 Task: Find connections with filter location Pirassununga with filter topic #personaltrainerwith filter profile language German with filter current company Smile Foundation with filter school Vignan's University with filter industry Interurban and Rural Bus Services with filter service category Management Consulting with filter keywords title Chemist
Action: Mouse moved to (184, 243)
Screenshot: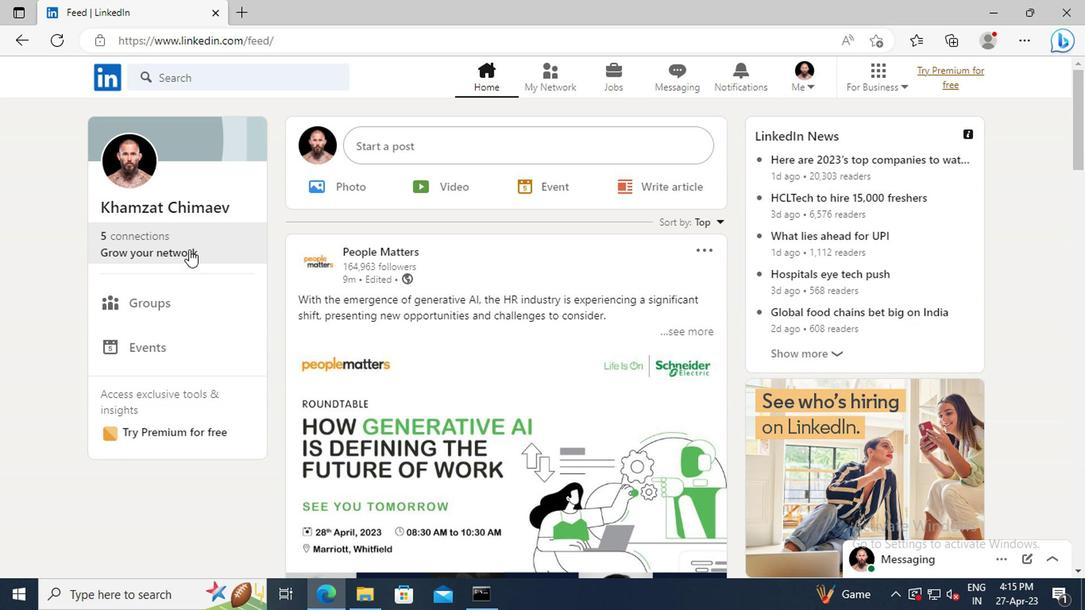 
Action: Mouse pressed left at (184, 243)
Screenshot: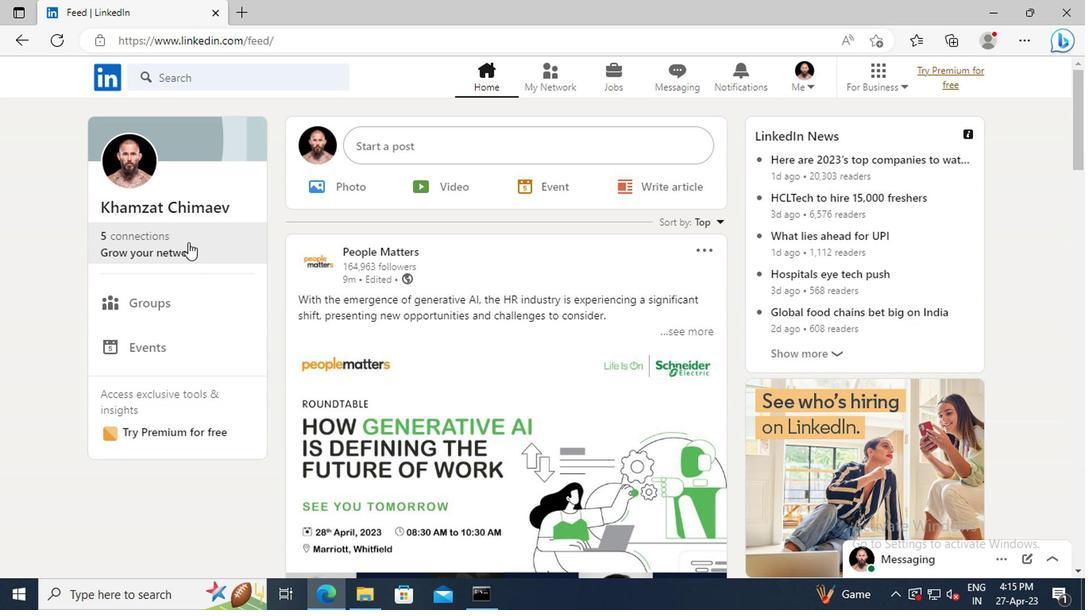 
Action: Mouse moved to (192, 174)
Screenshot: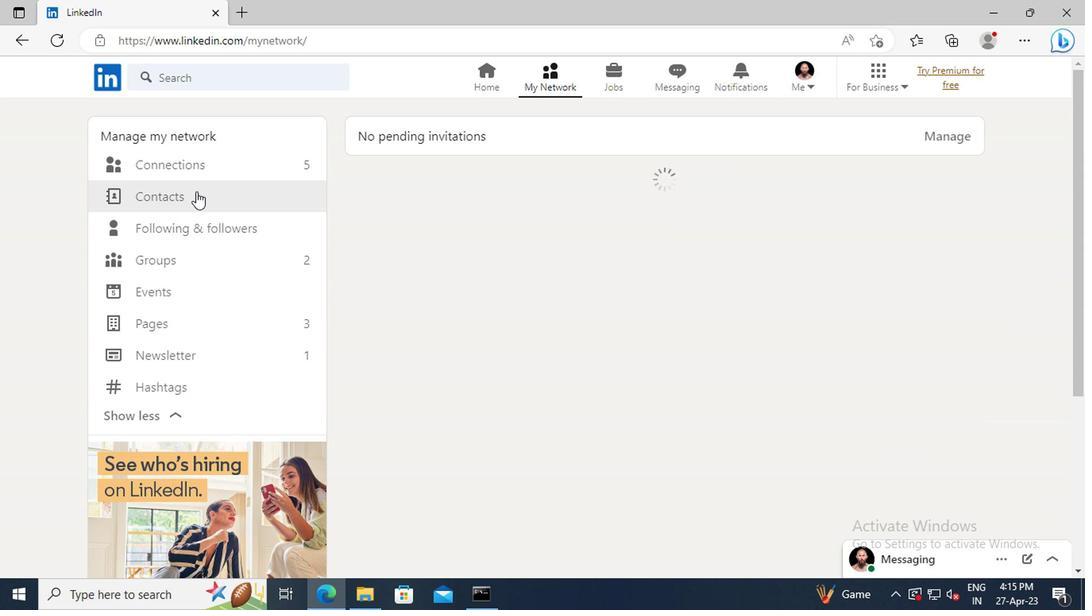 
Action: Mouse pressed left at (192, 174)
Screenshot: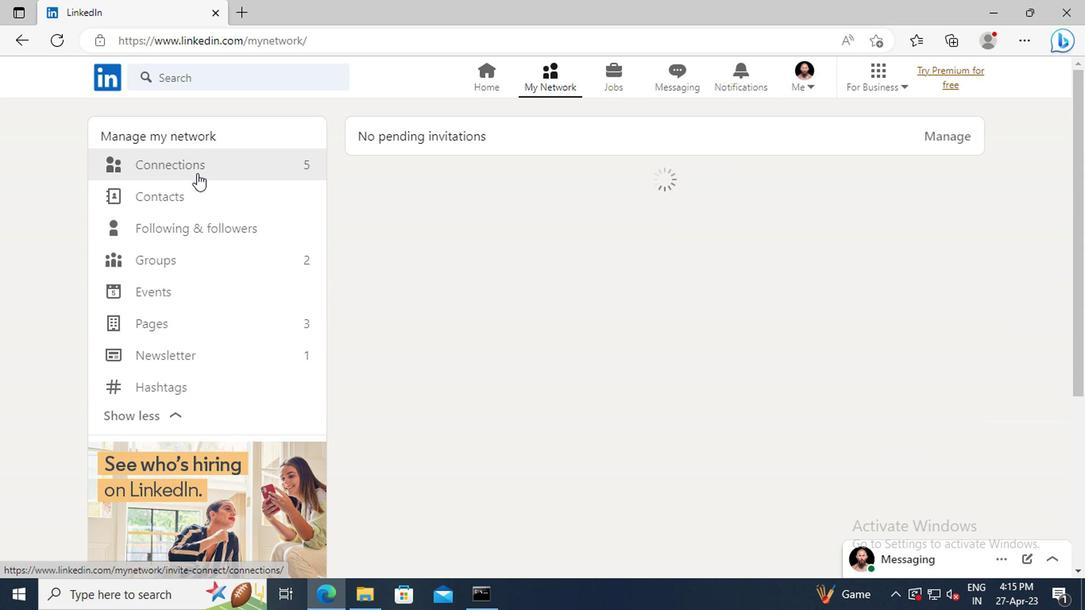 
Action: Mouse moved to (661, 168)
Screenshot: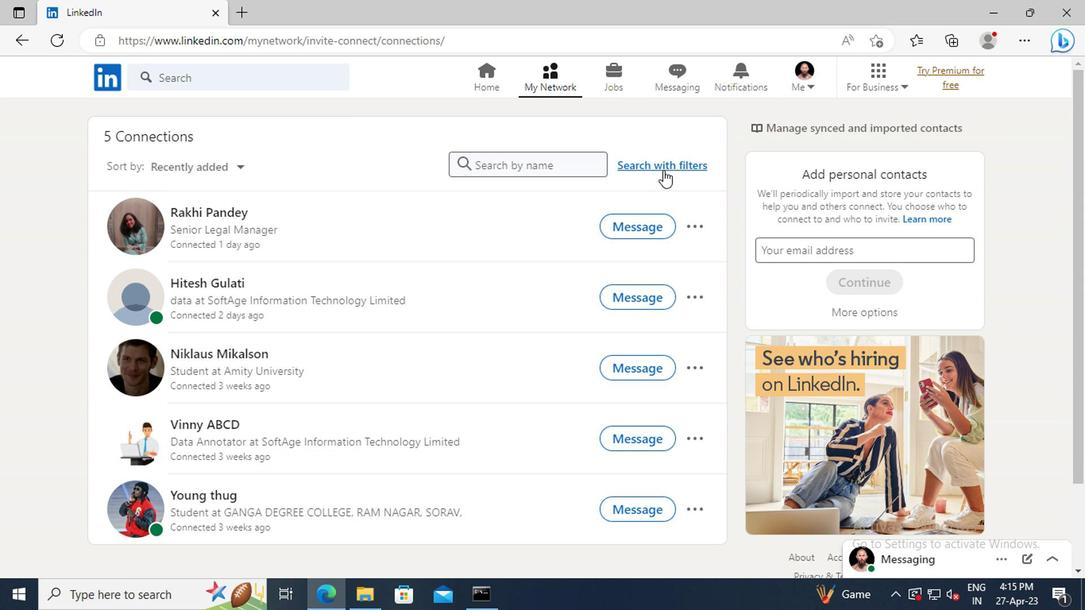 
Action: Mouse pressed left at (661, 168)
Screenshot: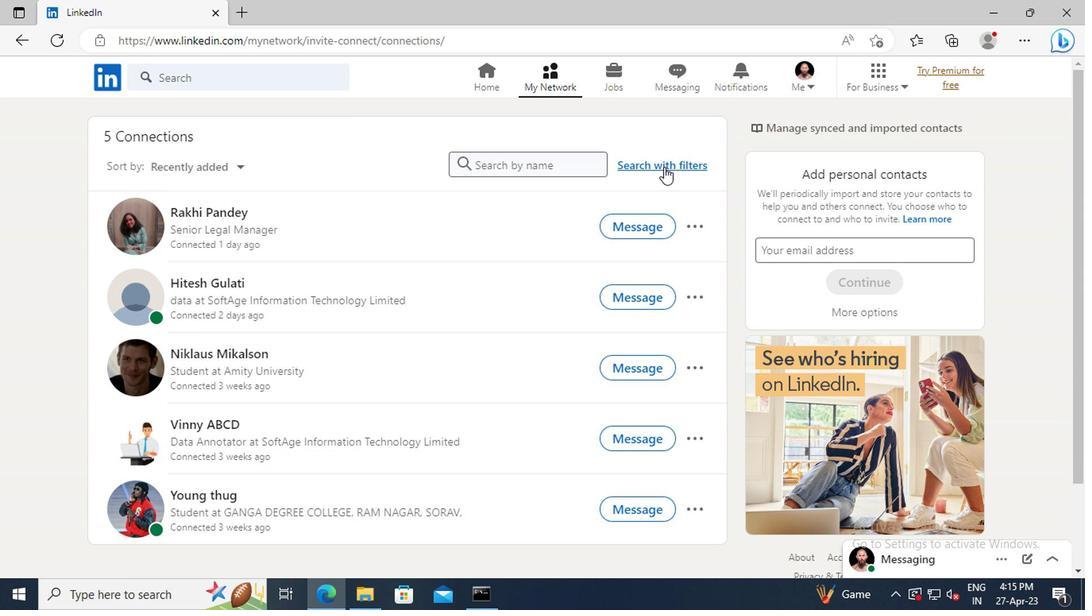 
Action: Mouse moved to (604, 126)
Screenshot: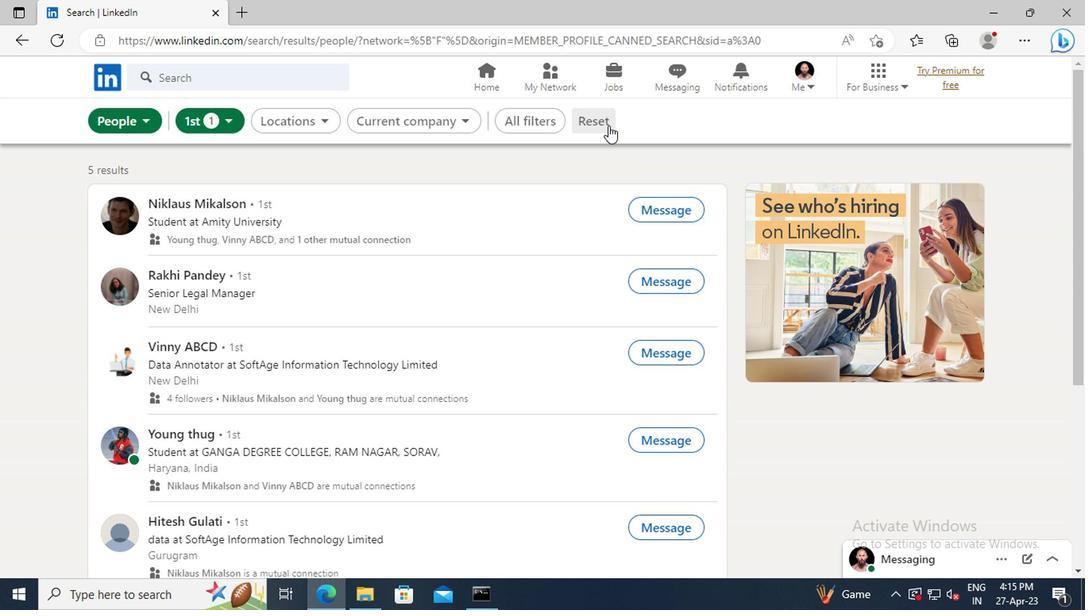 
Action: Mouse pressed left at (604, 126)
Screenshot: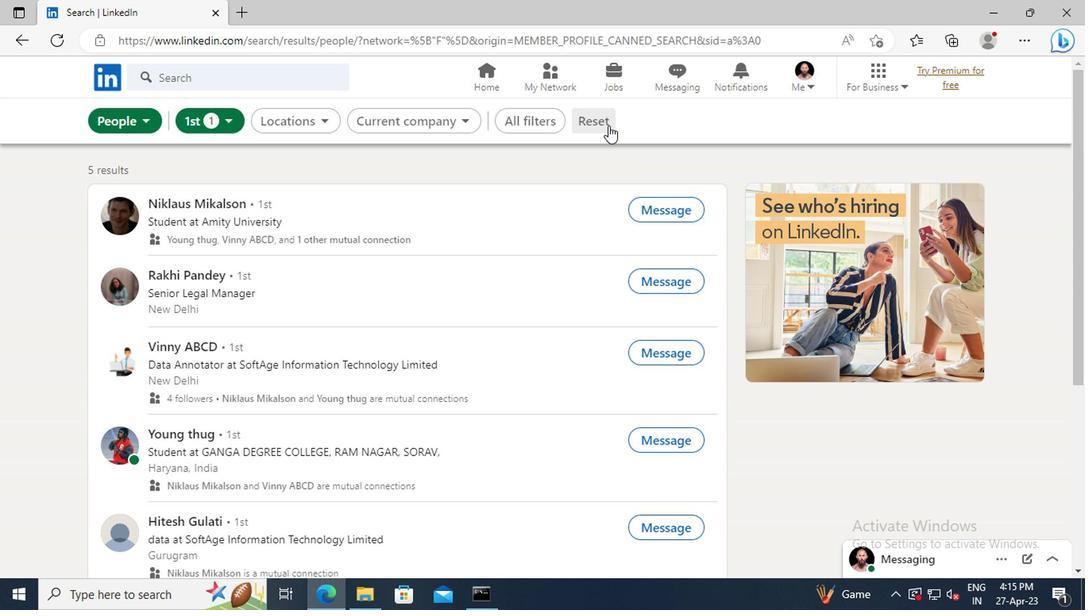 
Action: Mouse moved to (582, 127)
Screenshot: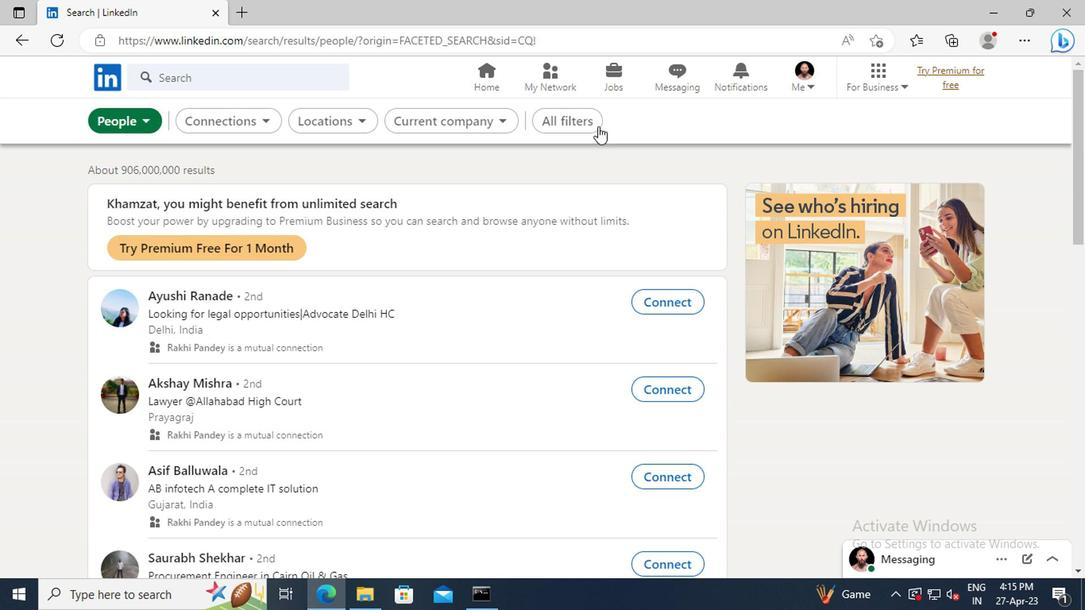 
Action: Mouse pressed left at (582, 127)
Screenshot: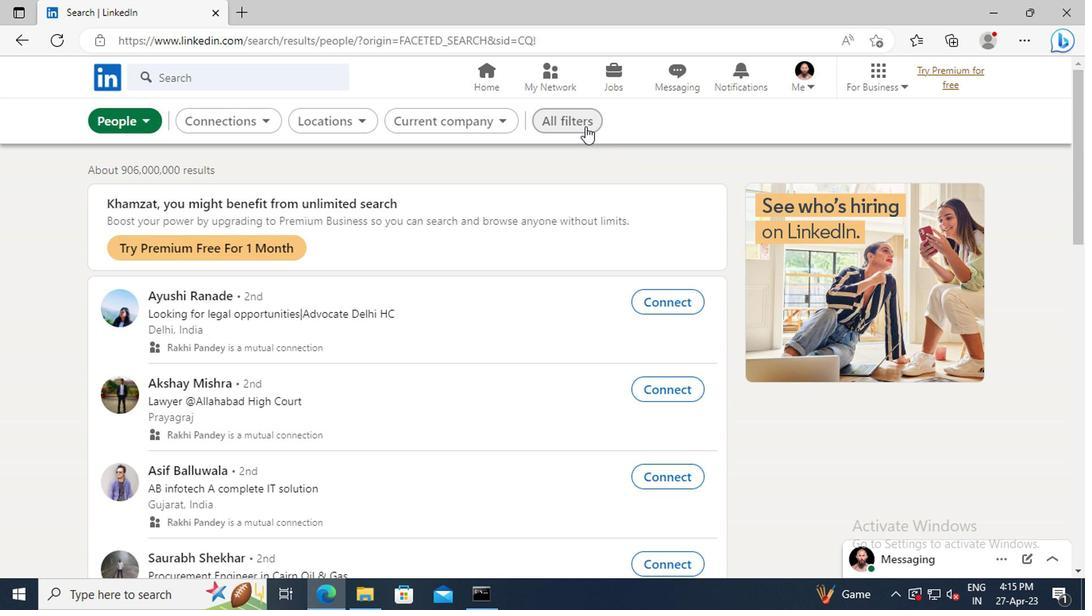 
Action: Mouse moved to (878, 342)
Screenshot: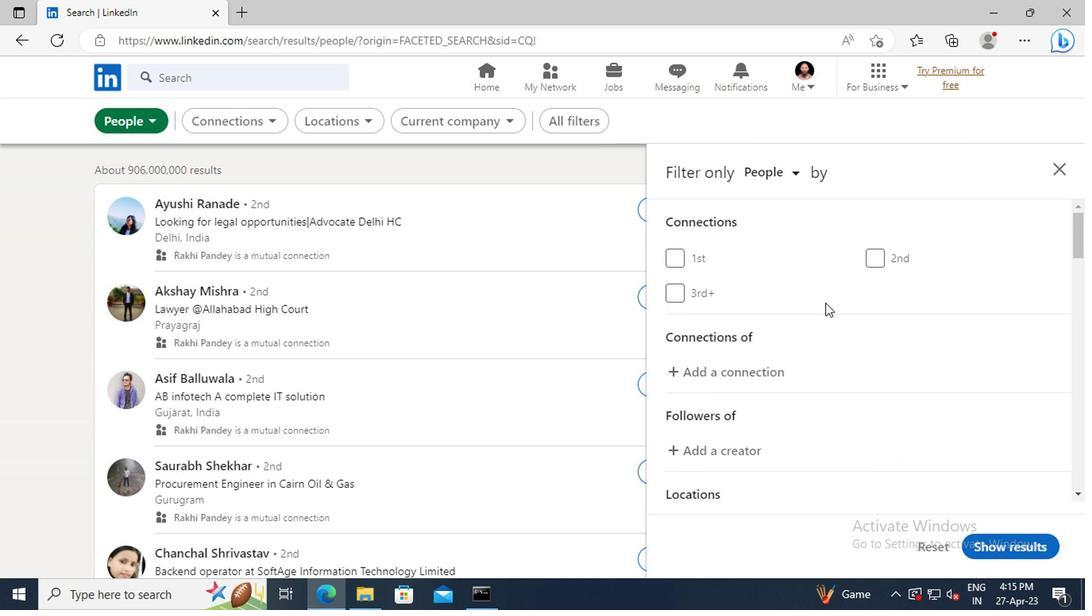 
Action: Mouse scrolled (878, 342) with delta (0, 0)
Screenshot: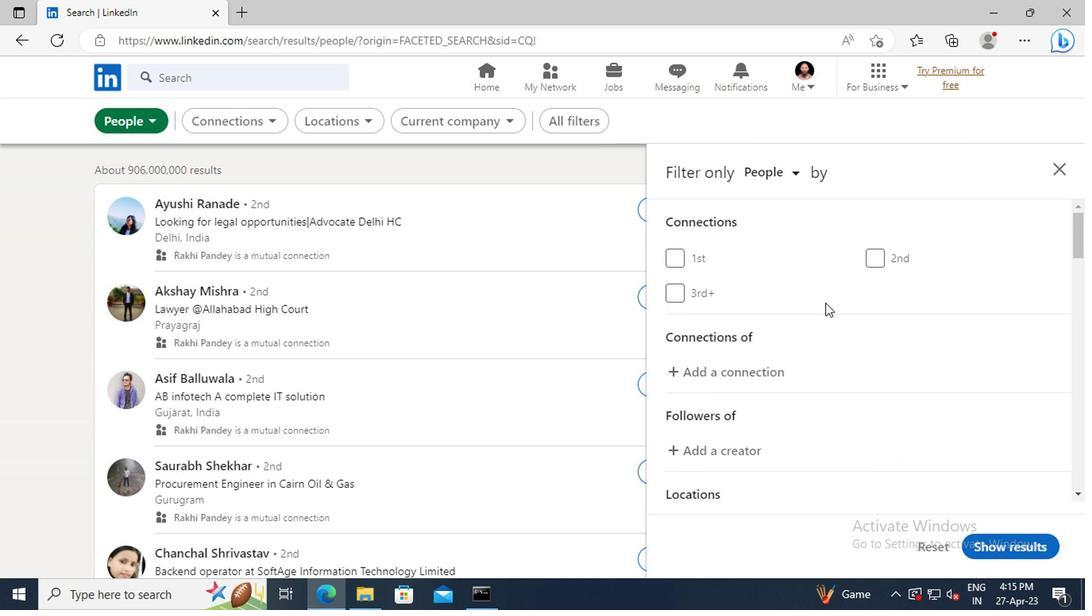 
Action: Mouse scrolled (878, 342) with delta (0, 0)
Screenshot: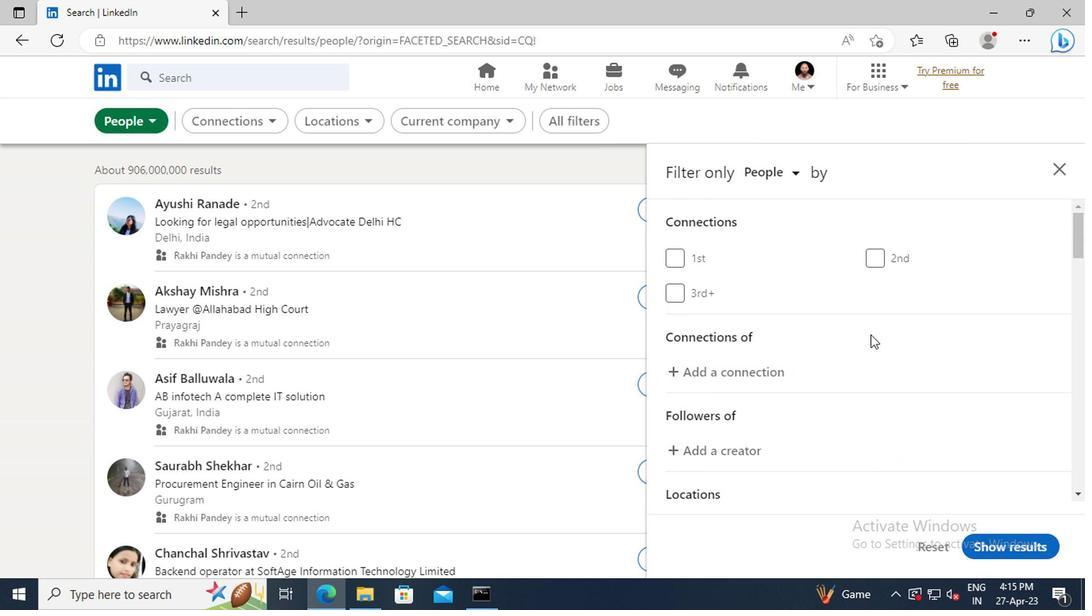 
Action: Mouse scrolled (878, 342) with delta (0, 0)
Screenshot: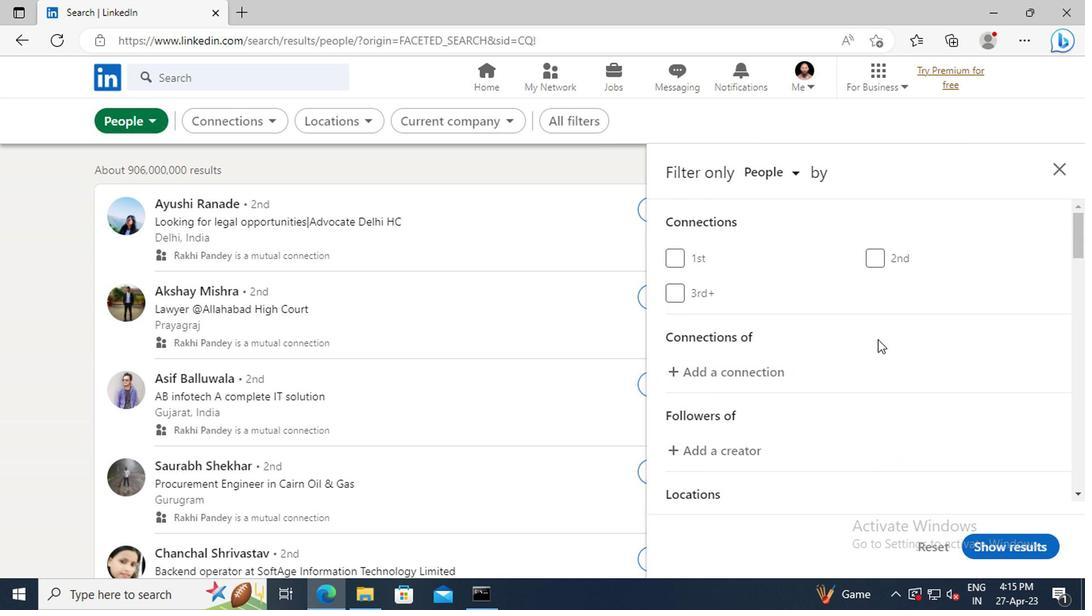 
Action: Mouse scrolled (878, 342) with delta (0, 0)
Screenshot: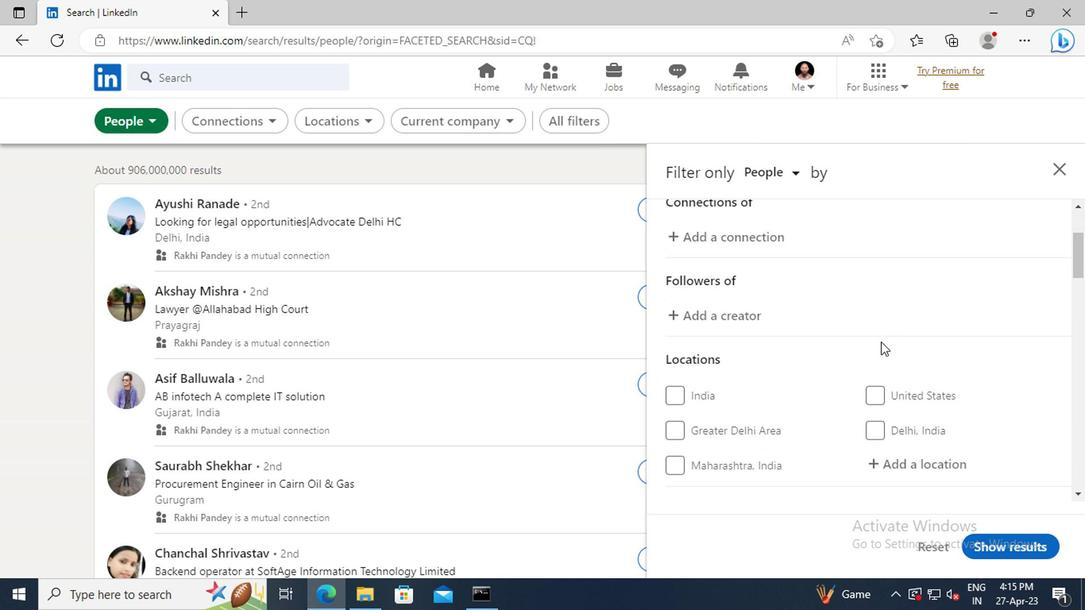 
Action: Mouse scrolled (878, 342) with delta (0, 0)
Screenshot: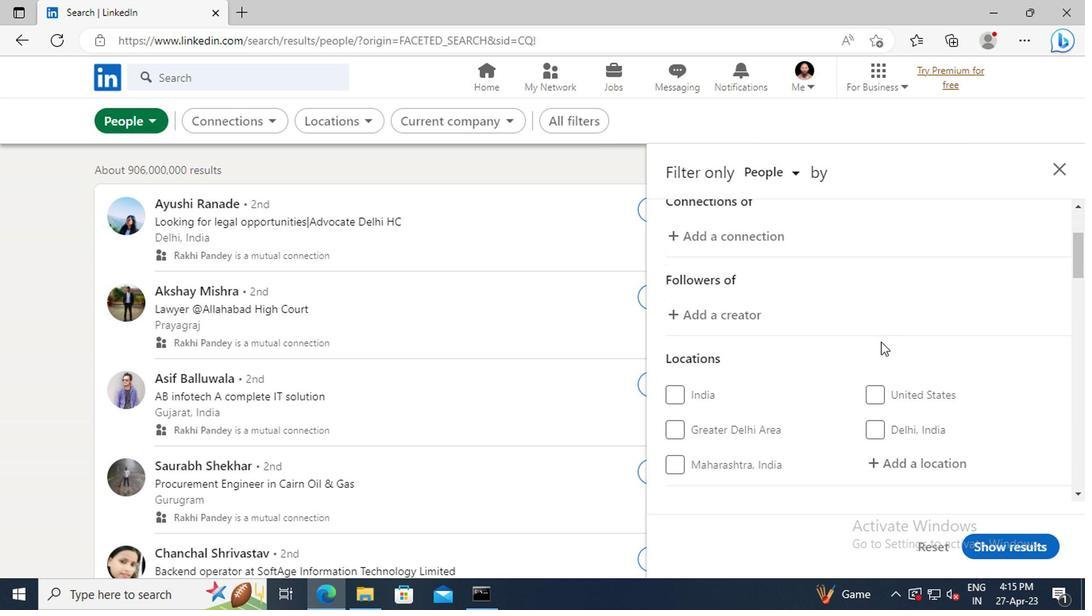 
Action: Mouse moved to (888, 371)
Screenshot: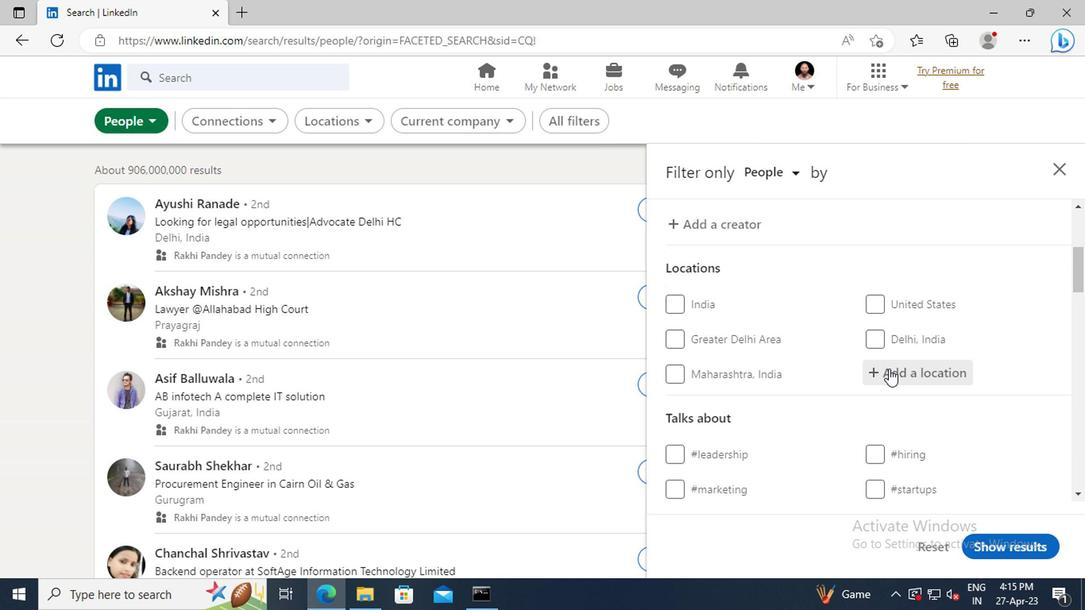
Action: Mouse pressed left at (888, 371)
Screenshot: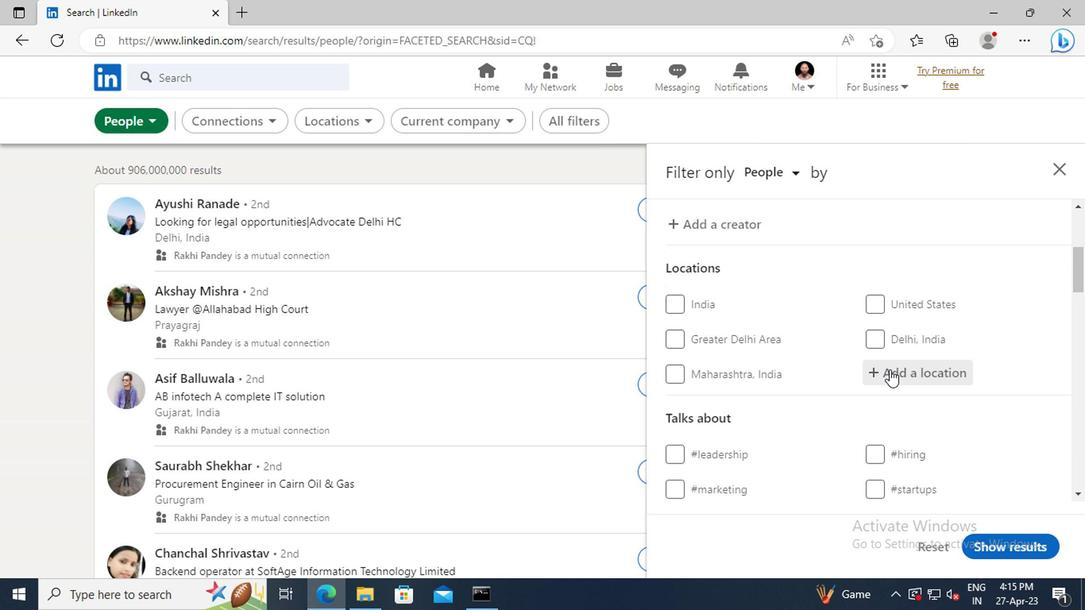 
Action: Key pressed <Key.shift>PIRASSUNUNGA
Screenshot: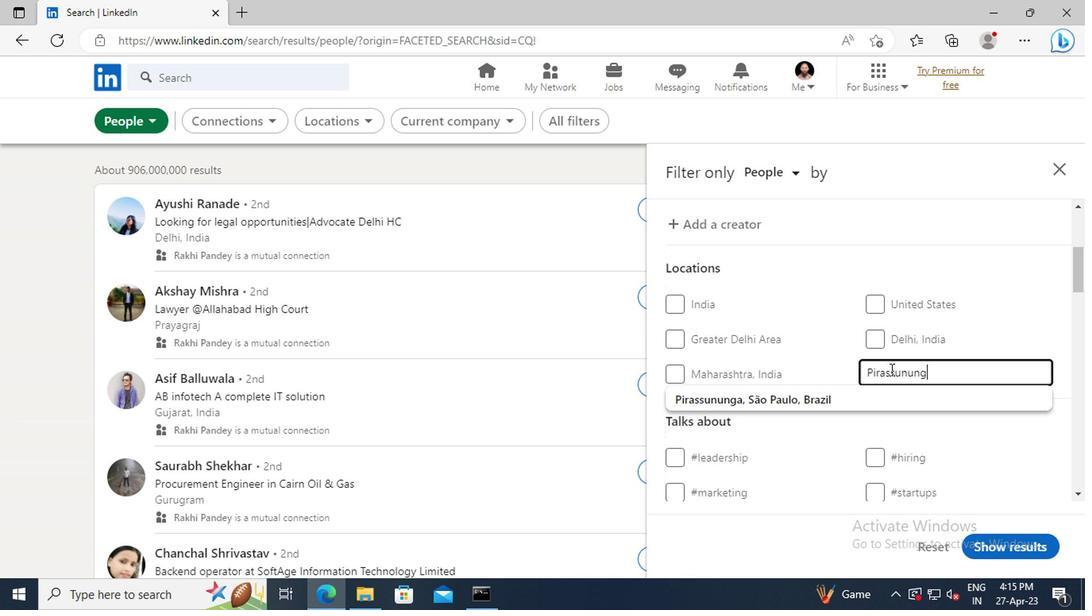 
Action: Mouse moved to (891, 402)
Screenshot: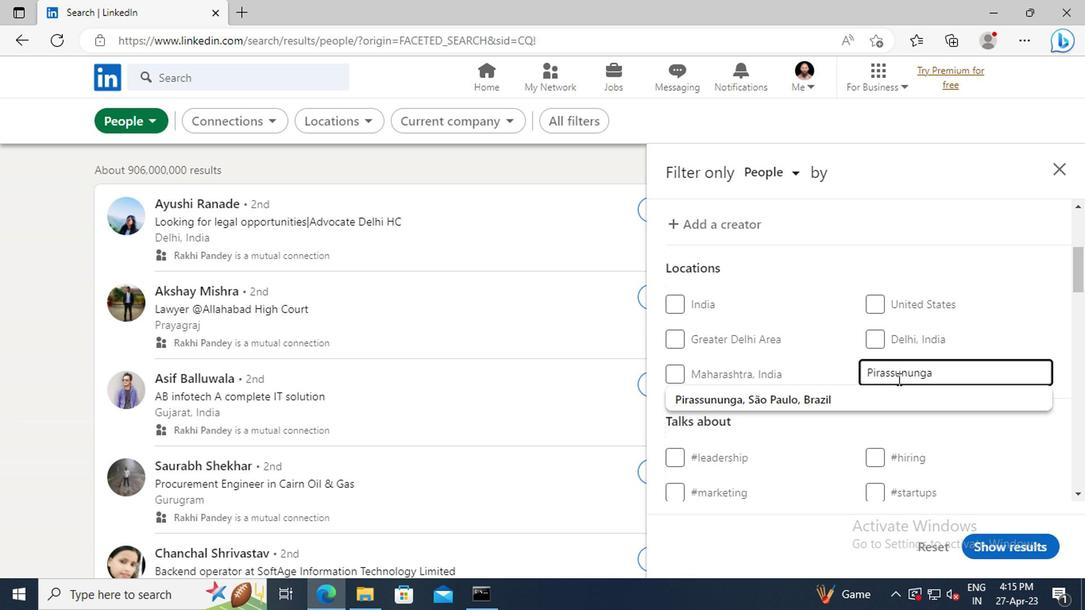 
Action: Mouse pressed left at (891, 402)
Screenshot: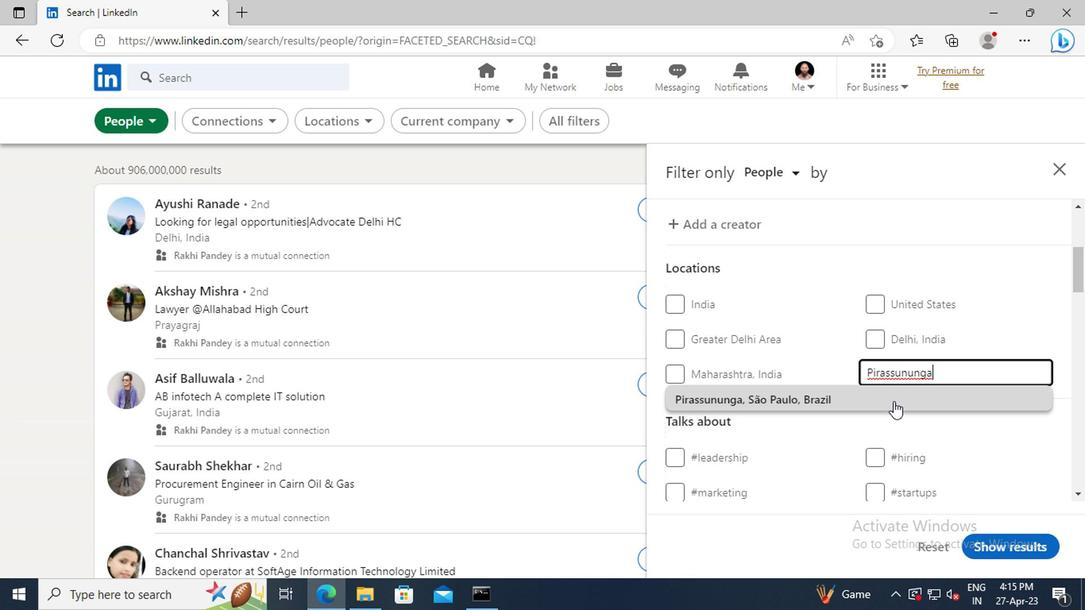 
Action: Mouse moved to (911, 345)
Screenshot: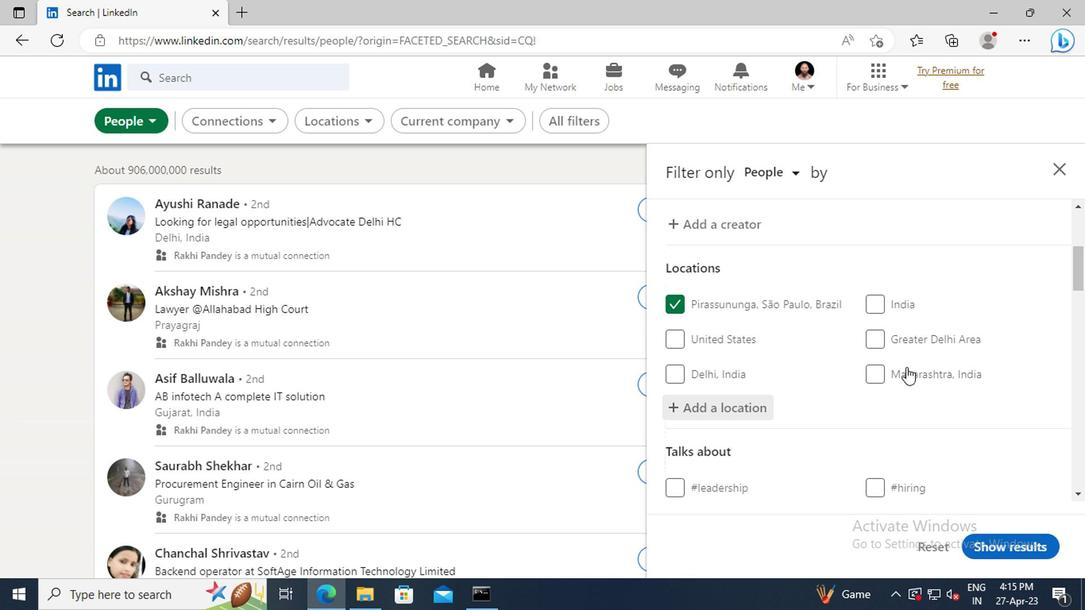 
Action: Mouse scrolled (911, 344) with delta (0, -1)
Screenshot: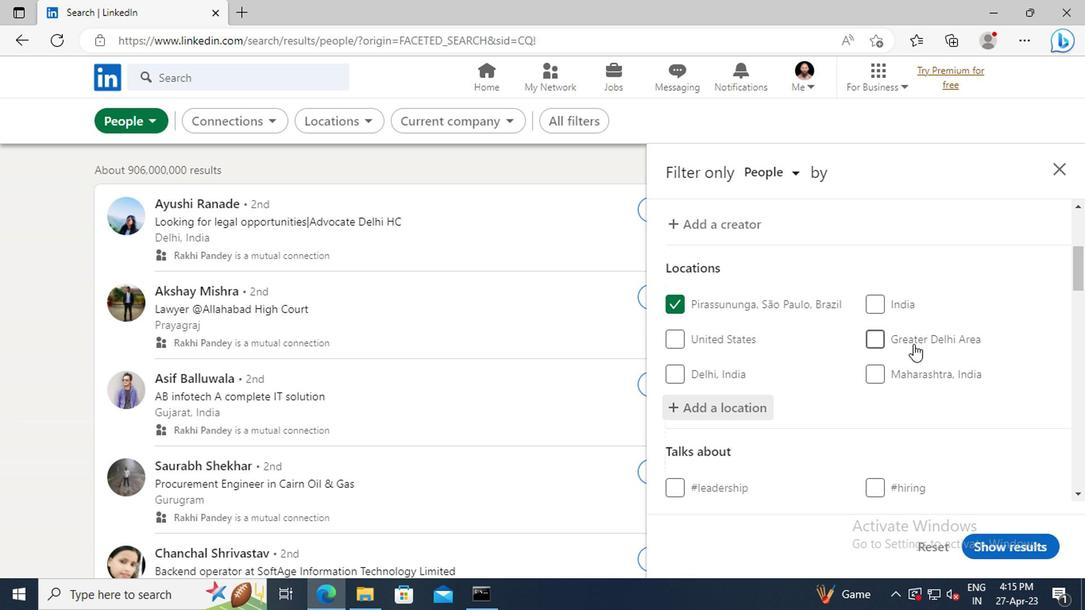 
Action: Mouse scrolled (911, 344) with delta (0, -1)
Screenshot: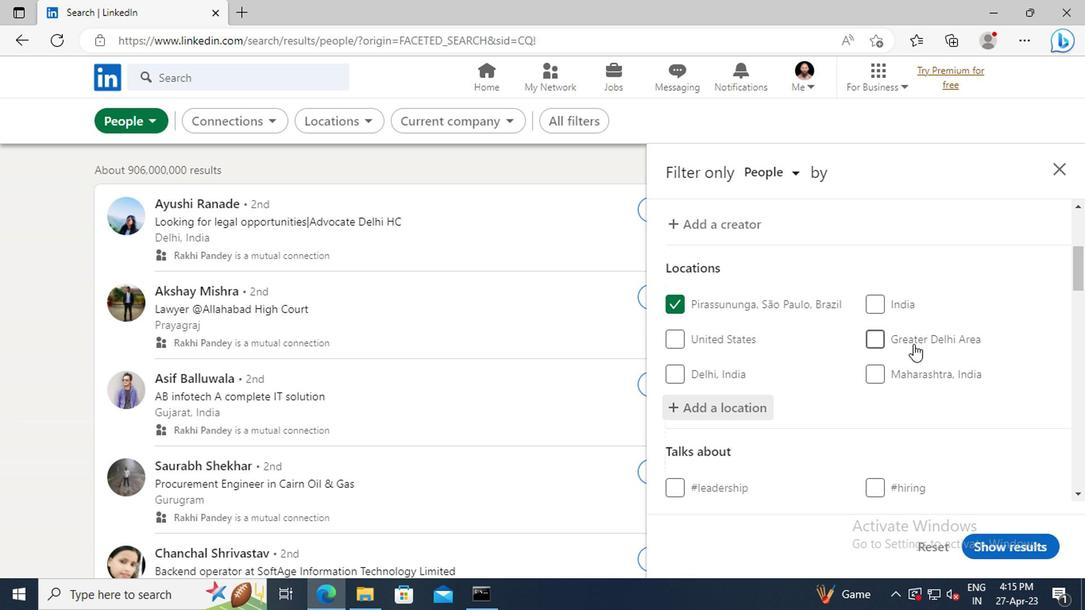 
Action: Mouse scrolled (911, 344) with delta (0, -1)
Screenshot: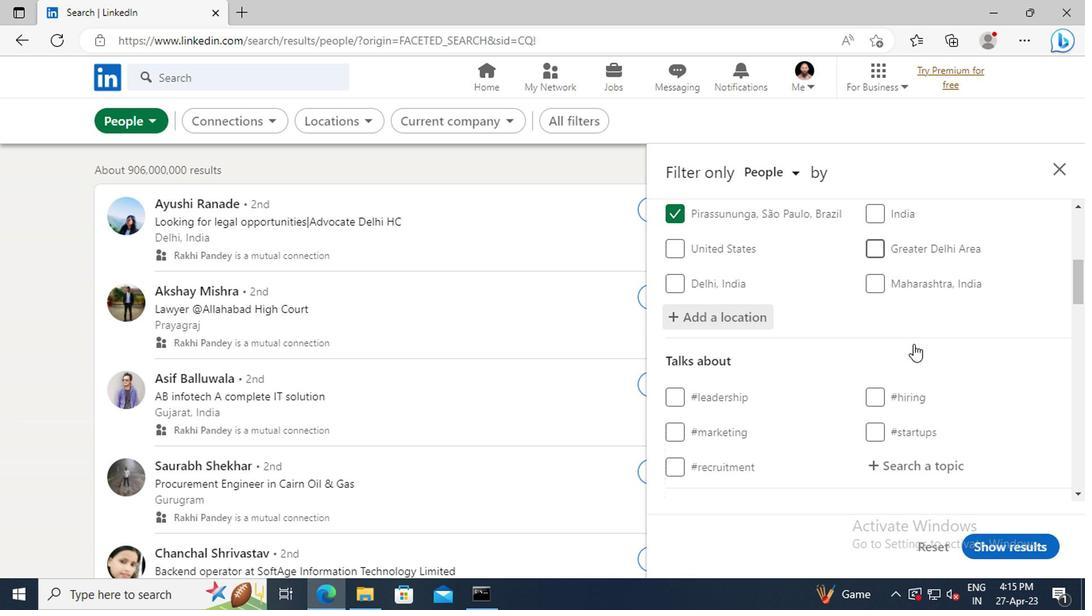 
Action: Mouse scrolled (911, 344) with delta (0, -1)
Screenshot: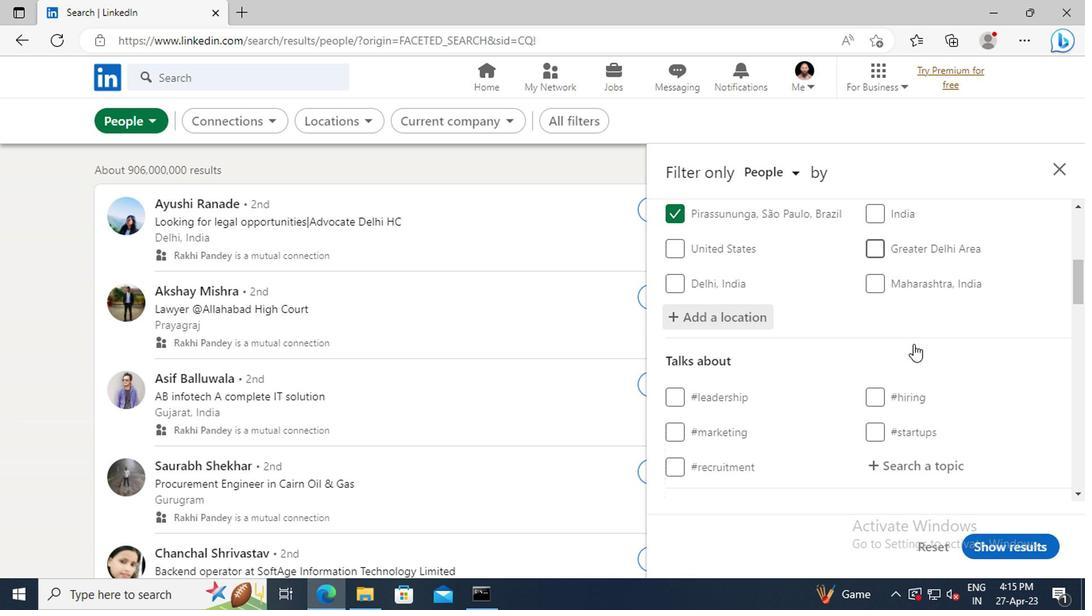 
Action: Mouse moved to (919, 375)
Screenshot: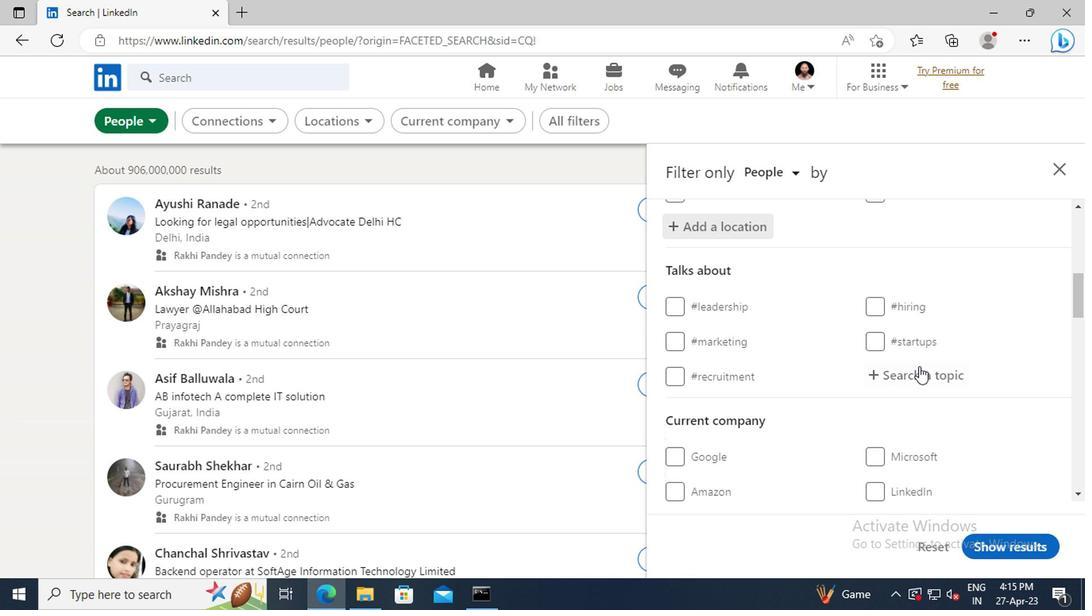 
Action: Mouse pressed left at (919, 375)
Screenshot: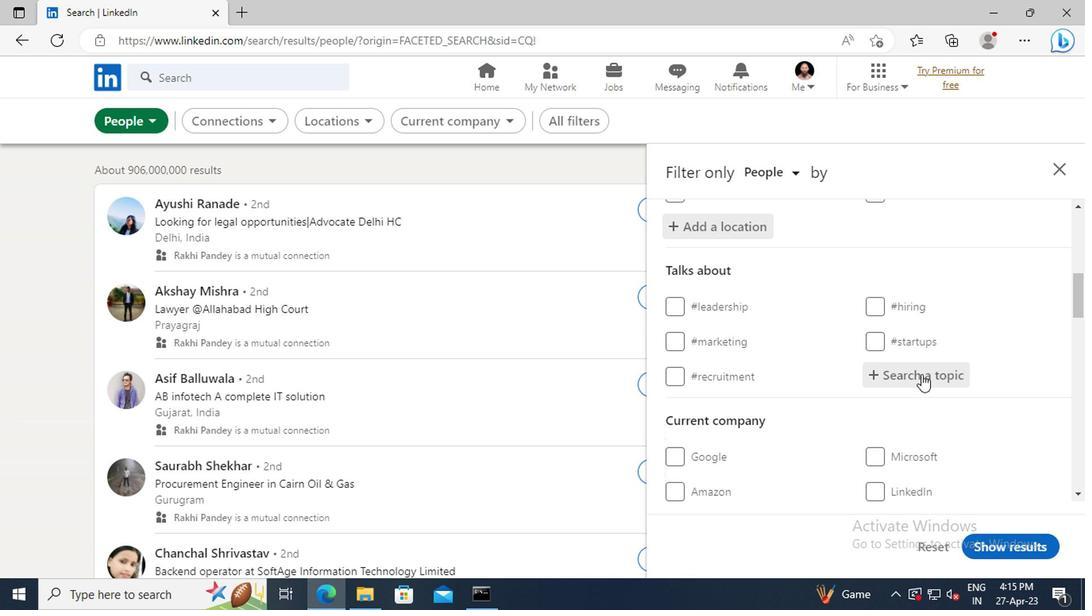 
Action: Key pressed <Key.shift>#PERSONALTRAINERWITH<Key.enter>
Screenshot: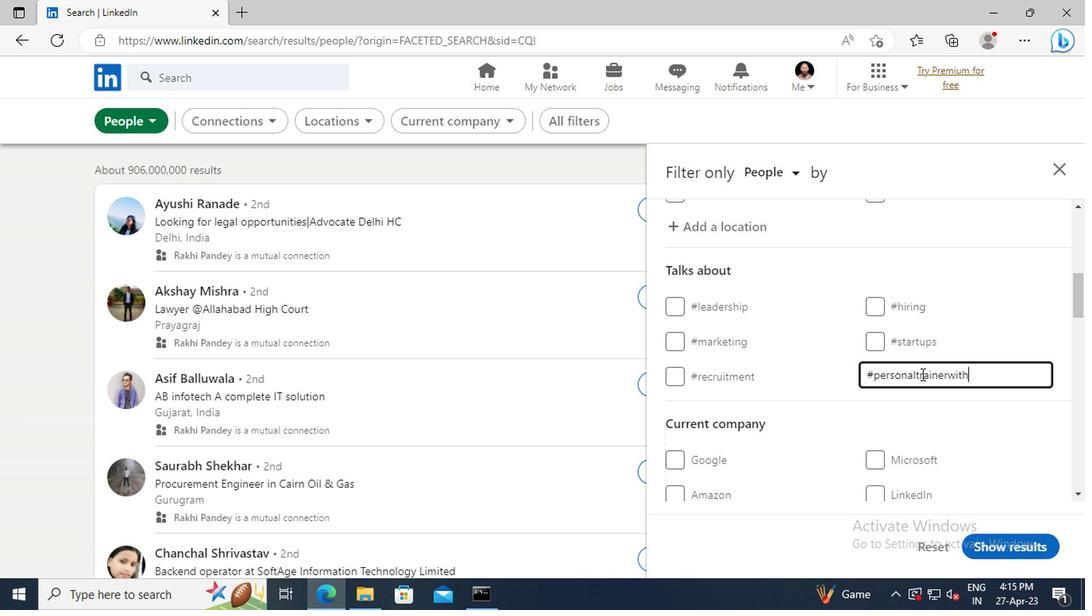 
Action: Mouse moved to (895, 352)
Screenshot: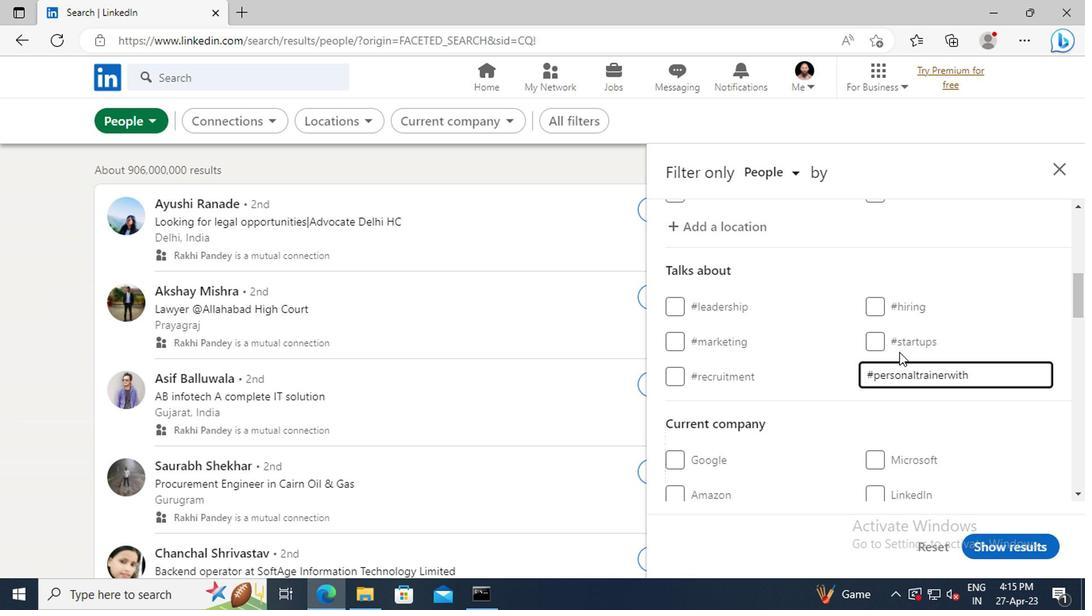 
Action: Mouse scrolled (895, 351) with delta (0, 0)
Screenshot: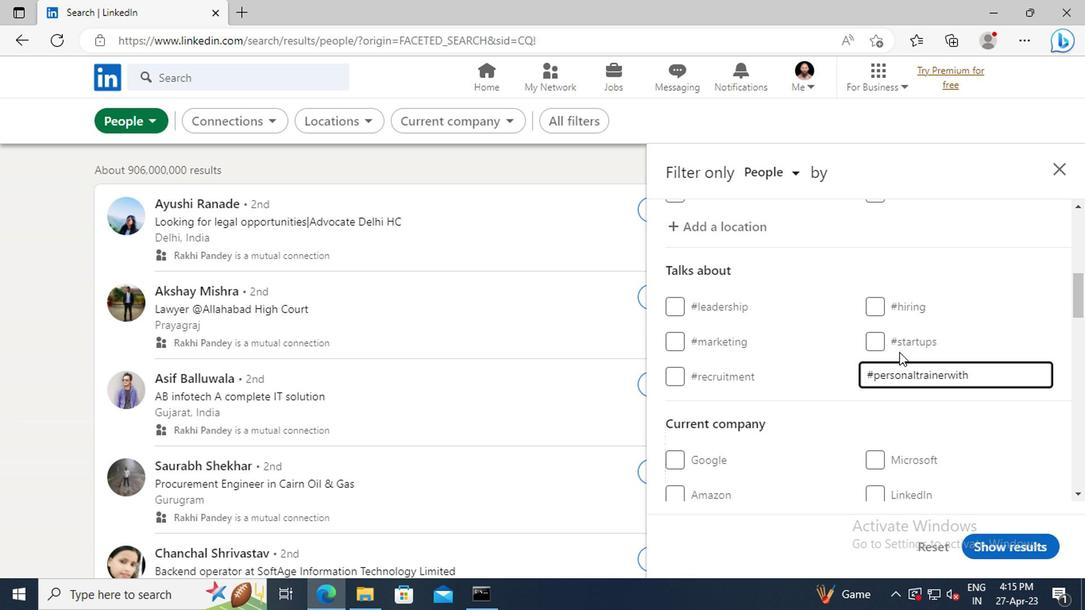 
Action: Mouse scrolled (895, 351) with delta (0, 0)
Screenshot: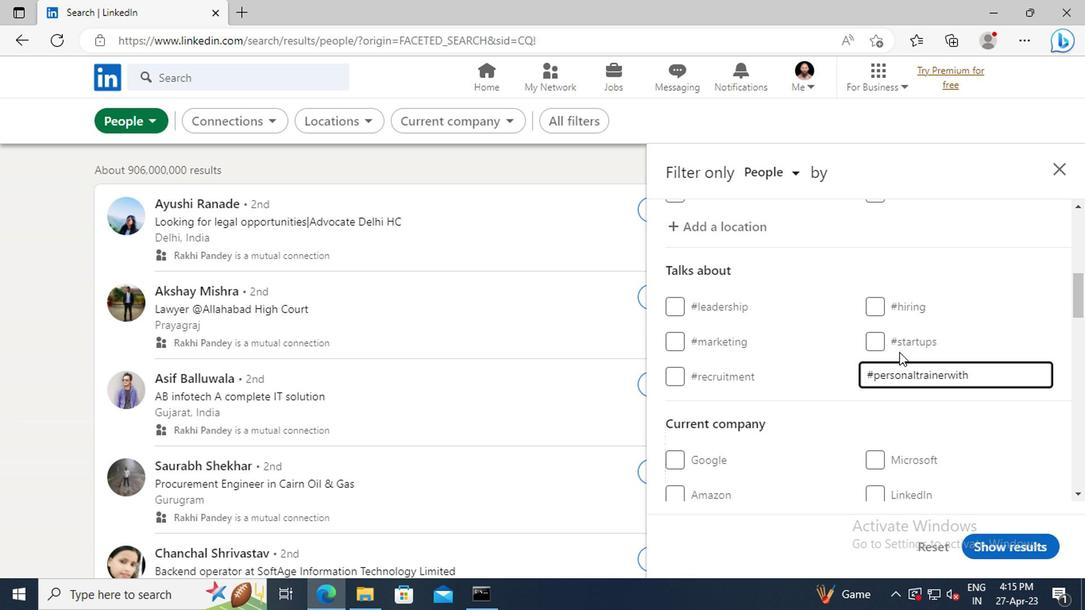 
Action: Mouse scrolled (895, 351) with delta (0, 0)
Screenshot: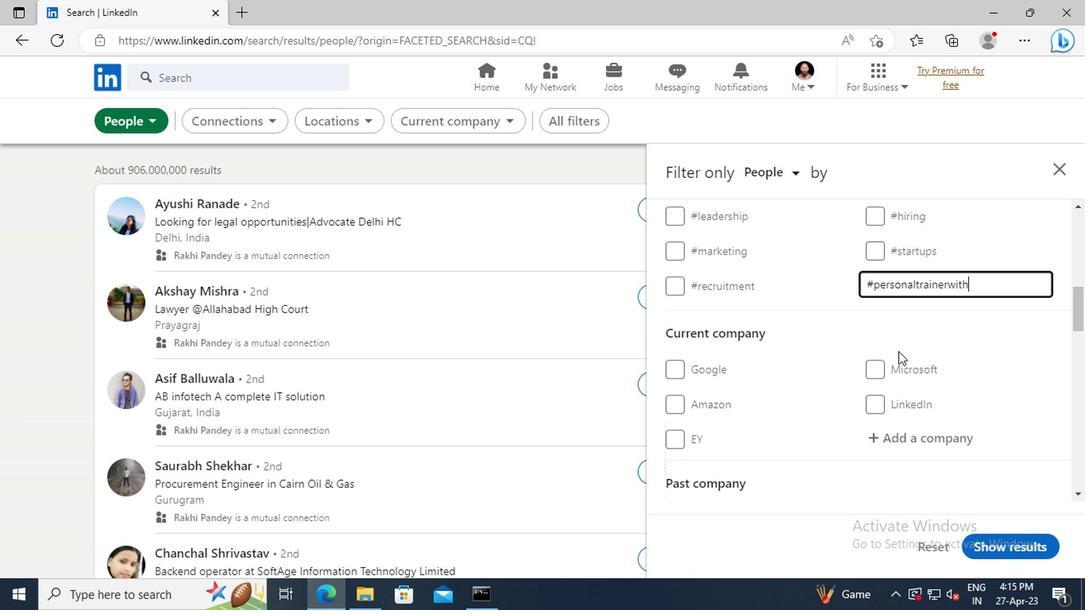 
Action: Mouse scrolled (895, 351) with delta (0, 0)
Screenshot: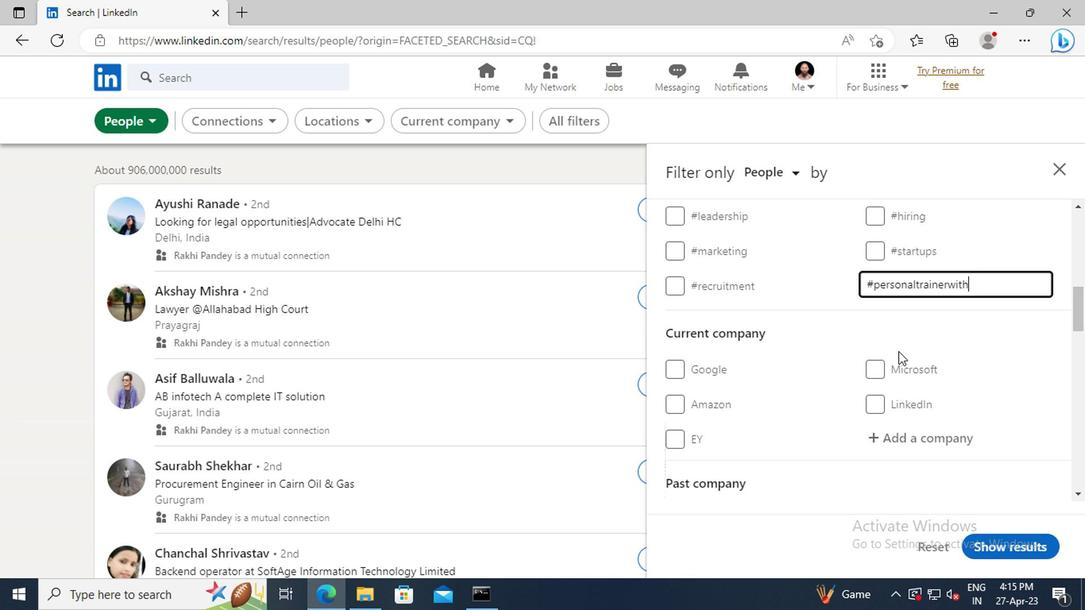 
Action: Mouse scrolled (895, 351) with delta (0, 0)
Screenshot: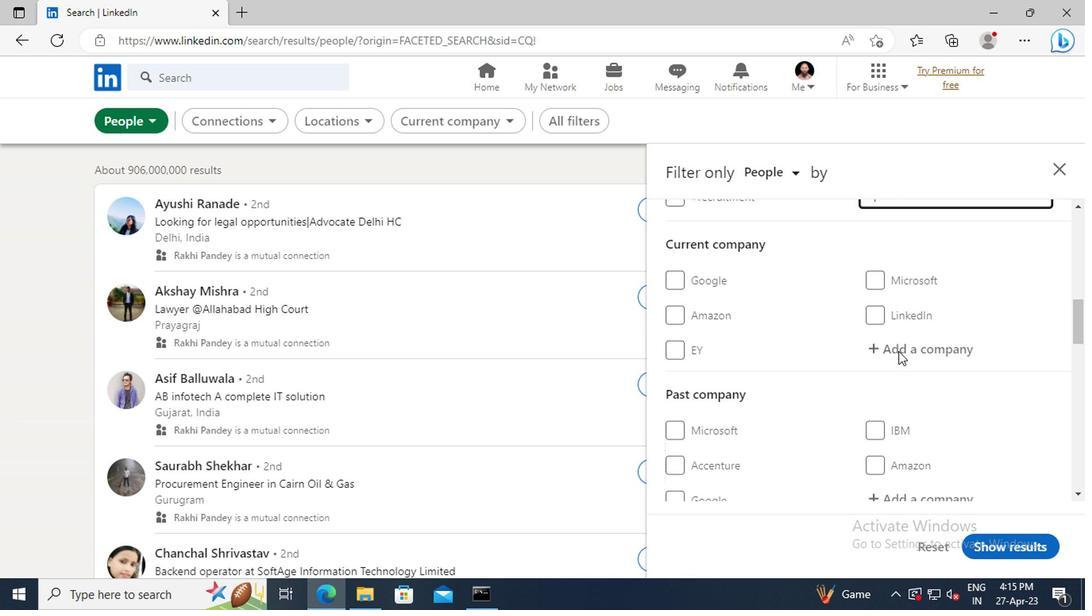 
Action: Mouse scrolled (895, 351) with delta (0, 0)
Screenshot: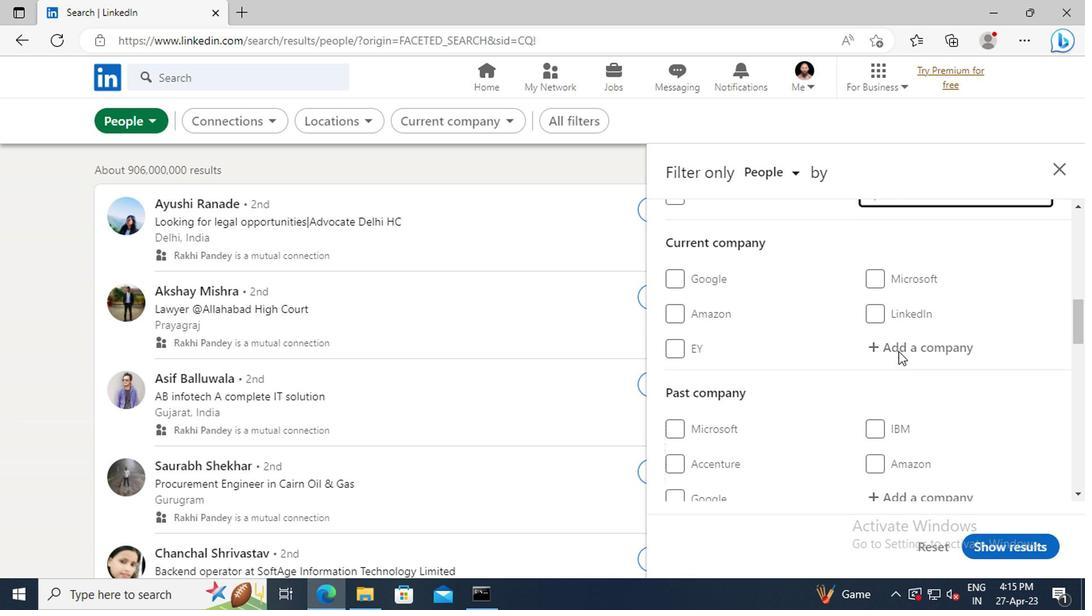
Action: Mouse scrolled (895, 351) with delta (0, 0)
Screenshot: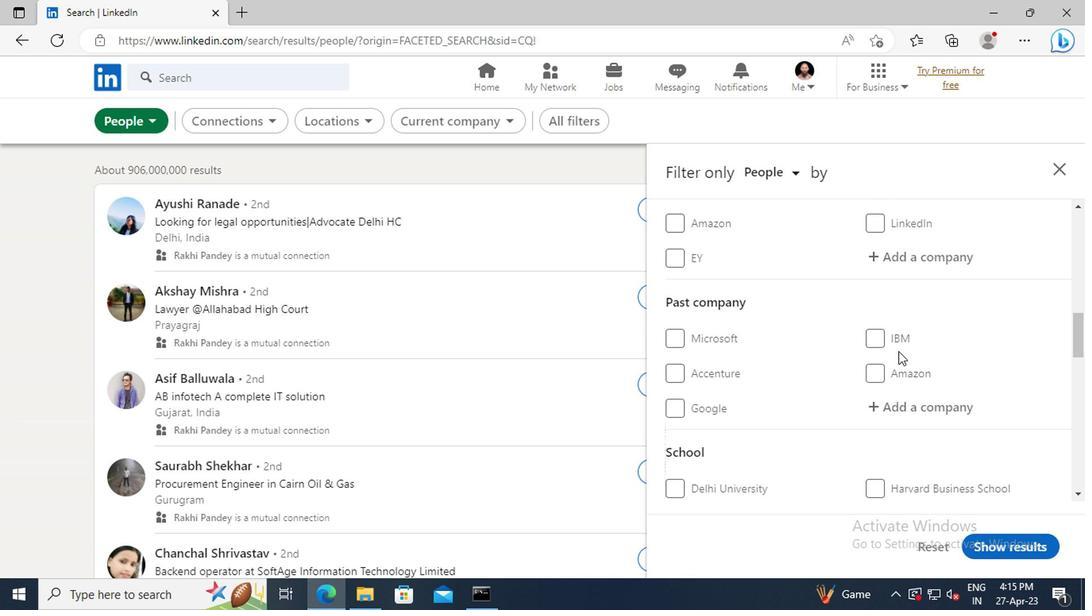 
Action: Mouse scrolled (895, 351) with delta (0, 0)
Screenshot: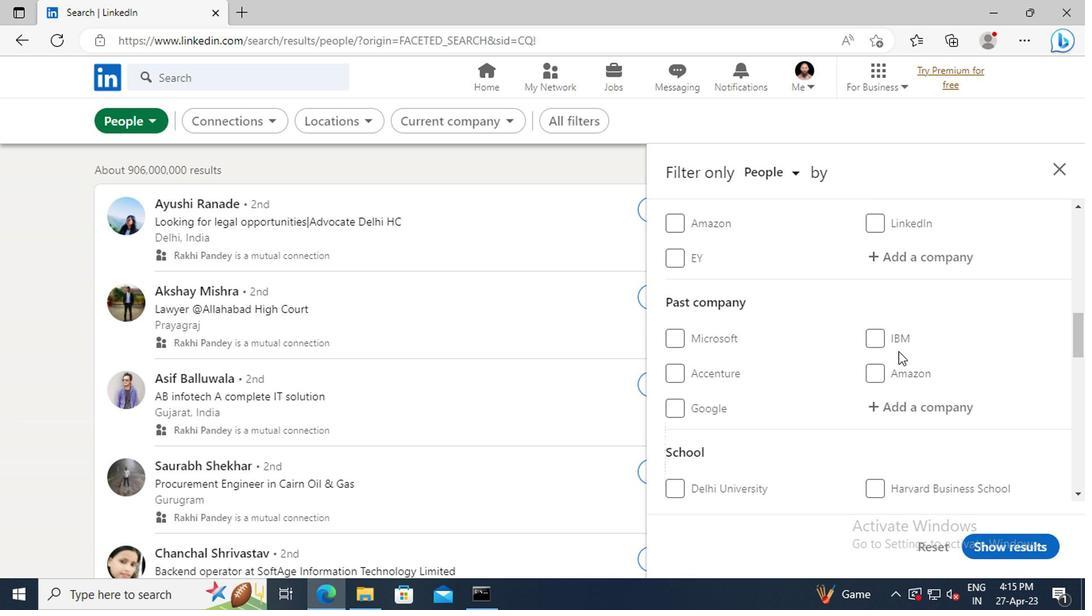 
Action: Mouse scrolled (895, 351) with delta (0, 0)
Screenshot: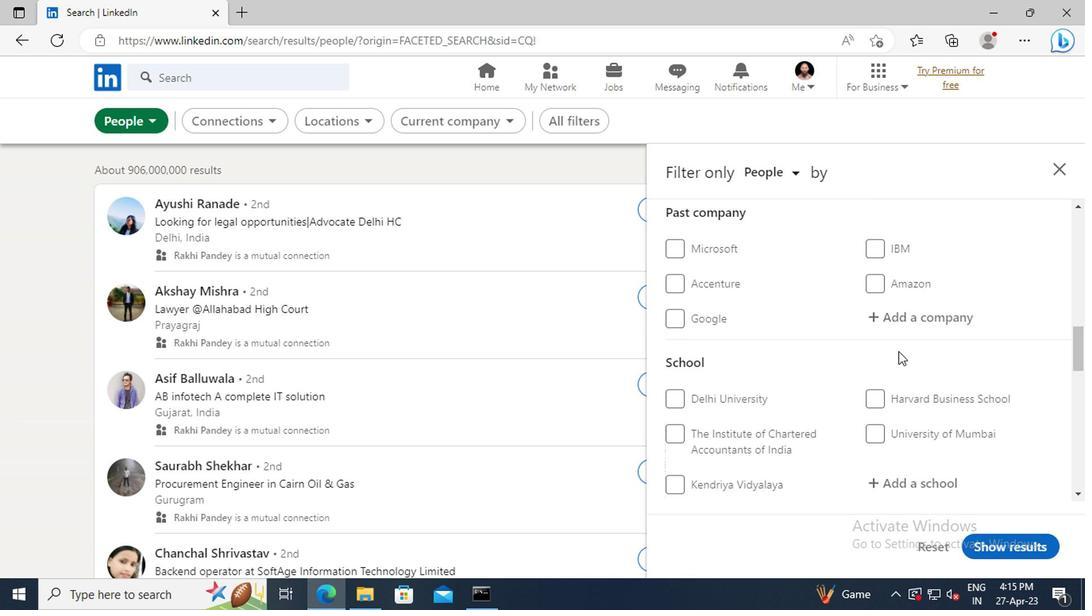 
Action: Mouse scrolled (895, 351) with delta (0, 0)
Screenshot: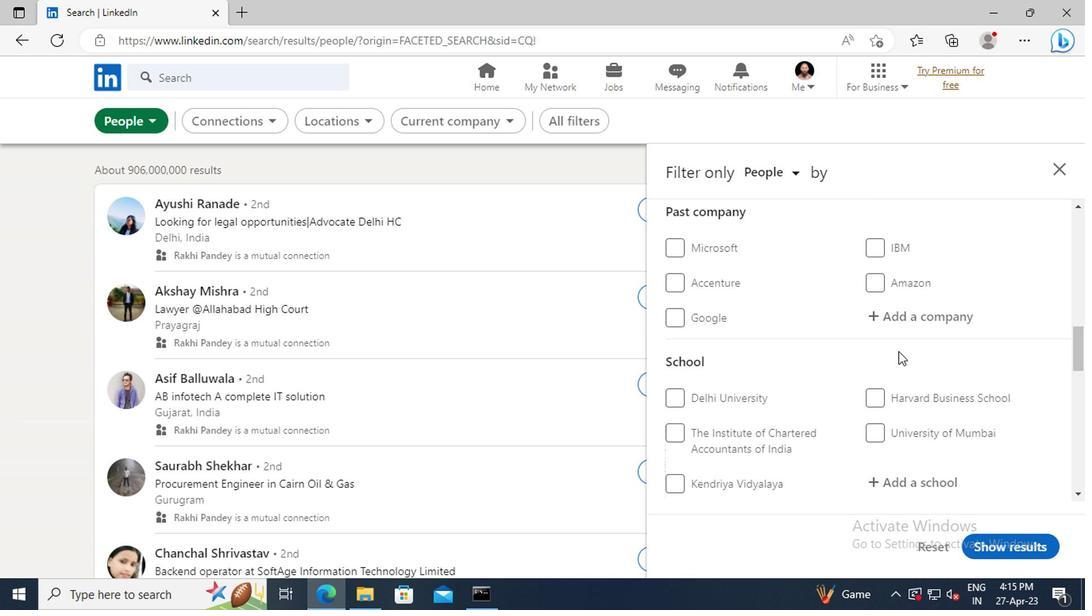 
Action: Mouse scrolled (895, 351) with delta (0, 0)
Screenshot: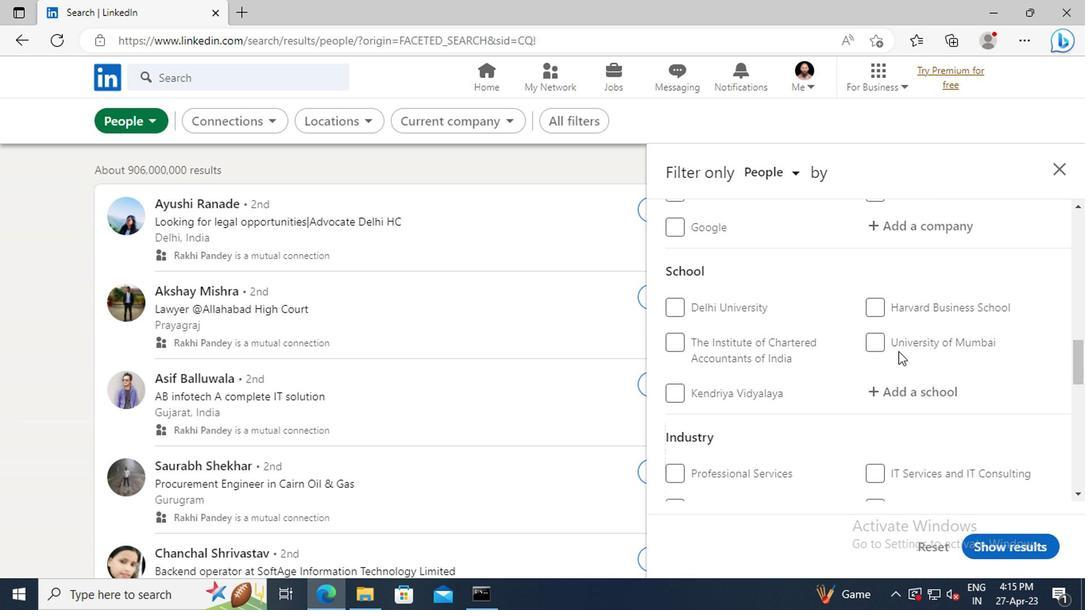
Action: Mouse scrolled (895, 351) with delta (0, 0)
Screenshot: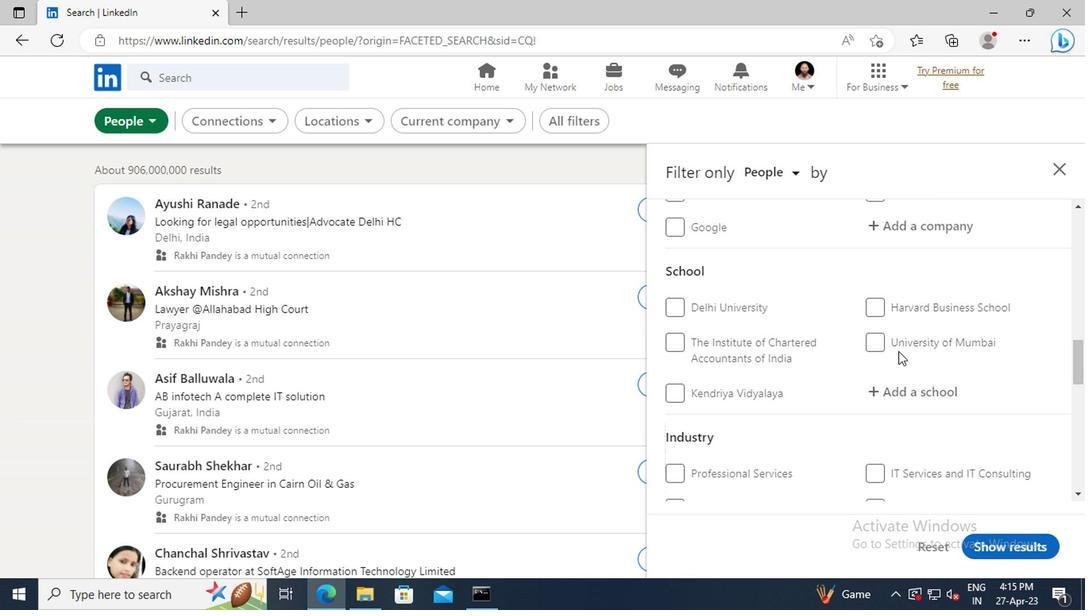 
Action: Mouse scrolled (895, 351) with delta (0, 0)
Screenshot: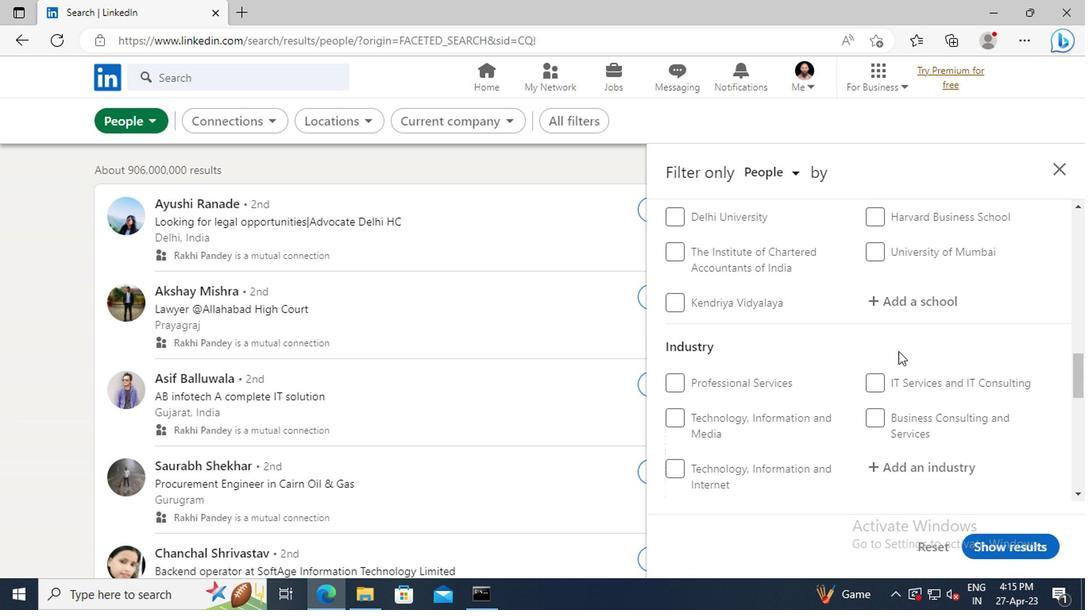 
Action: Mouse scrolled (895, 351) with delta (0, 0)
Screenshot: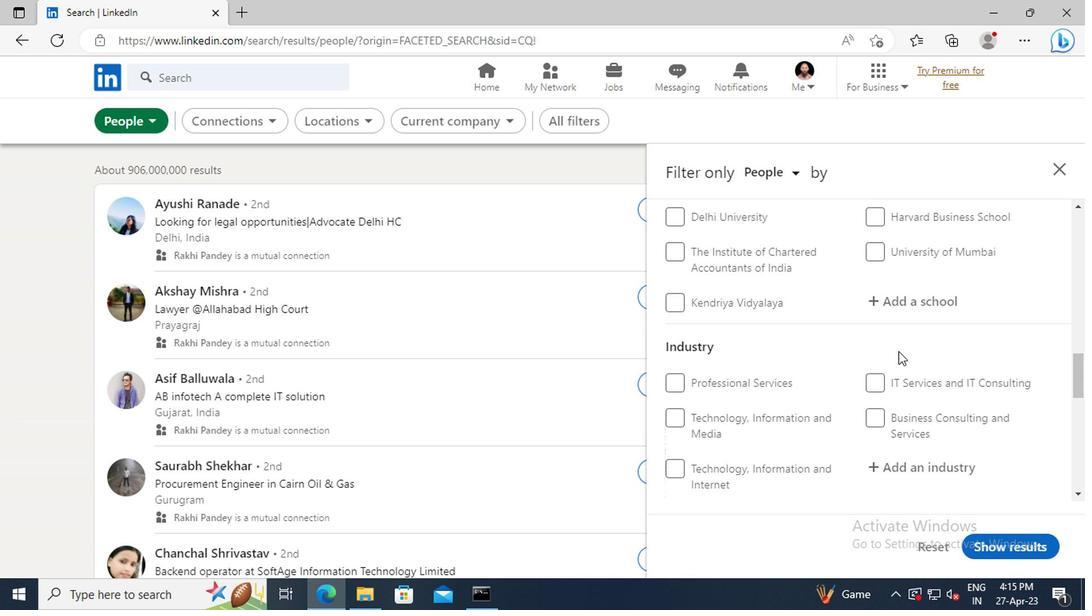 
Action: Mouse scrolled (895, 351) with delta (0, 0)
Screenshot: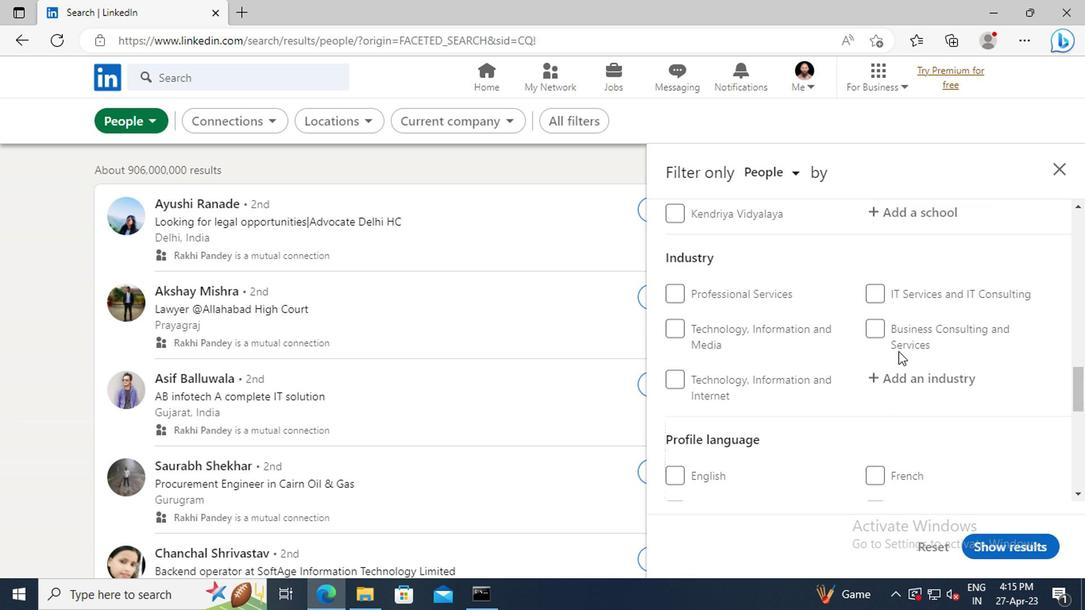 
Action: Mouse scrolled (895, 351) with delta (0, 0)
Screenshot: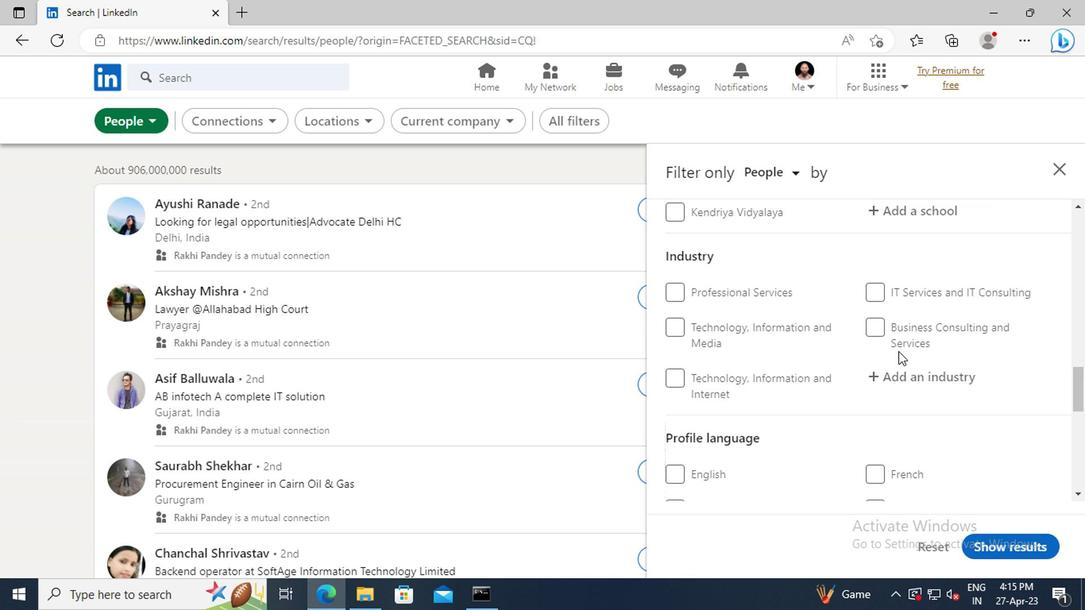 
Action: Mouse scrolled (895, 351) with delta (0, 0)
Screenshot: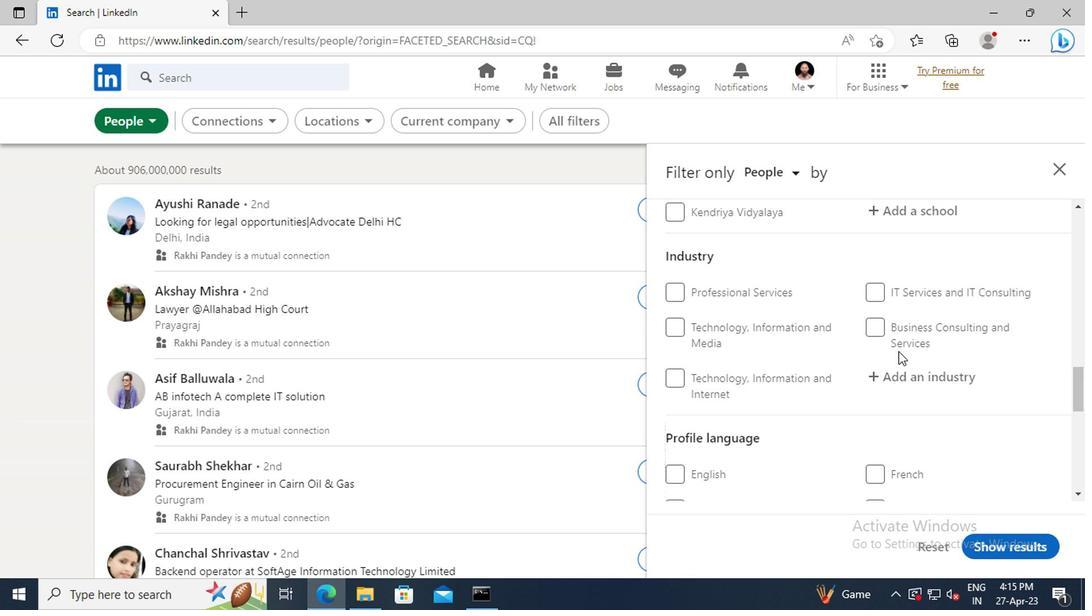 
Action: Mouse moved to (678, 410)
Screenshot: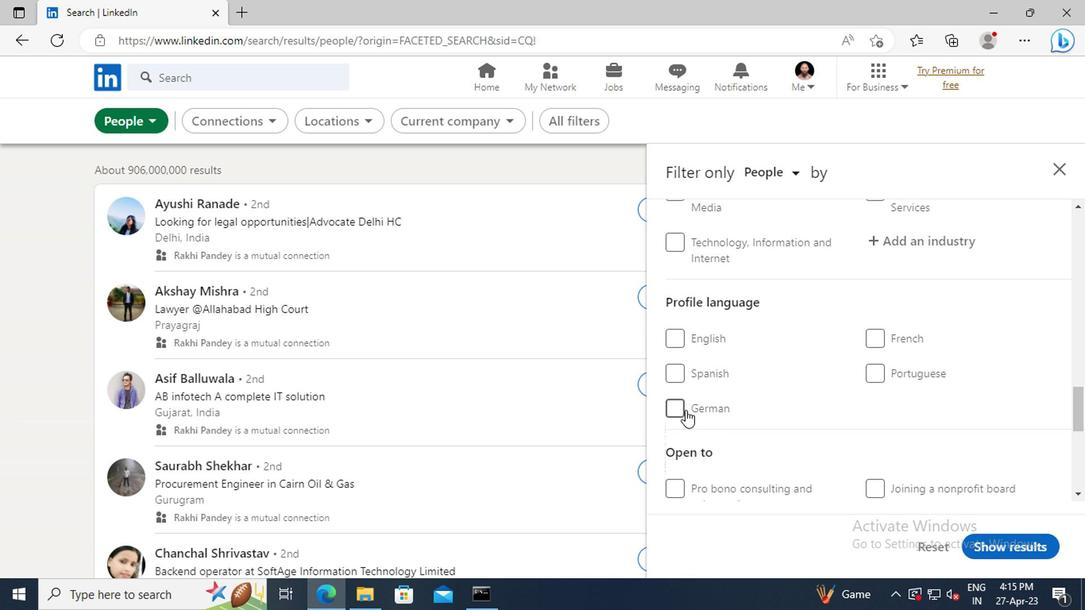
Action: Mouse pressed left at (678, 410)
Screenshot: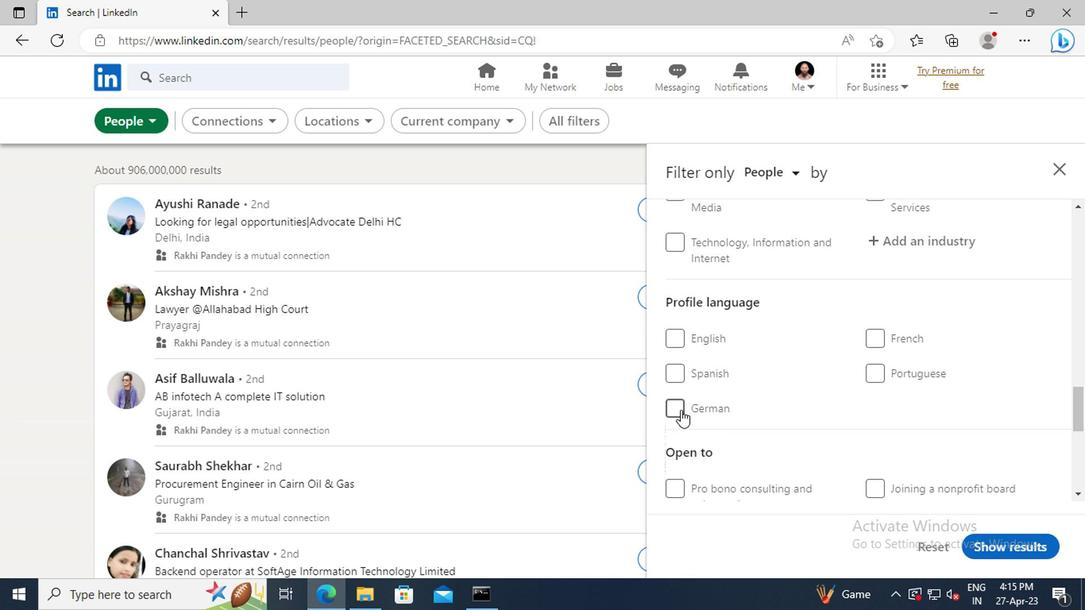 
Action: Mouse moved to (842, 398)
Screenshot: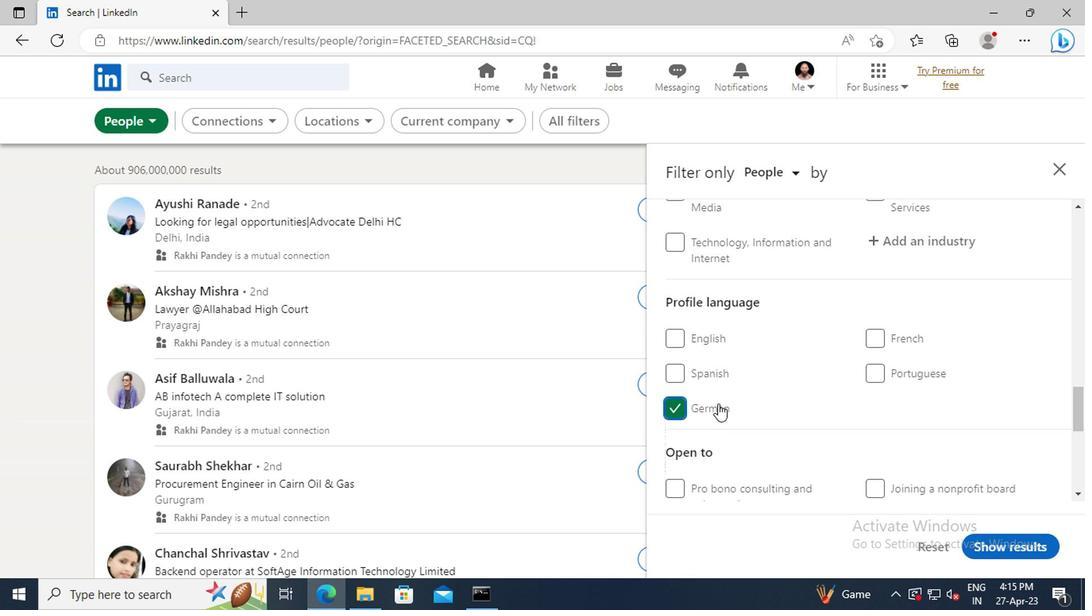 
Action: Mouse scrolled (842, 399) with delta (0, 0)
Screenshot: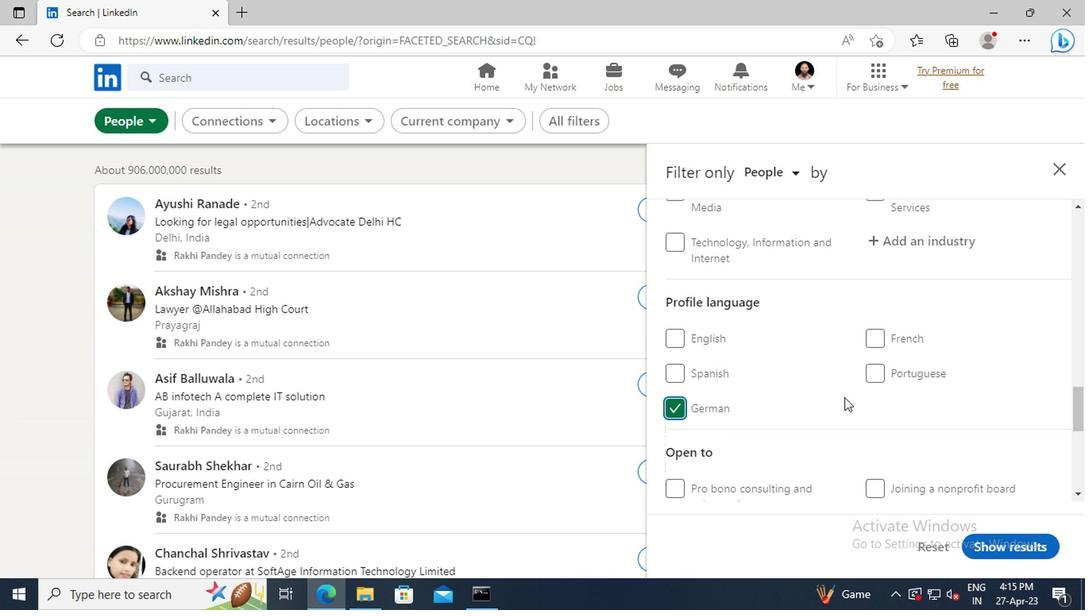 
Action: Mouse scrolled (842, 399) with delta (0, 0)
Screenshot: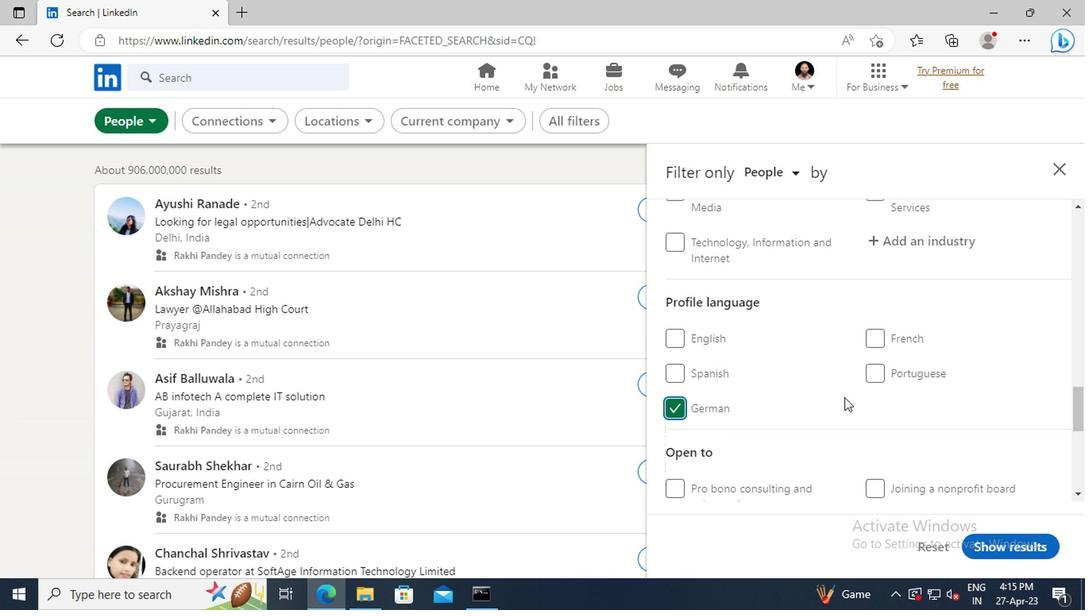 
Action: Mouse scrolled (842, 399) with delta (0, 0)
Screenshot: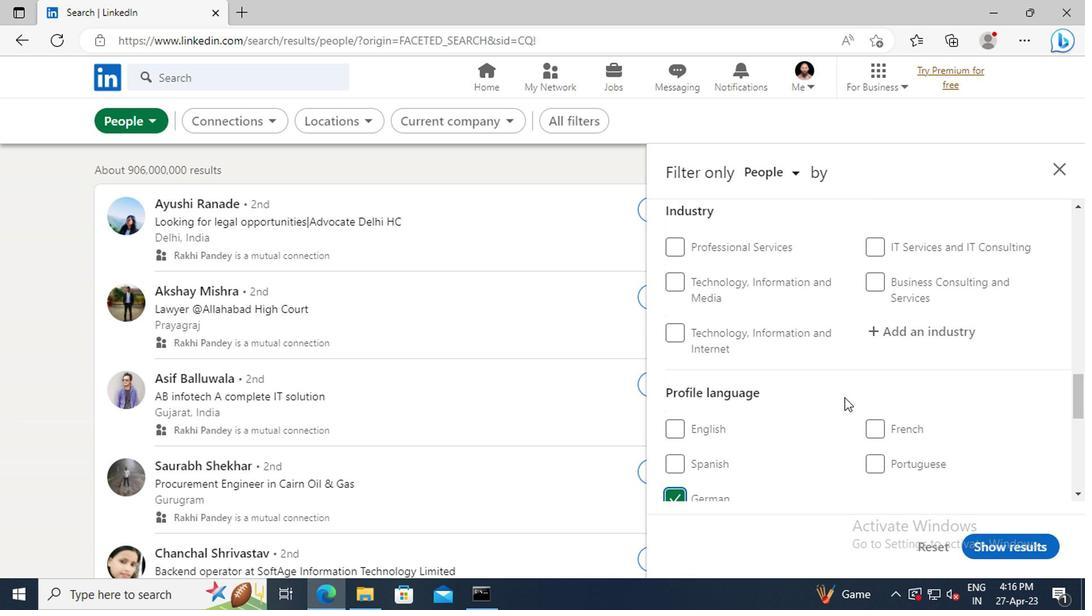 
Action: Mouse scrolled (842, 399) with delta (0, 0)
Screenshot: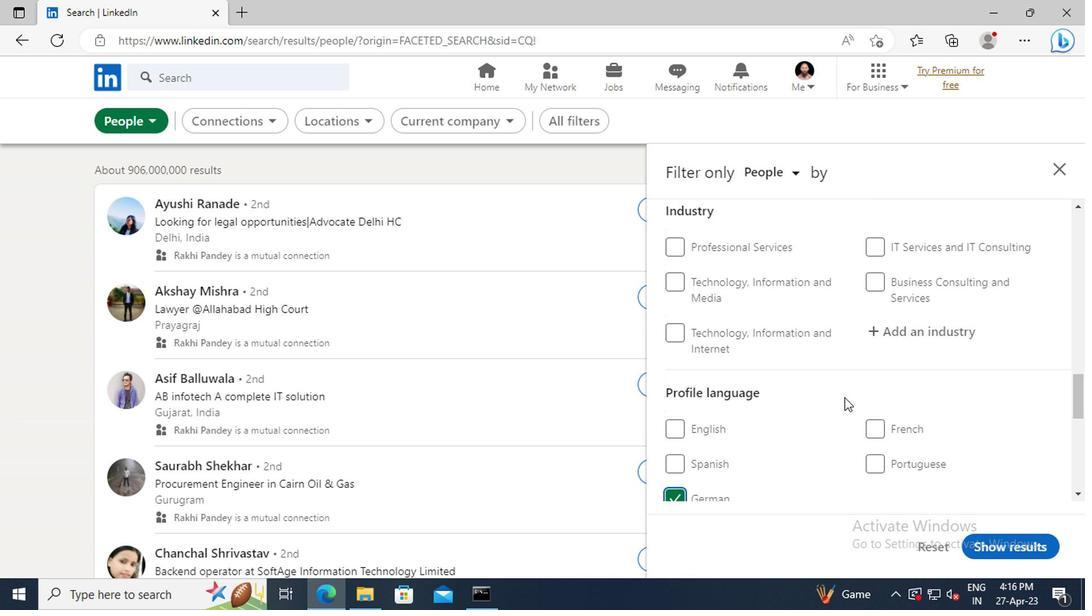 
Action: Mouse scrolled (842, 399) with delta (0, 0)
Screenshot: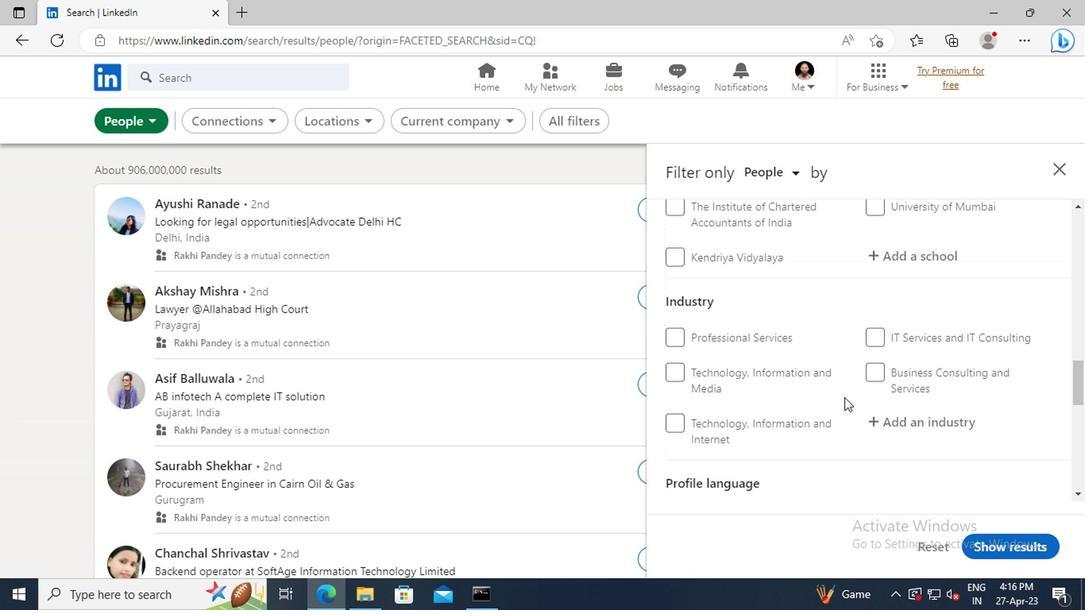 
Action: Mouse scrolled (842, 399) with delta (0, 0)
Screenshot: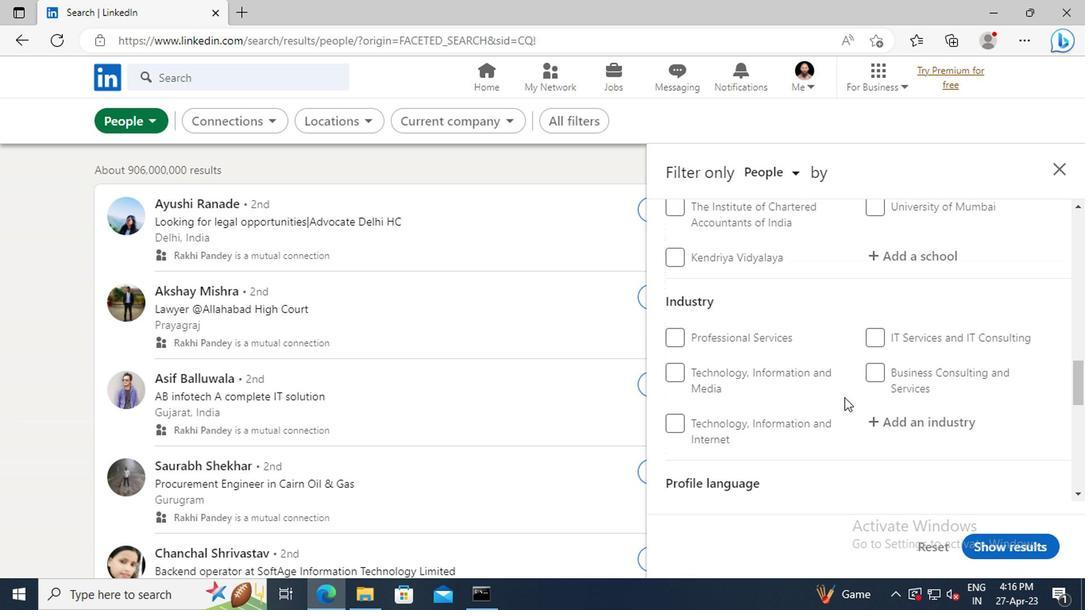 
Action: Mouse scrolled (842, 399) with delta (0, 0)
Screenshot: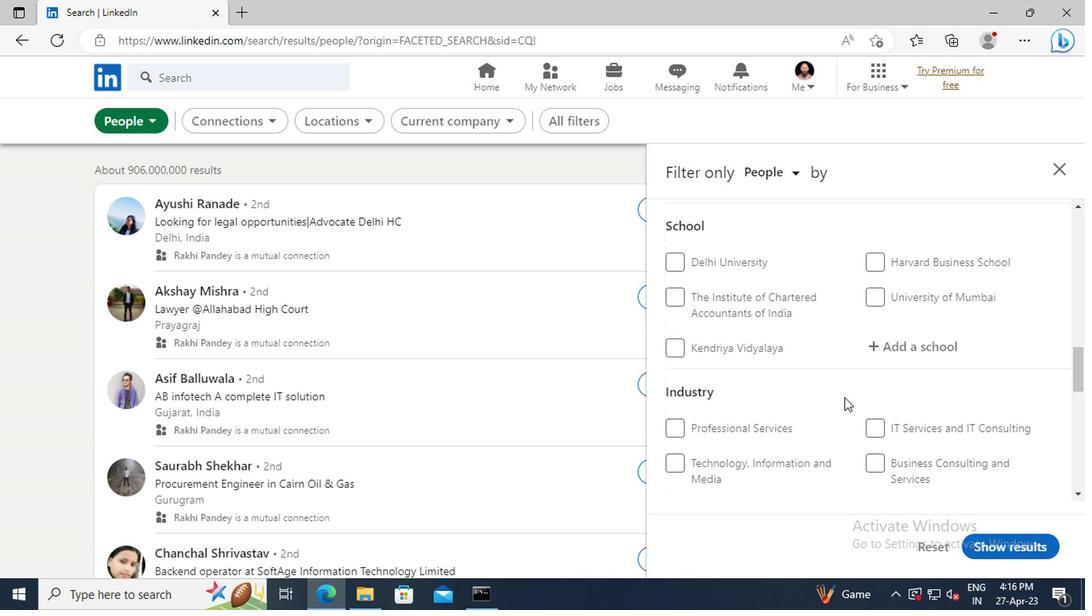 
Action: Mouse scrolled (842, 399) with delta (0, 0)
Screenshot: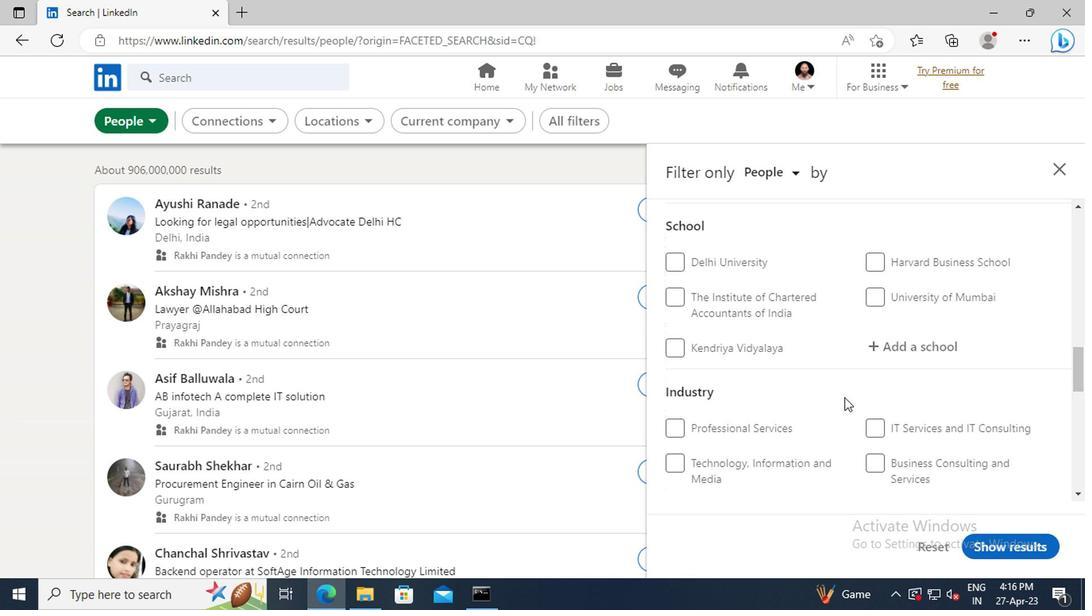 
Action: Mouse scrolled (842, 399) with delta (0, 0)
Screenshot: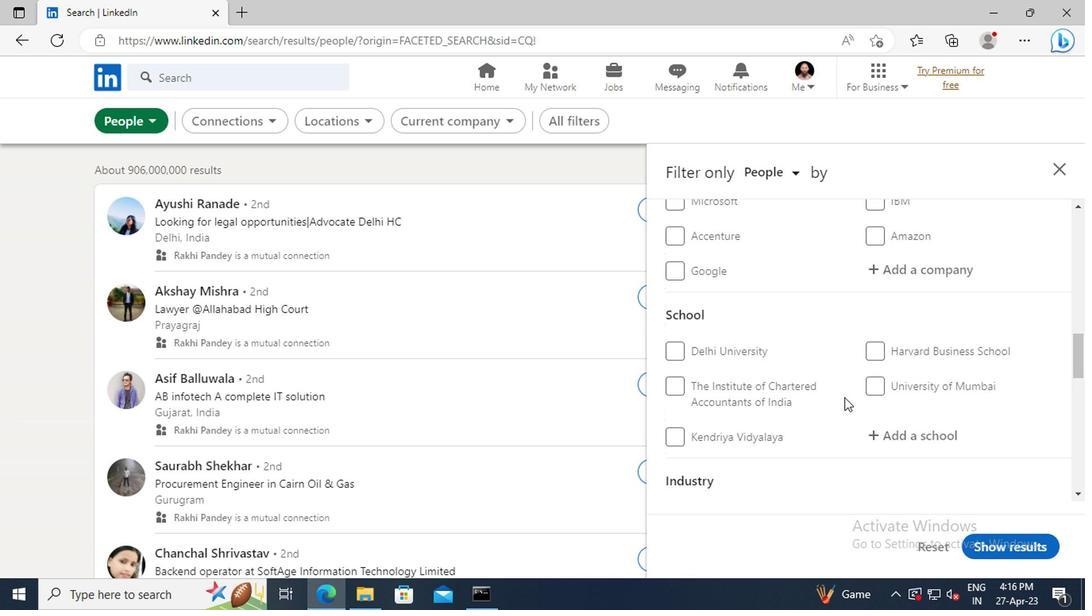 
Action: Mouse scrolled (842, 399) with delta (0, 0)
Screenshot: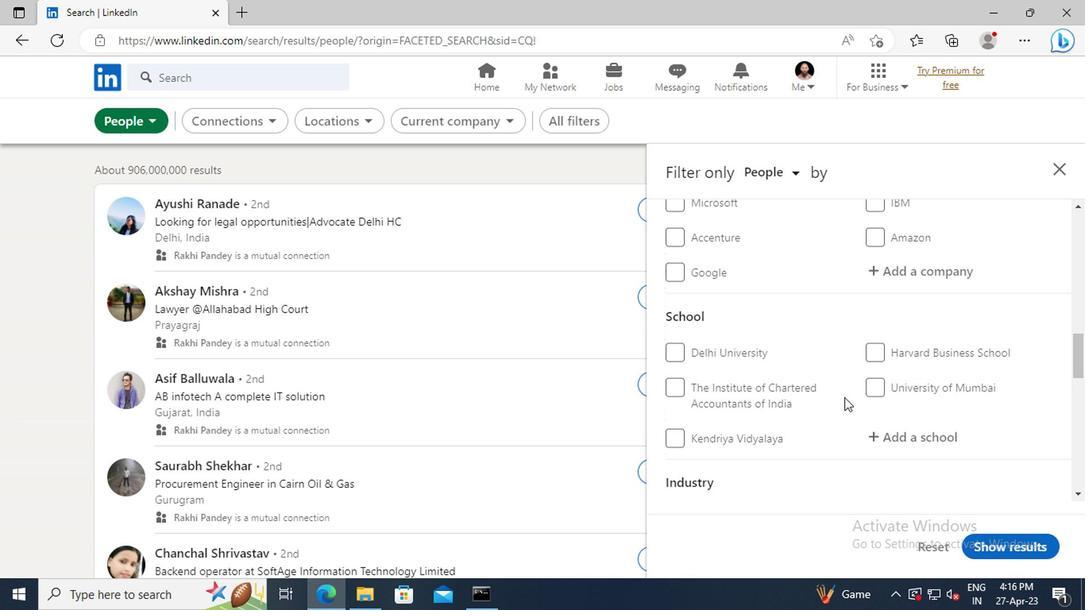 
Action: Mouse scrolled (842, 399) with delta (0, 0)
Screenshot: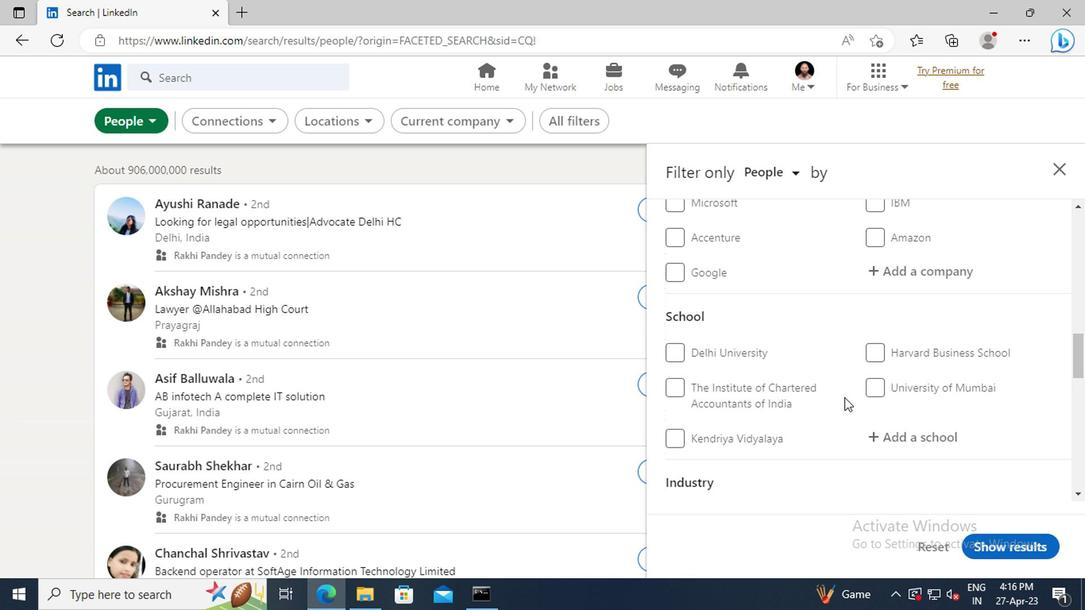 
Action: Mouse scrolled (842, 399) with delta (0, 0)
Screenshot: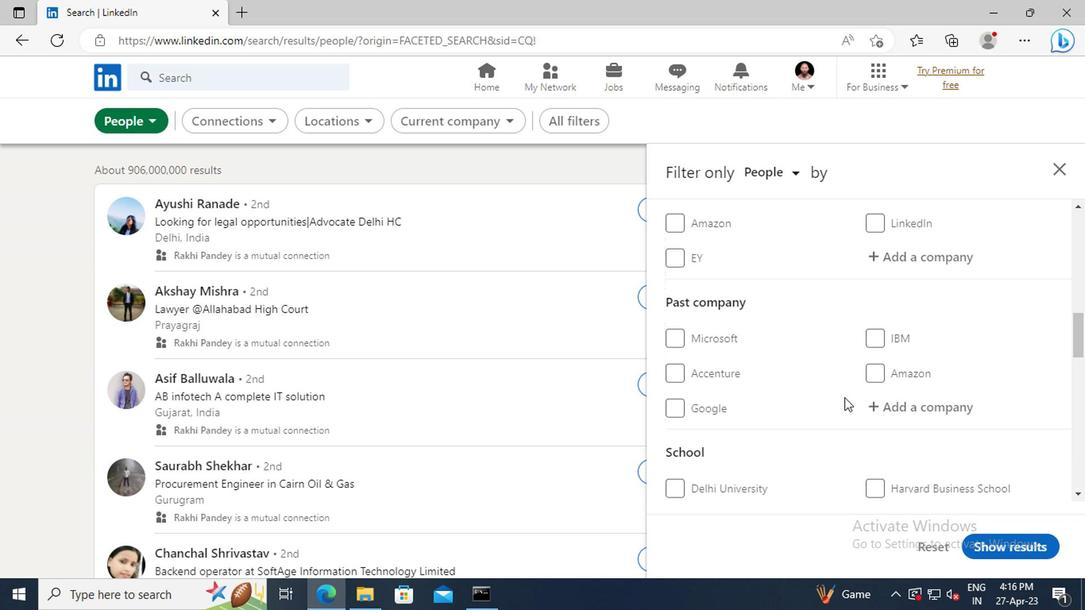 
Action: Mouse scrolled (842, 399) with delta (0, 0)
Screenshot: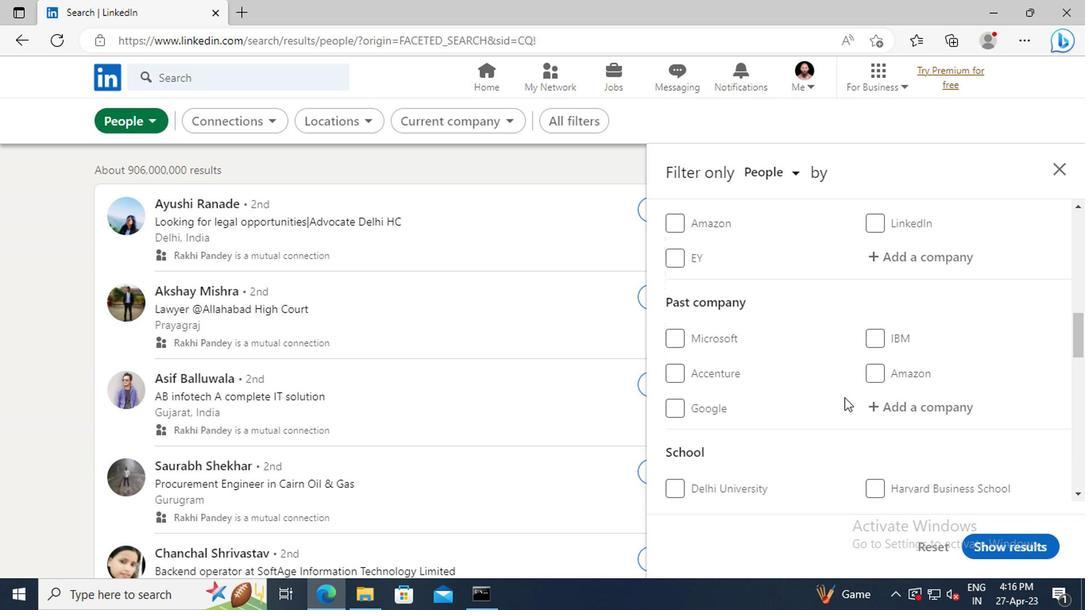 
Action: Mouse scrolled (842, 399) with delta (0, 0)
Screenshot: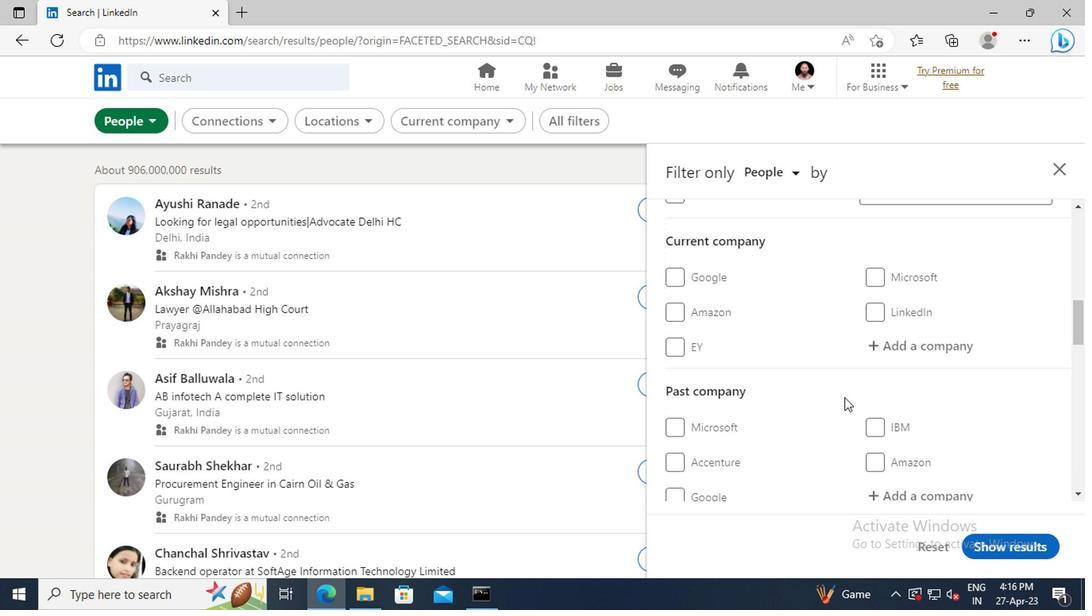 
Action: Mouse scrolled (842, 399) with delta (0, 0)
Screenshot: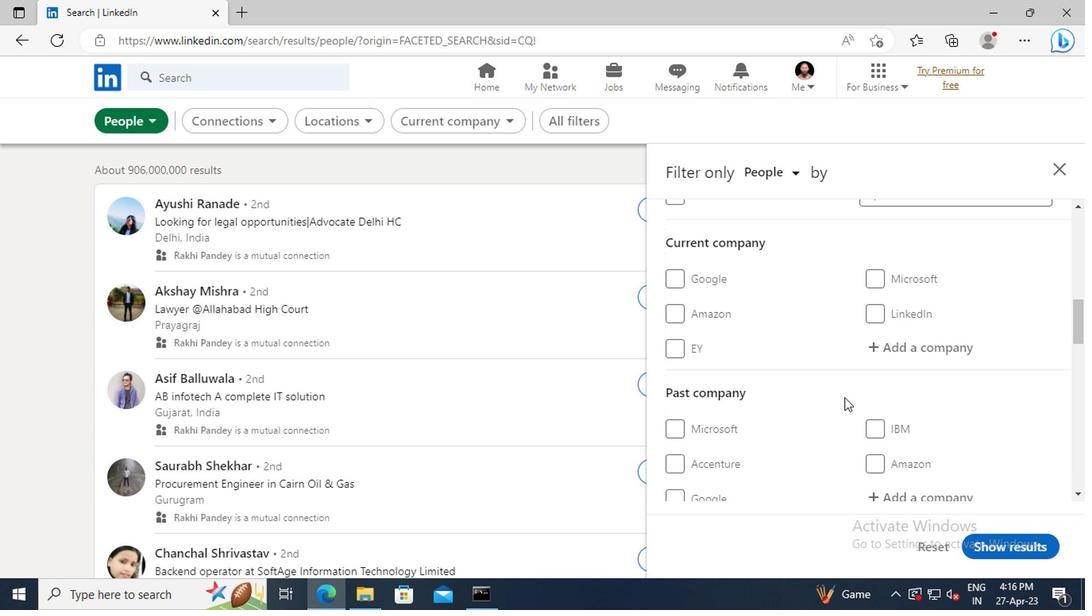 
Action: Mouse moved to (880, 430)
Screenshot: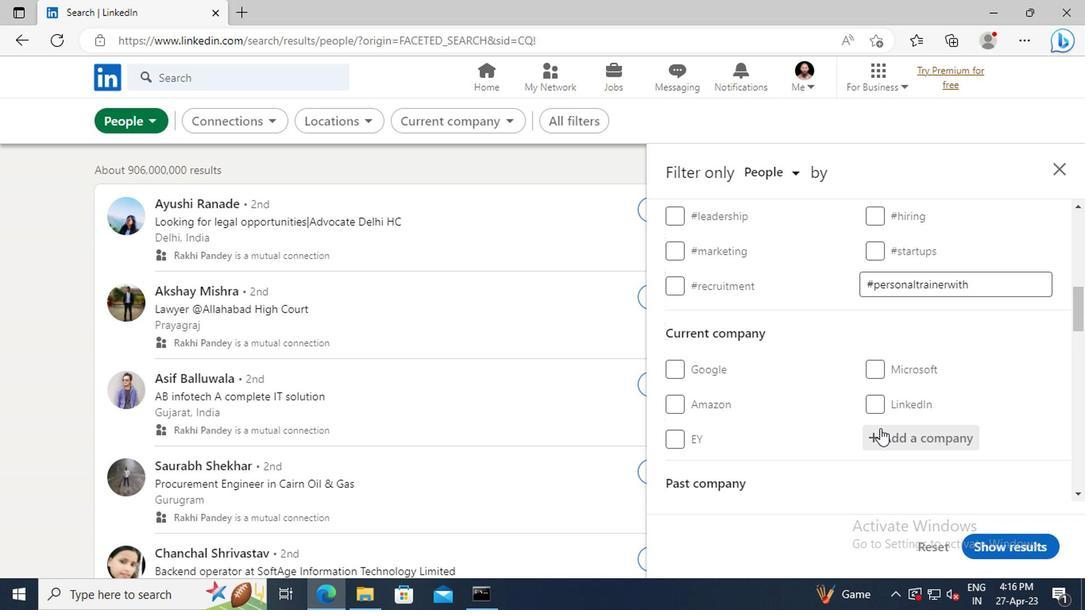 
Action: Mouse pressed left at (880, 430)
Screenshot: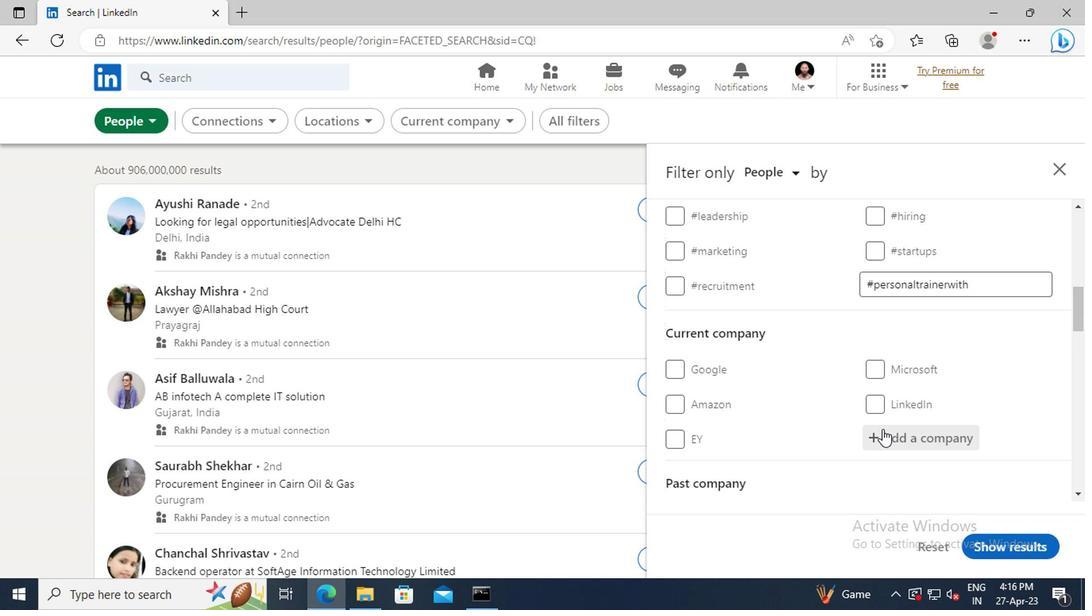 
Action: Key pressed <Key.shift>SMILE<Key.space><Key.shift>FOUNDATION
Screenshot: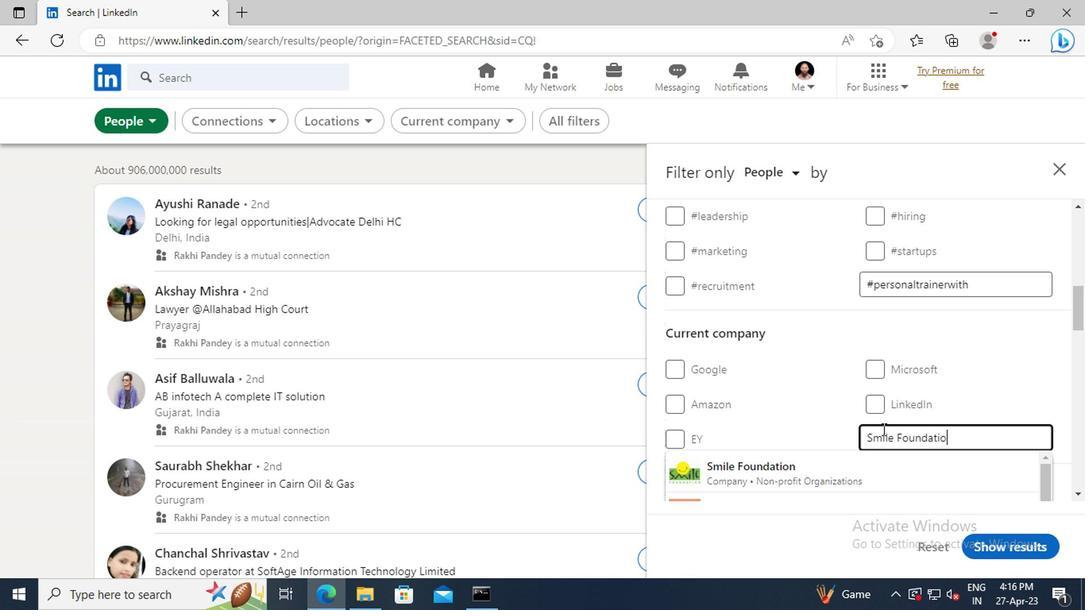 
Action: Mouse moved to (881, 466)
Screenshot: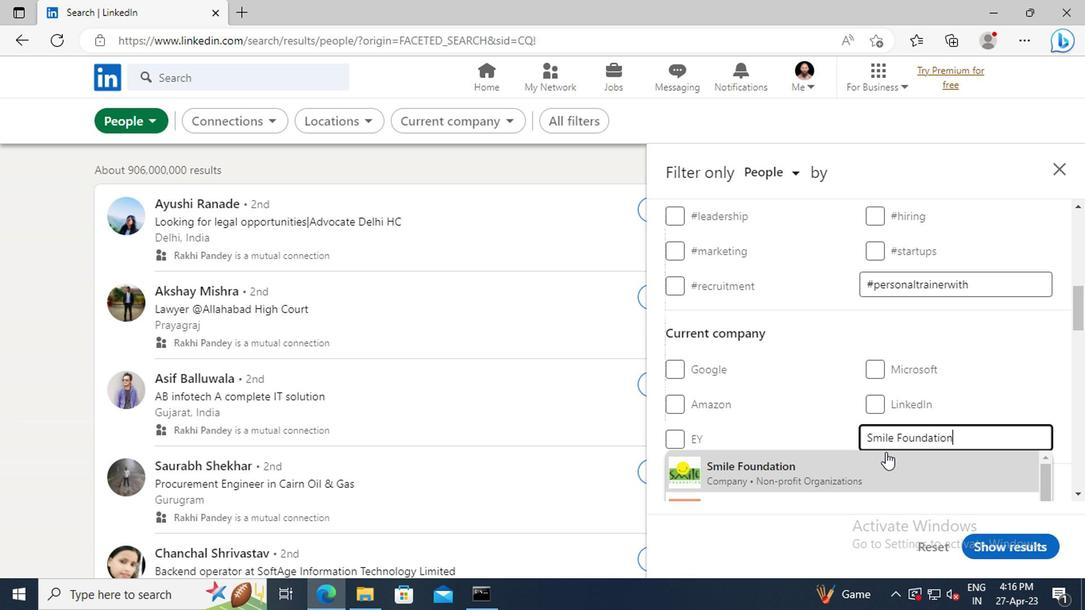 
Action: Mouse pressed left at (881, 466)
Screenshot: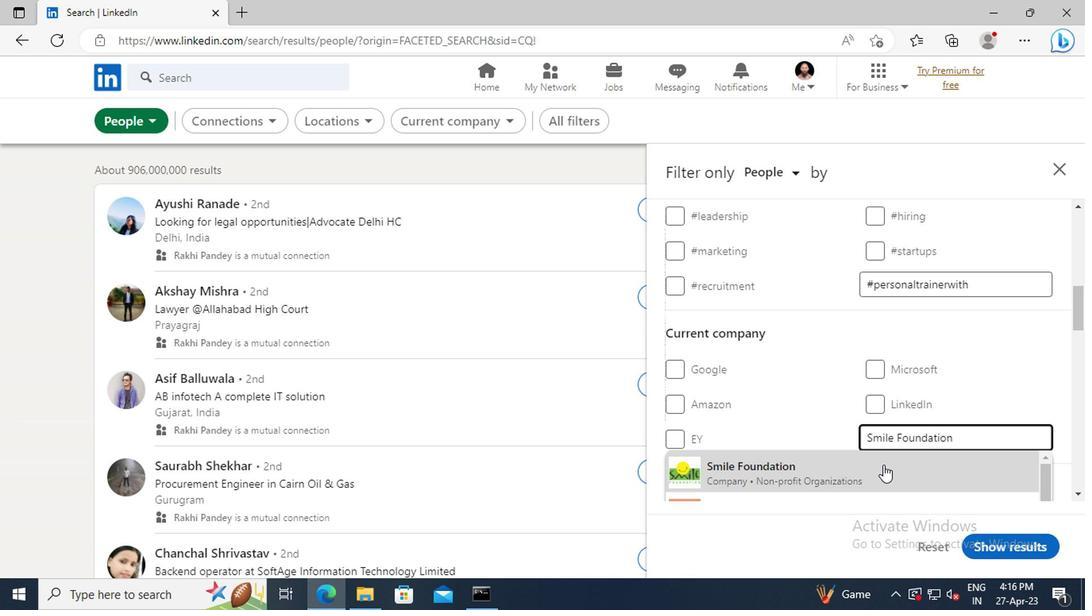 
Action: Mouse moved to (897, 335)
Screenshot: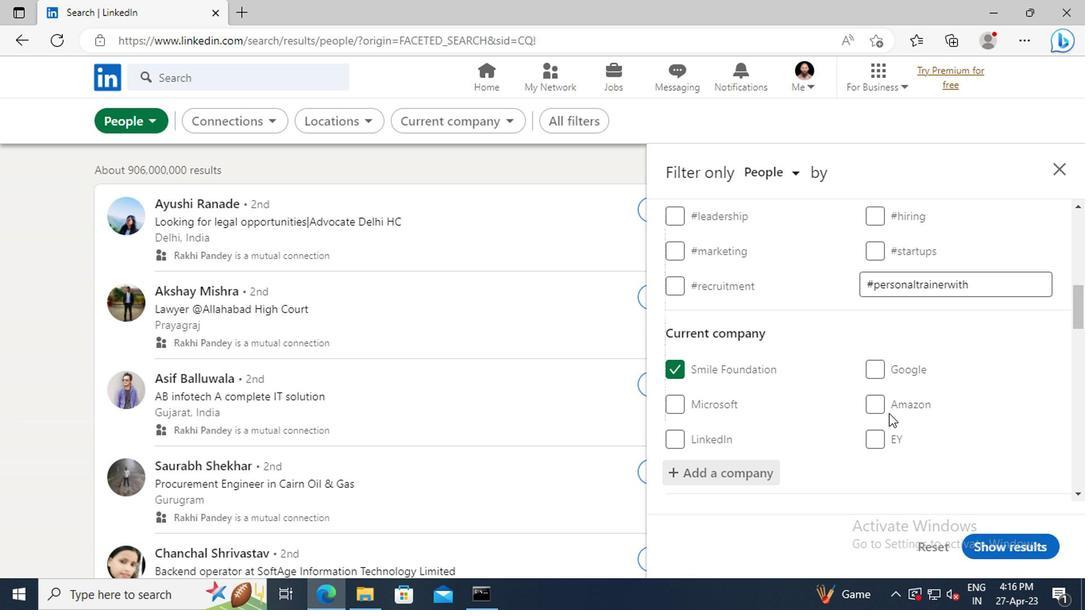 
Action: Mouse scrolled (897, 334) with delta (0, -1)
Screenshot: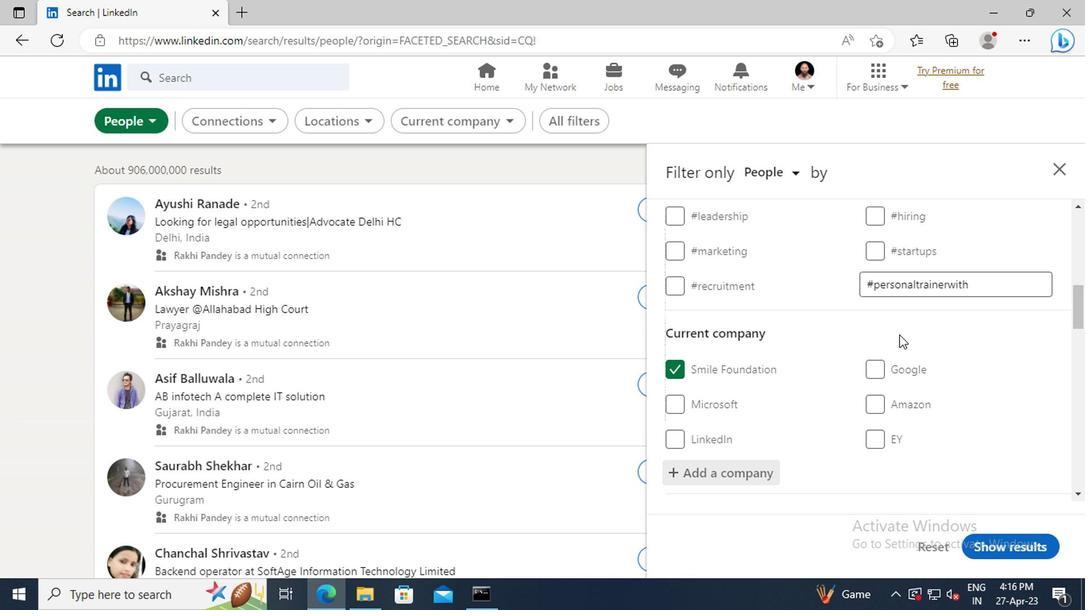 
Action: Mouse scrolled (897, 334) with delta (0, -1)
Screenshot: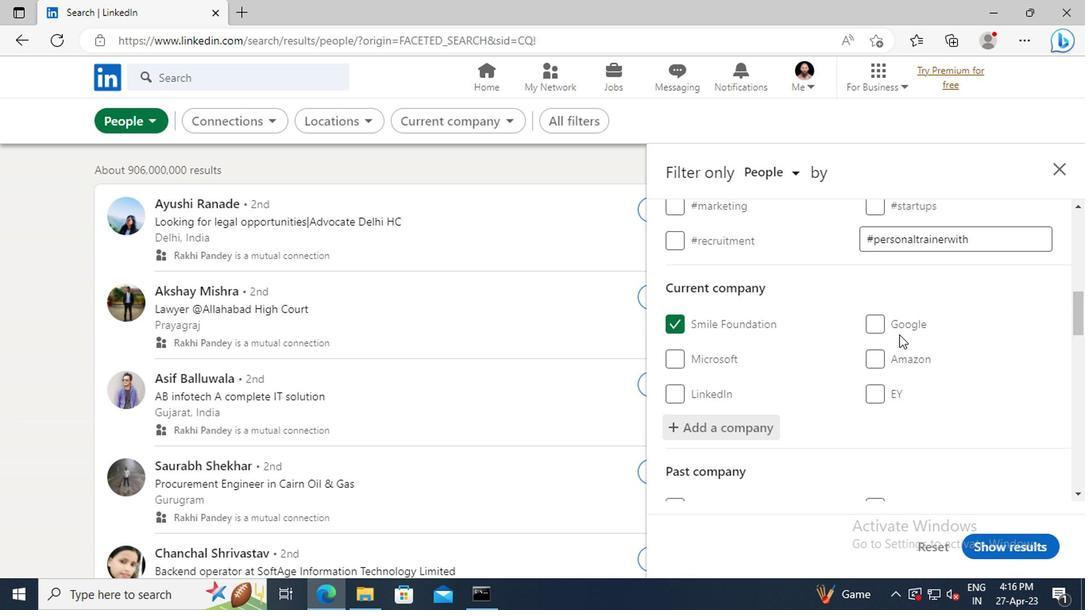 
Action: Mouse scrolled (897, 334) with delta (0, -1)
Screenshot: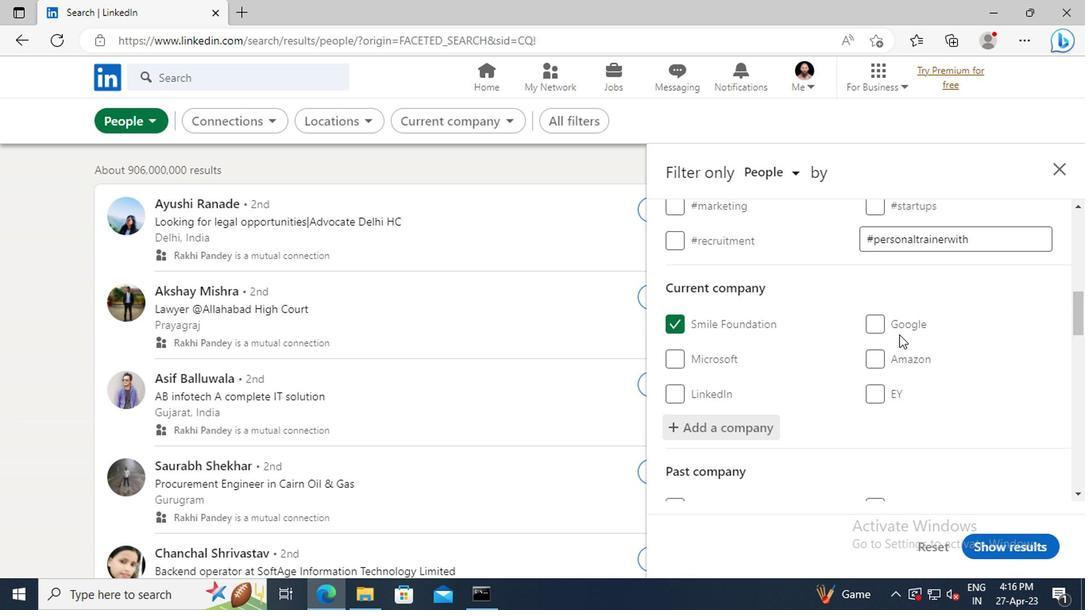 
Action: Mouse scrolled (897, 334) with delta (0, -1)
Screenshot: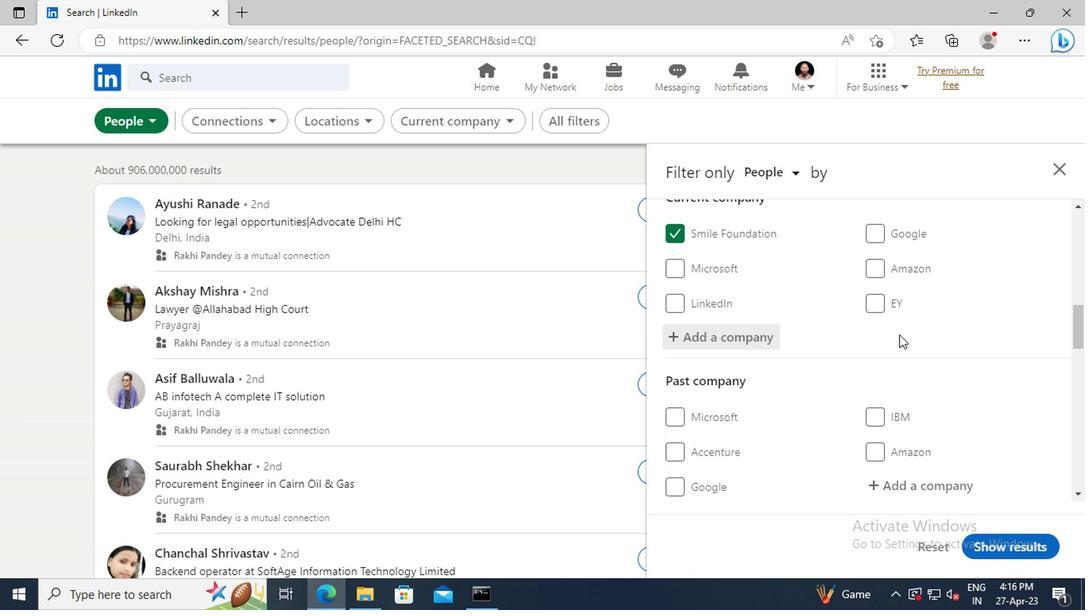 
Action: Mouse scrolled (897, 334) with delta (0, -1)
Screenshot: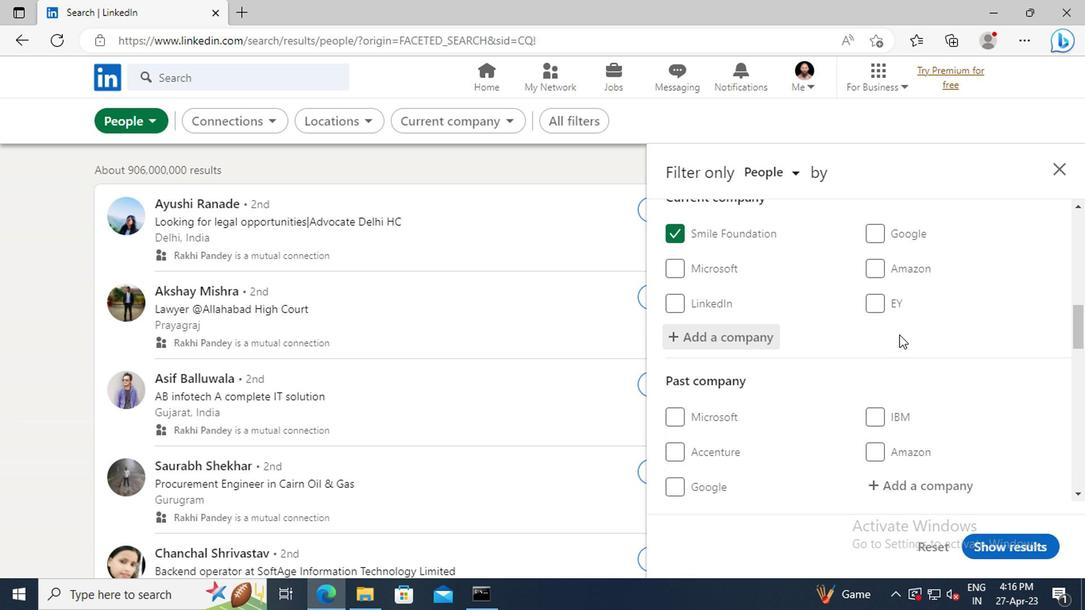 
Action: Mouse scrolled (897, 334) with delta (0, -1)
Screenshot: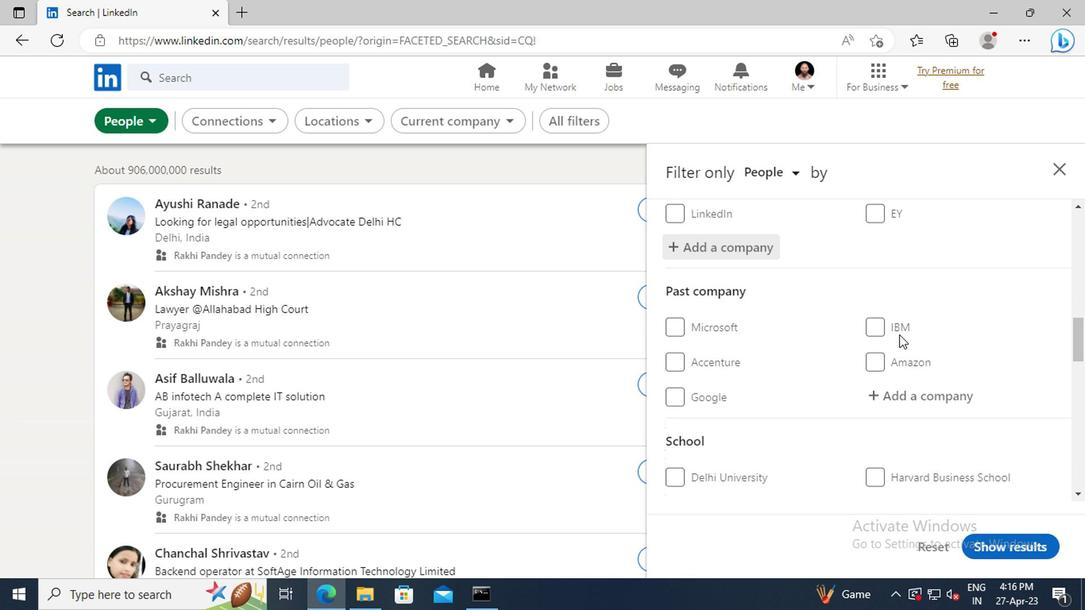 
Action: Mouse scrolled (897, 334) with delta (0, -1)
Screenshot: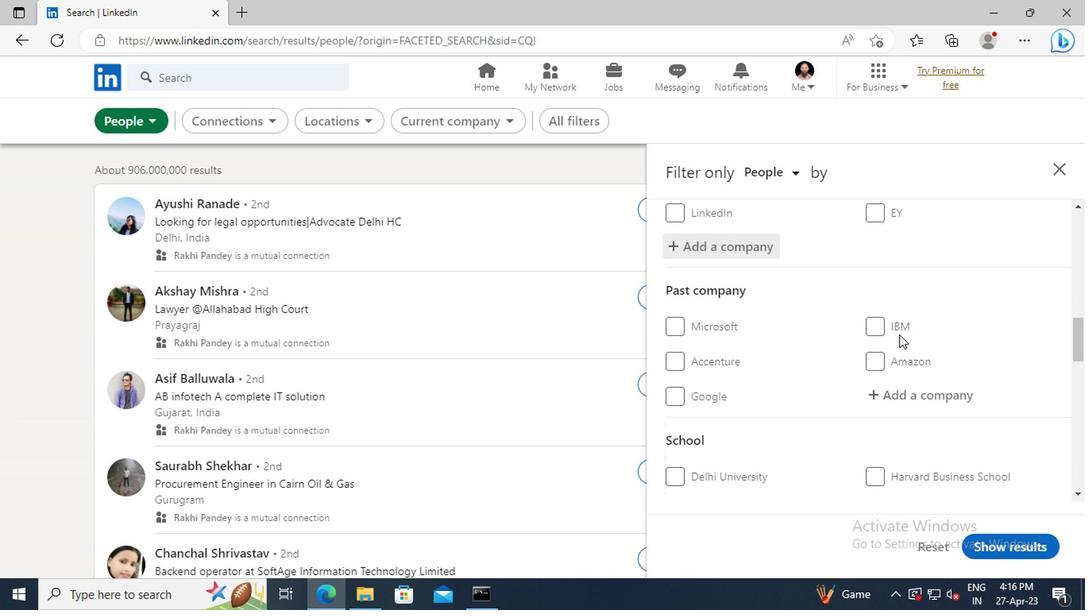 
Action: Mouse moved to (897, 321)
Screenshot: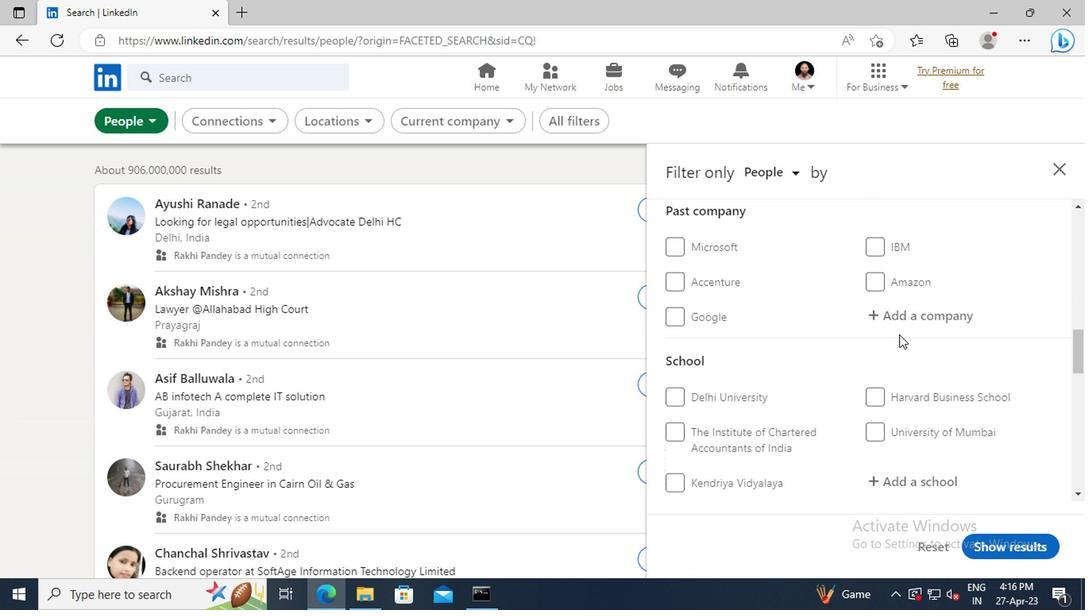 
Action: Mouse scrolled (897, 320) with delta (0, -1)
Screenshot: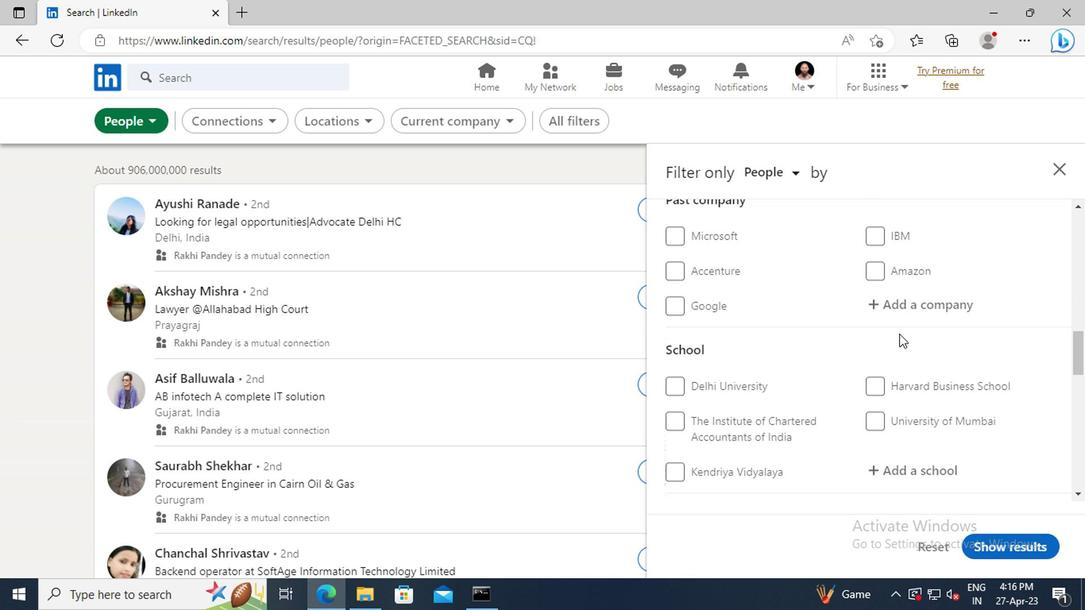 
Action: Mouse scrolled (897, 320) with delta (0, -1)
Screenshot: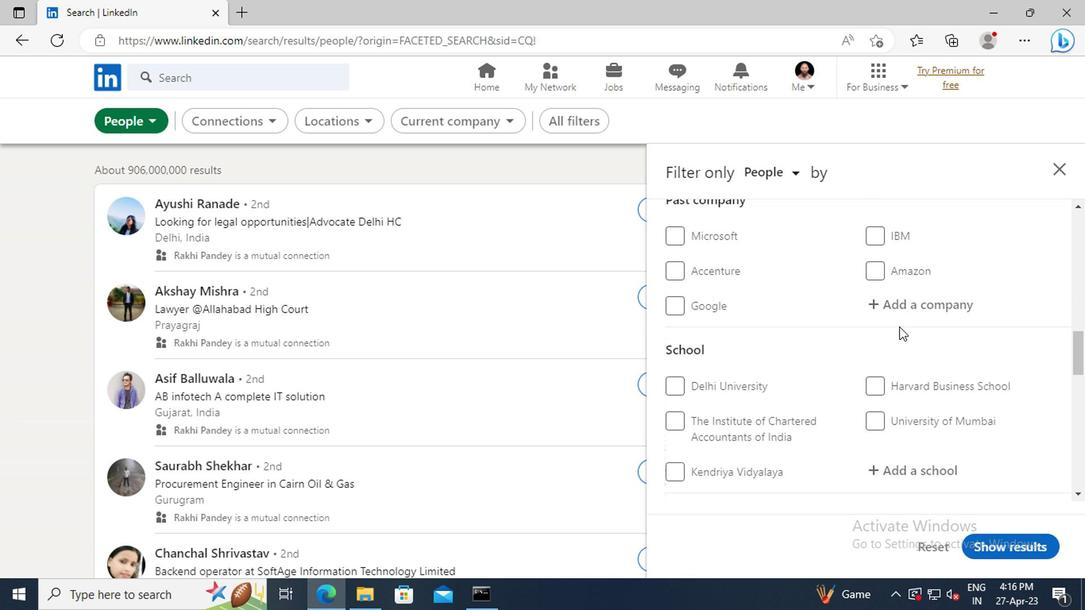 
Action: Mouse moved to (902, 377)
Screenshot: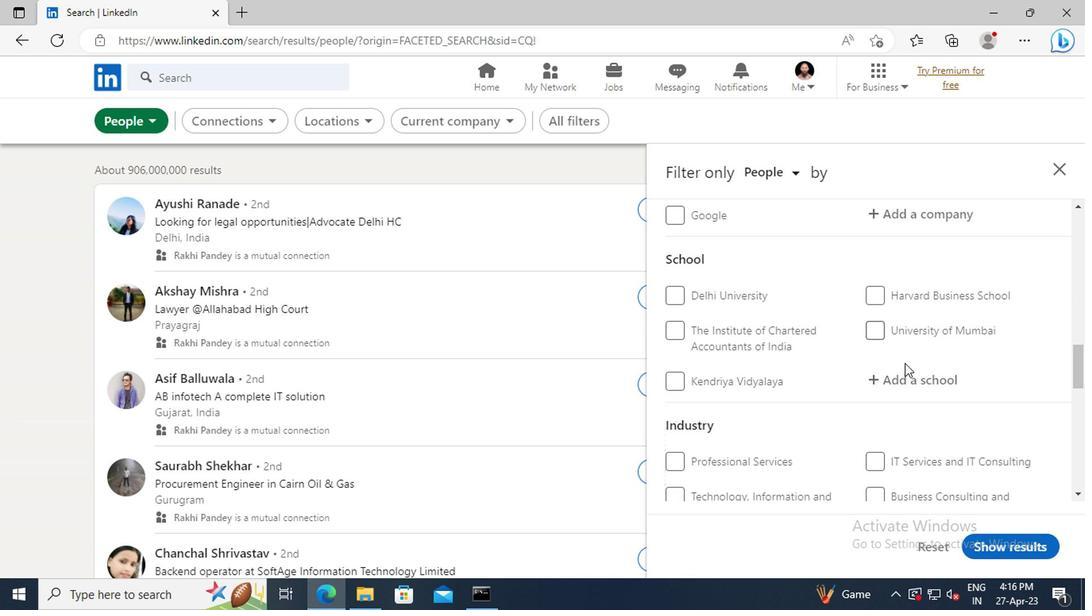 
Action: Mouse pressed left at (902, 377)
Screenshot: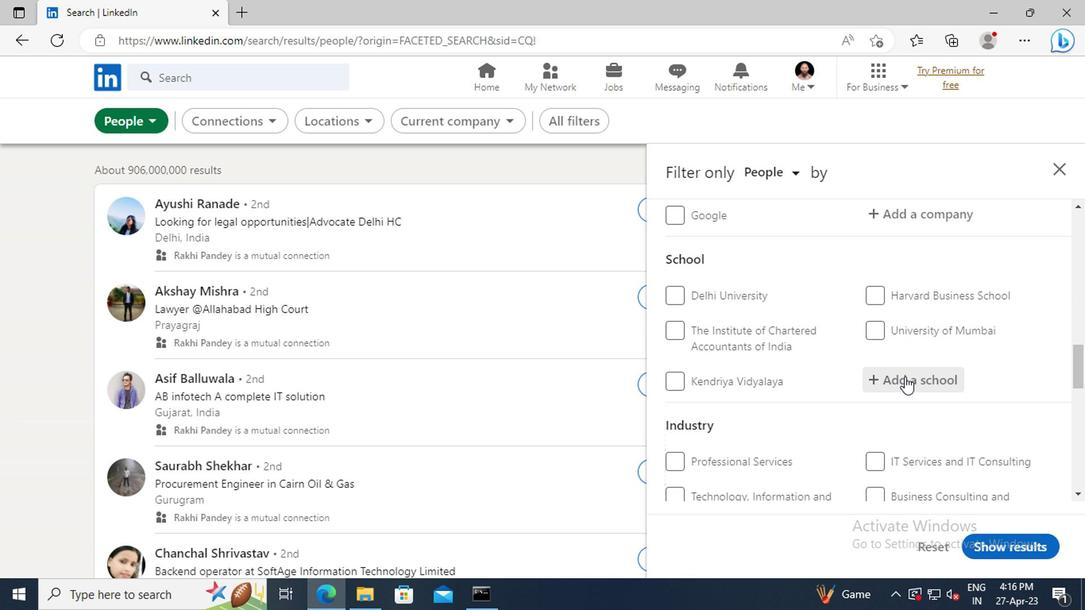 
Action: Key pressed <Key.shift>VIGNAN'S<Key.space><Key.shift>UNIVERSITY
Screenshot: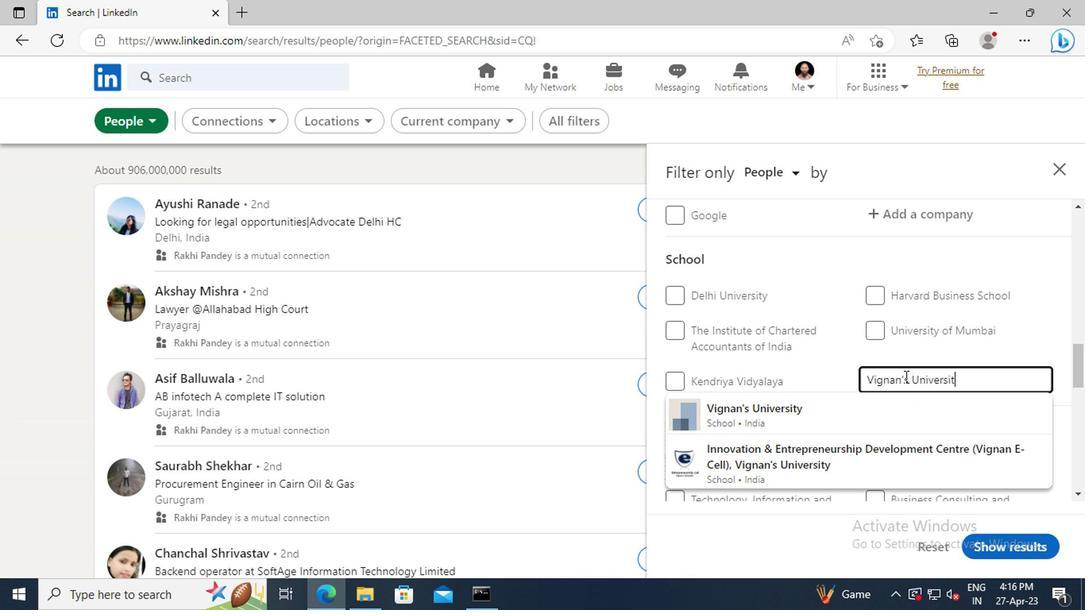 
Action: Mouse moved to (868, 410)
Screenshot: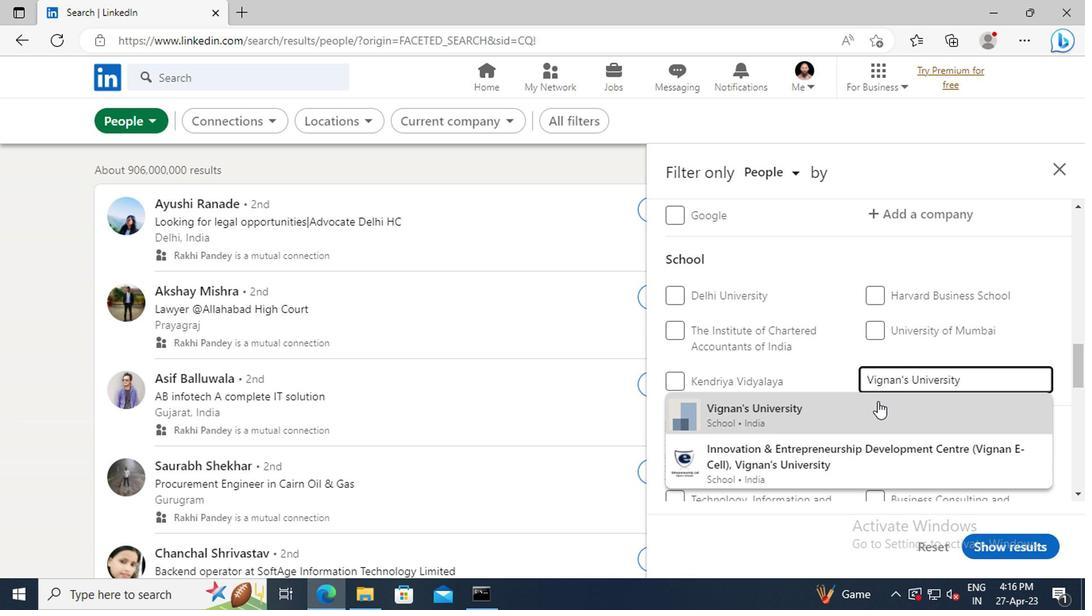
Action: Mouse pressed left at (868, 410)
Screenshot: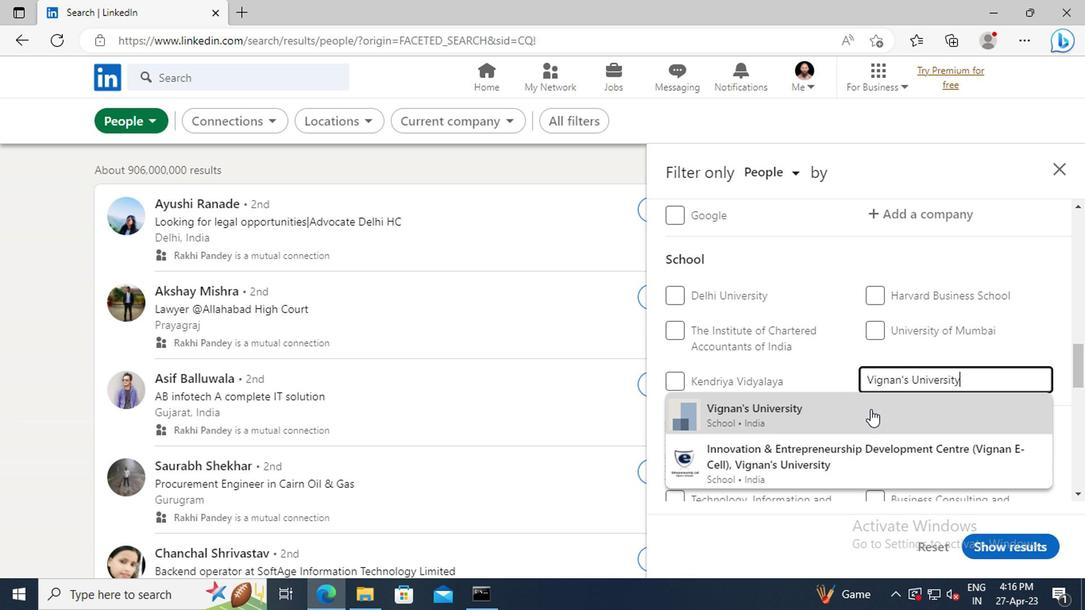 
Action: Mouse moved to (876, 346)
Screenshot: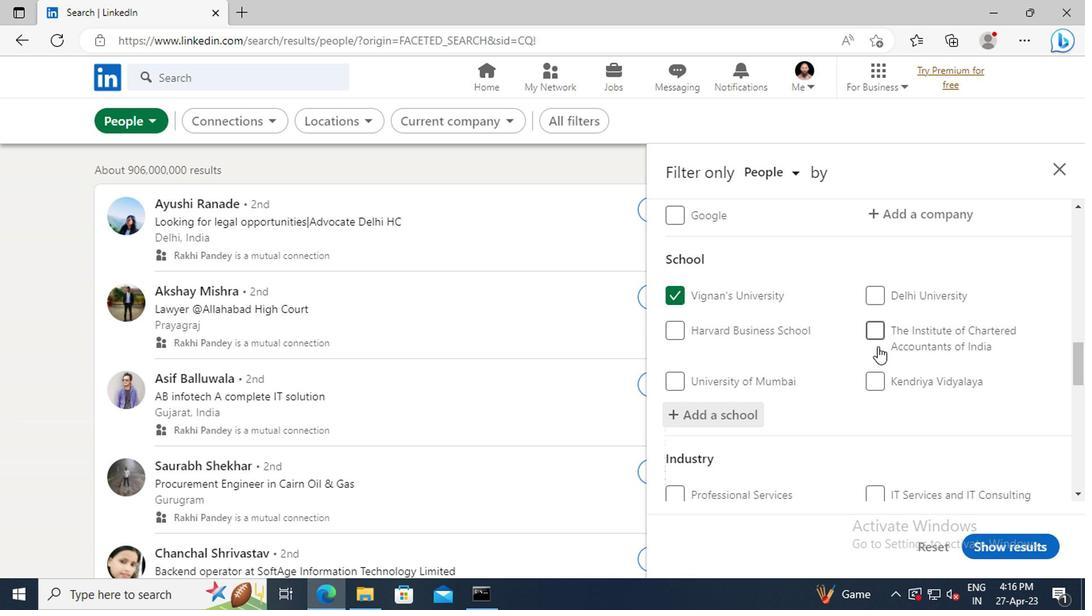 
Action: Mouse scrolled (876, 346) with delta (0, 0)
Screenshot: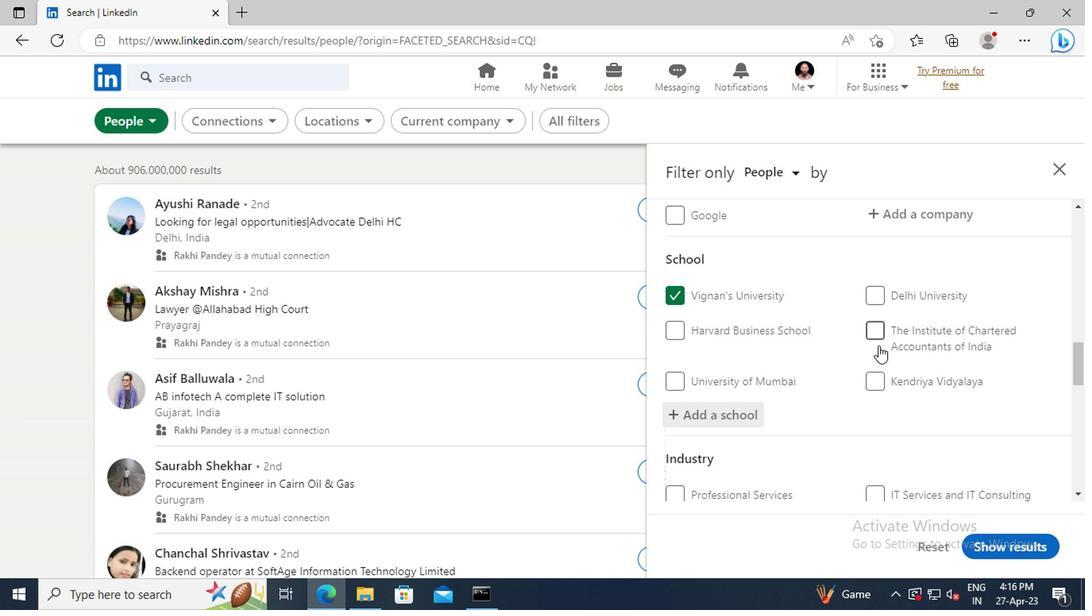 
Action: Mouse scrolled (876, 346) with delta (0, 0)
Screenshot: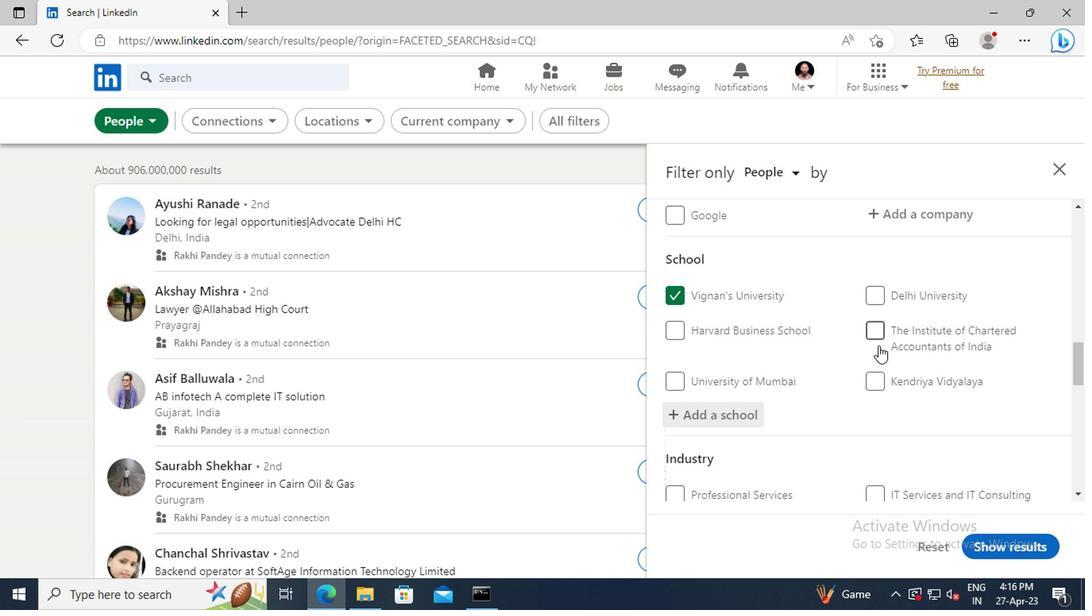 
Action: Mouse moved to (878, 339)
Screenshot: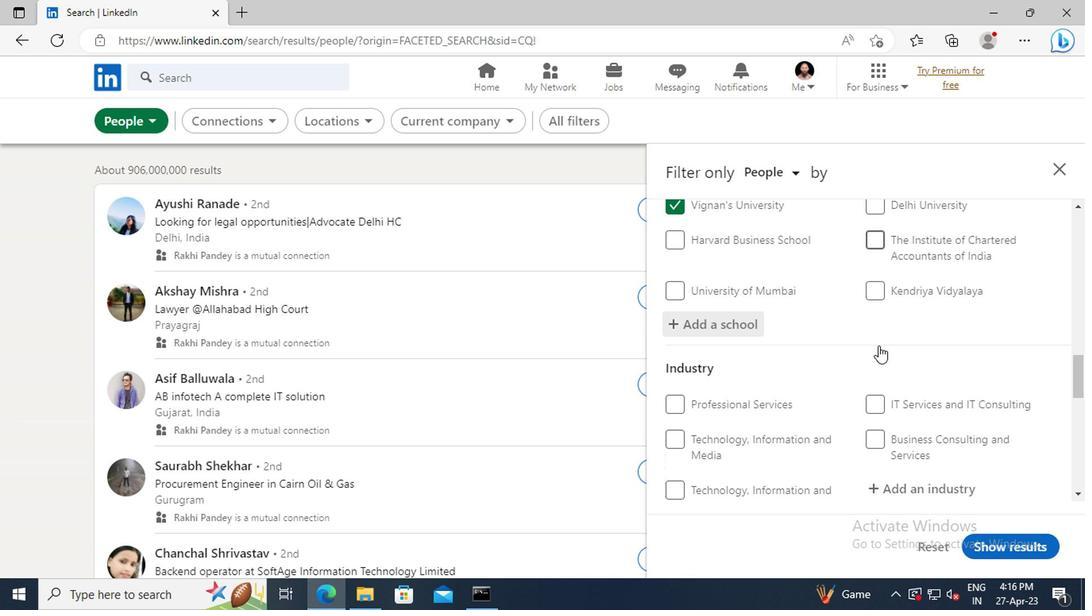 
Action: Mouse scrolled (878, 338) with delta (0, -1)
Screenshot: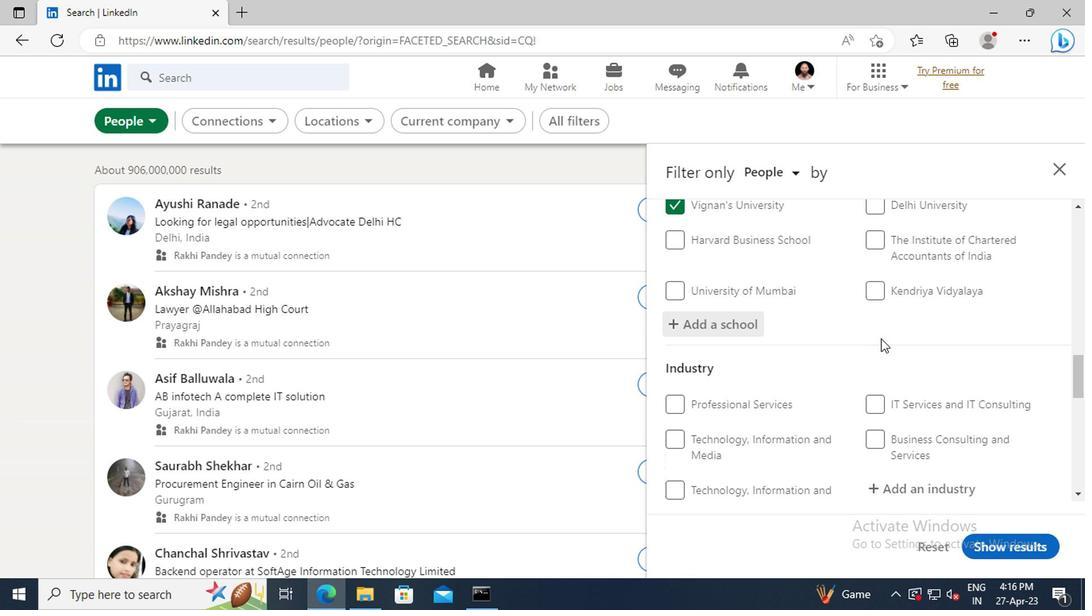 
Action: Mouse scrolled (878, 338) with delta (0, -1)
Screenshot: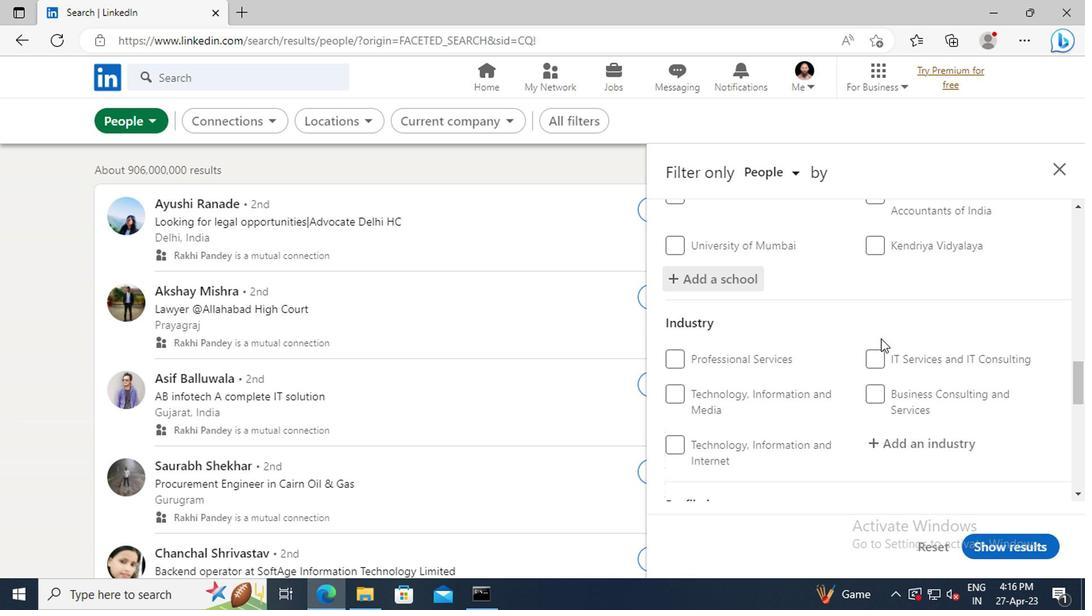 
Action: Mouse scrolled (878, 338) with delta (0, -1)
Screenshot: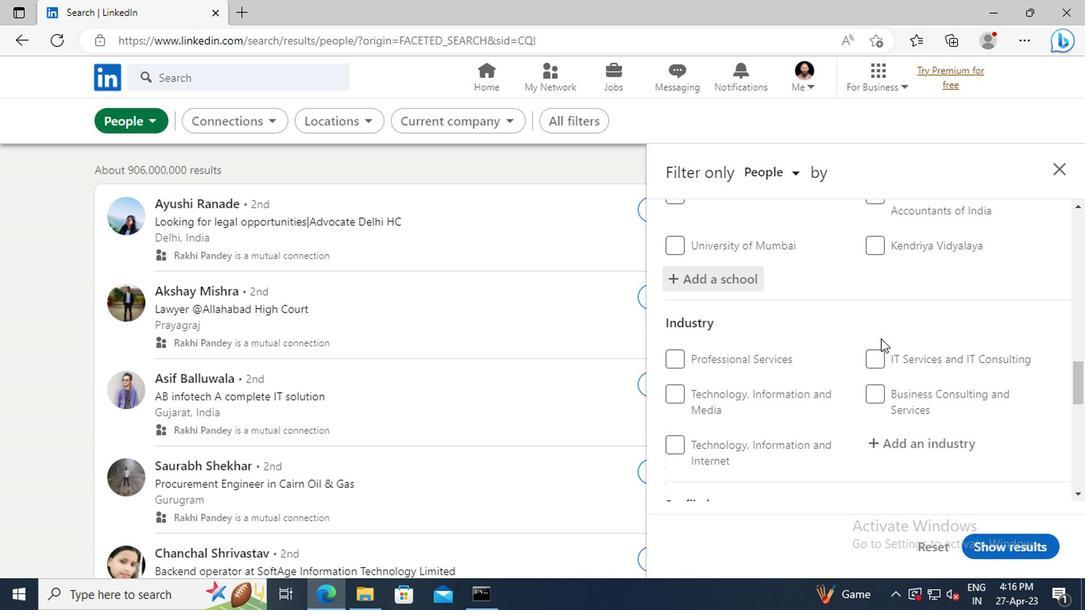 
Action: Mouse moved to (888, 355)
Screenshot: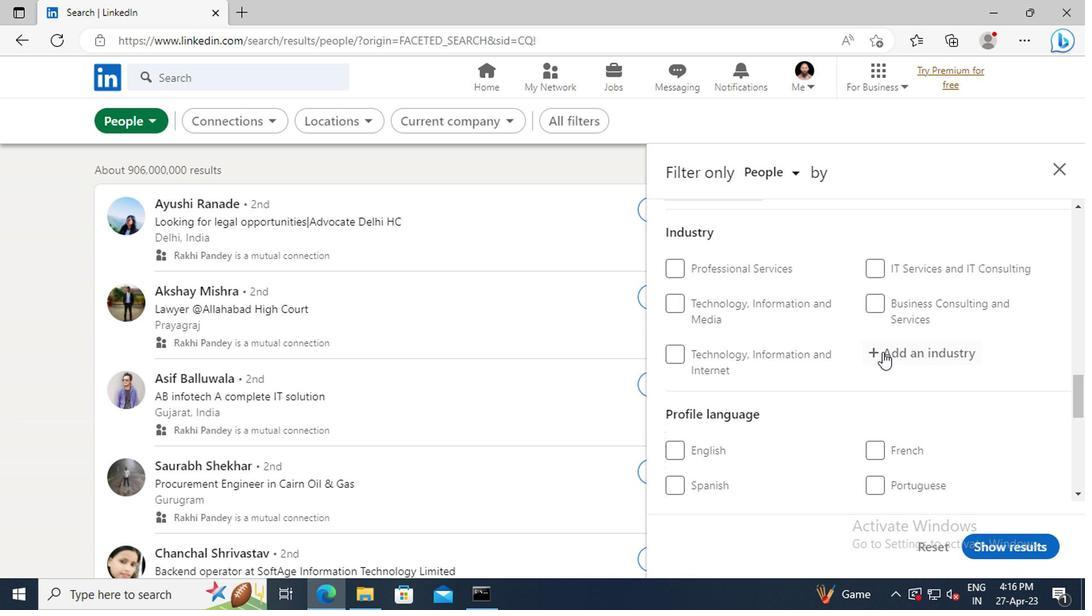 
Action: Mouse pressed left at (888, 355)
Screenshot: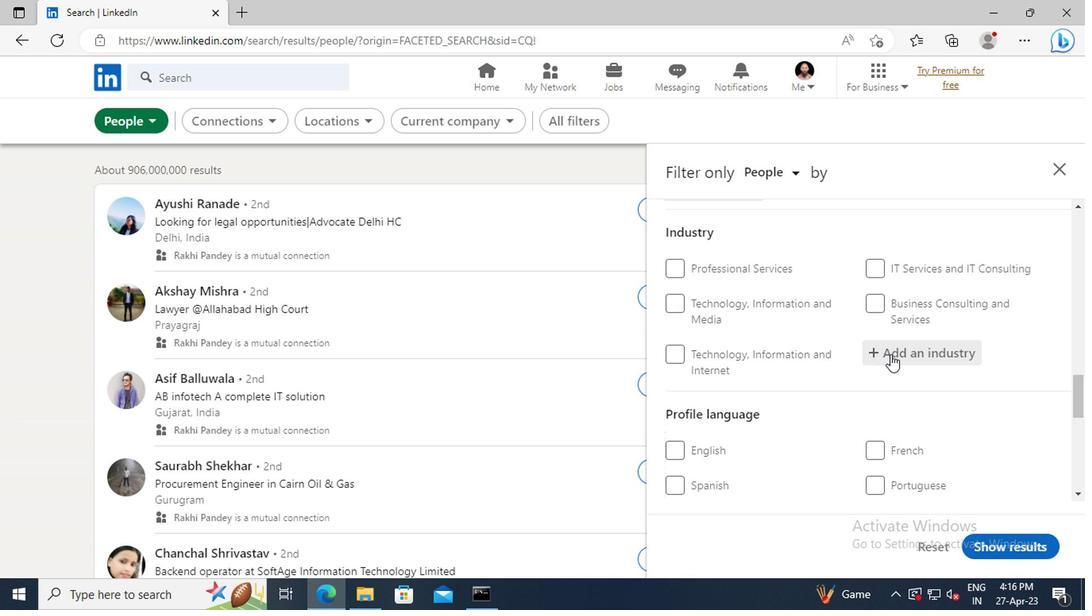 
Action: Key pressed <Key.shift>I
Screenshot: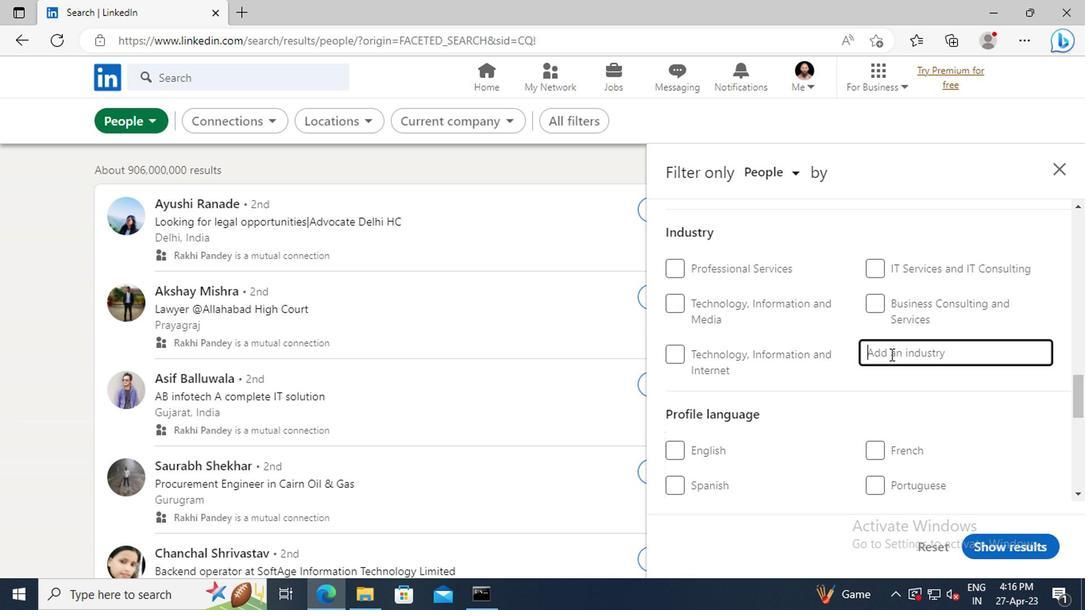 
Action: Mouse moved to (889, 355)
Screenshot: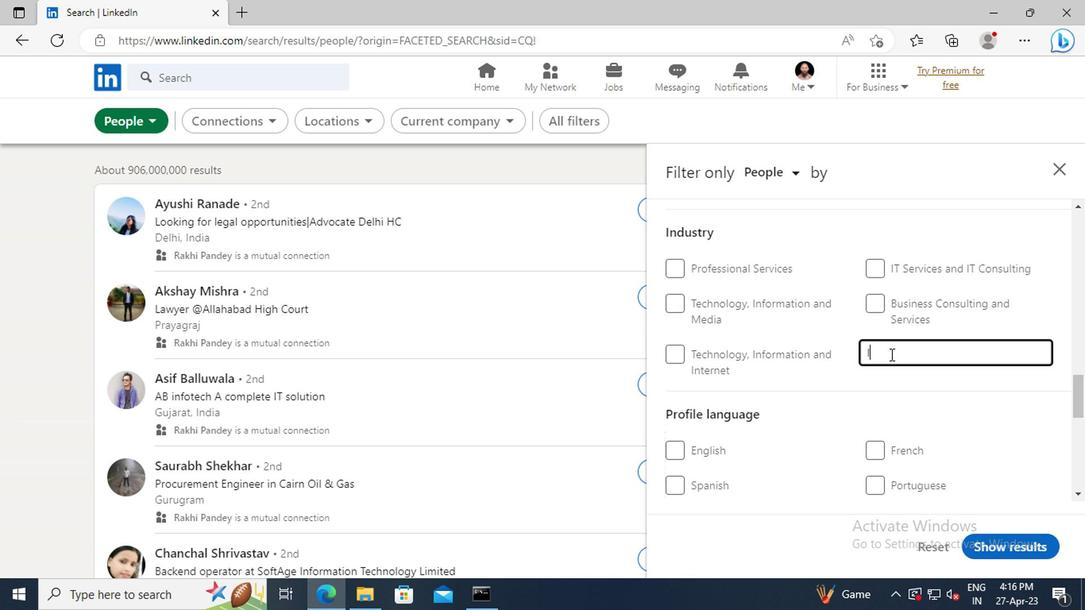
Action: Key pressed NTERURBAN
Screenshot: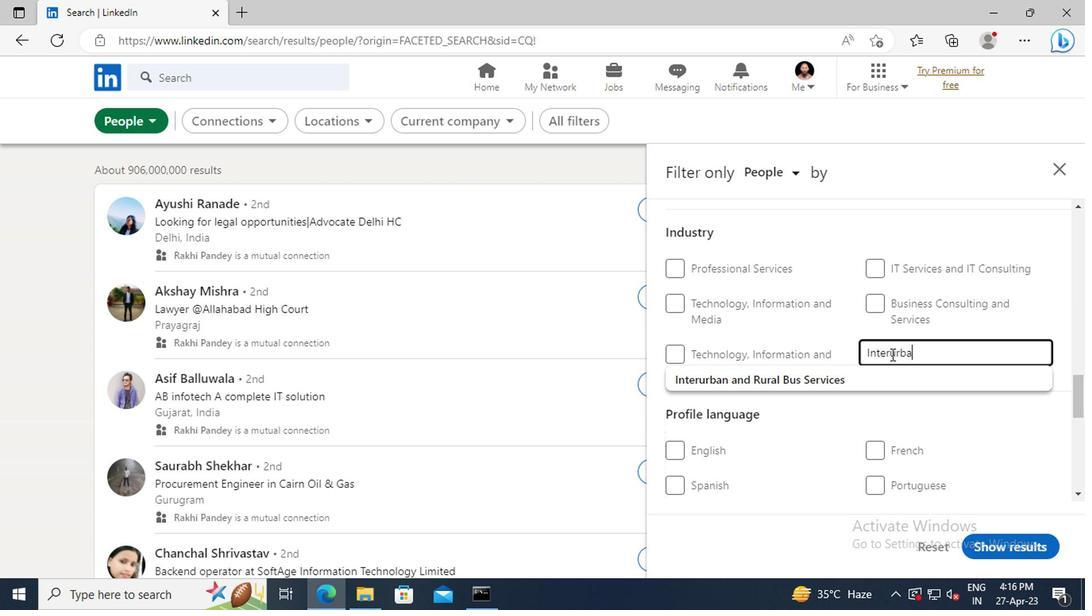 
Action: Mouse moved to (887, 373)
Screenshot: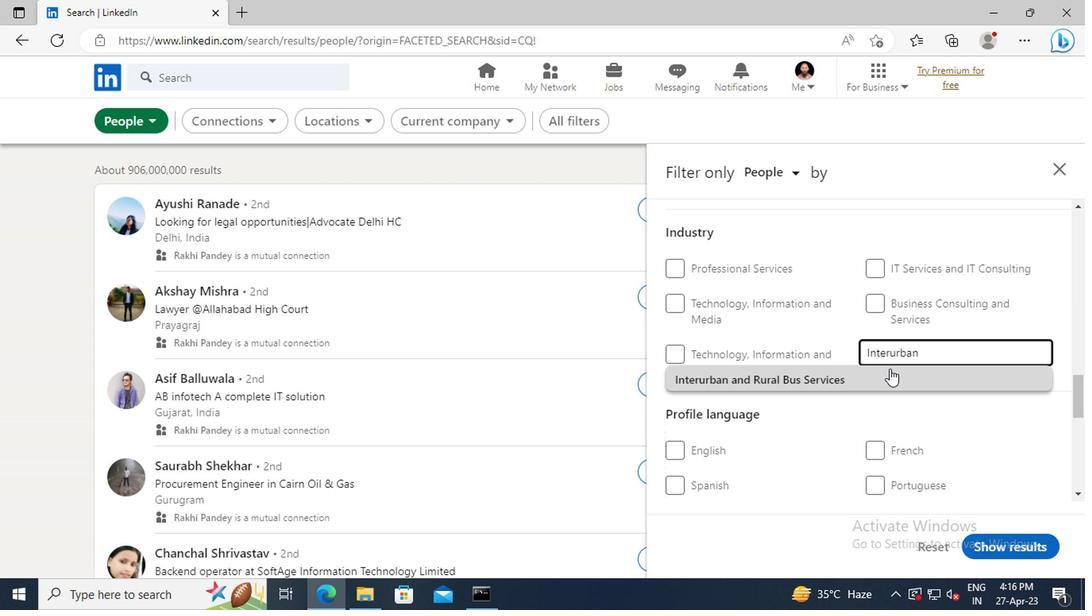 
Action: Mouse pressed left at (887, 373)
Screenshot: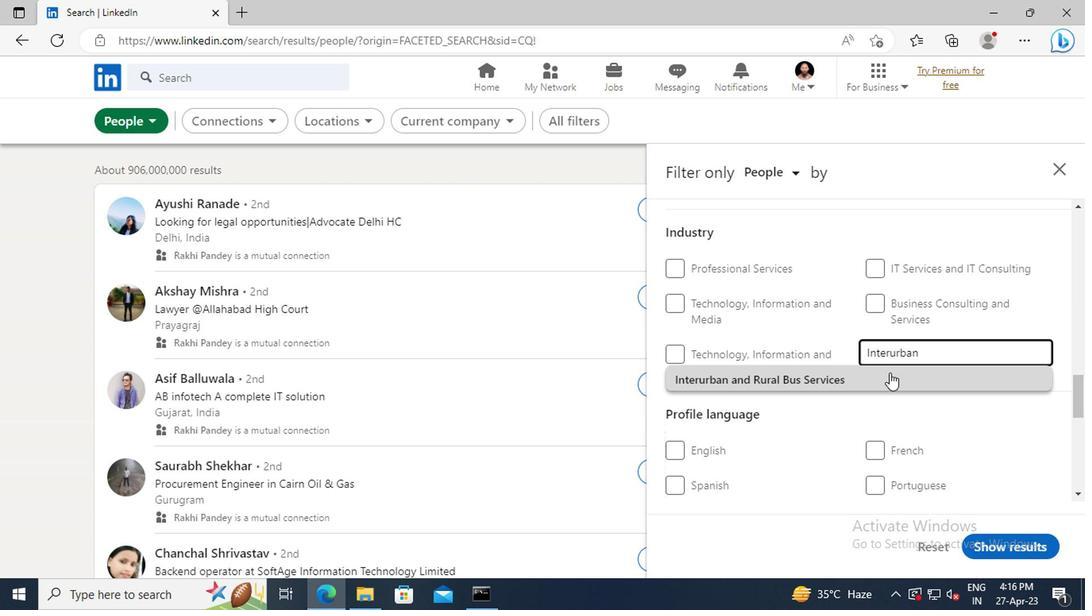 
Action: Mouse moved to (885, 344)
Screenshot: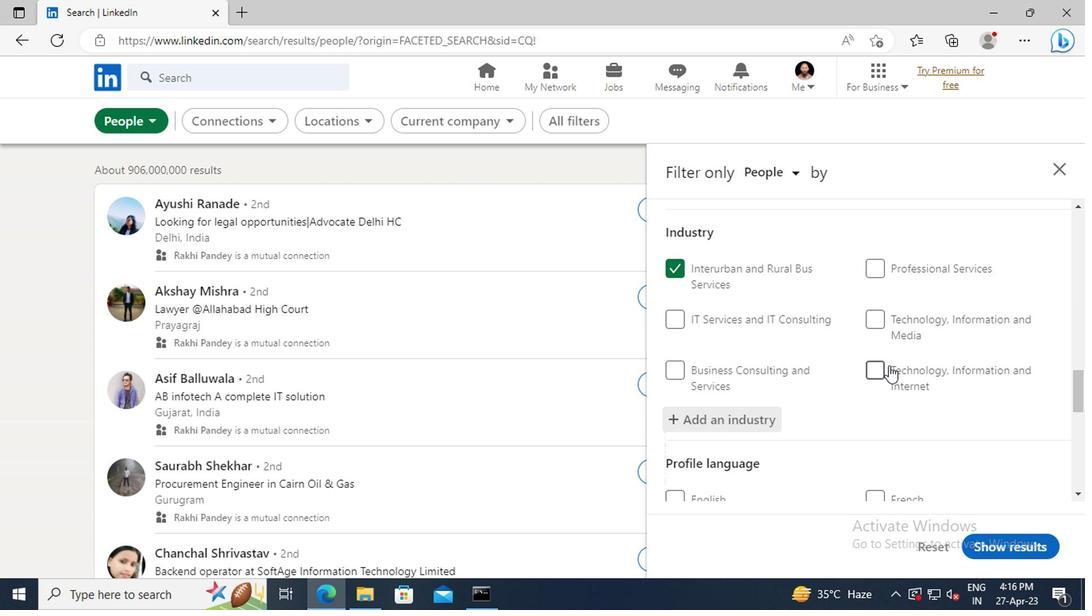 
Action: Mouse scrolled (885, 343) with delta (0, 0)
Screenshot: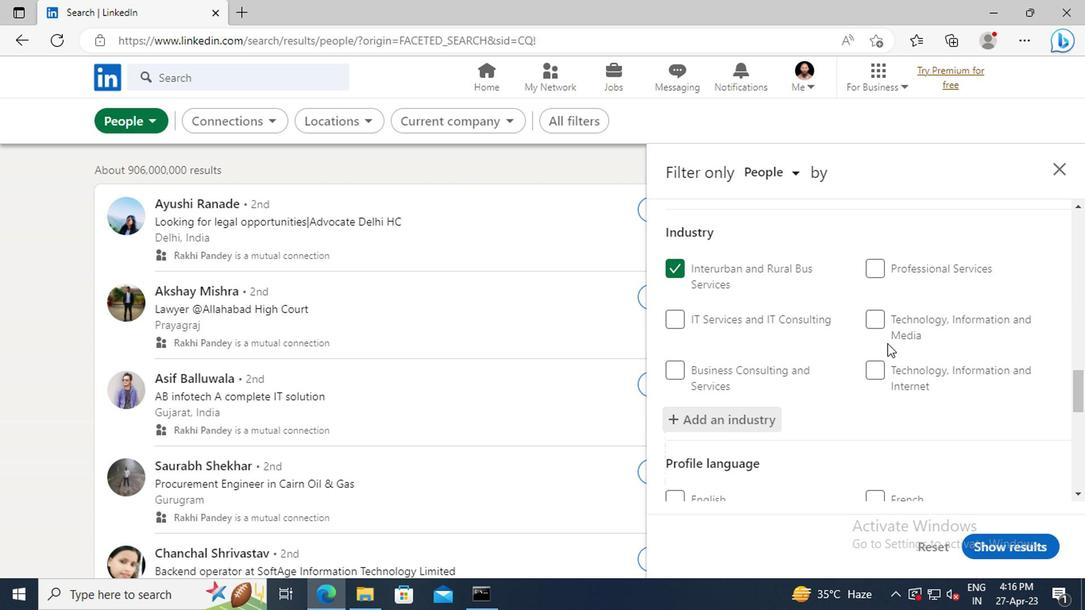 
Action: Mouse scrolled (885, 343) with delta (0, 0)
Screenshot: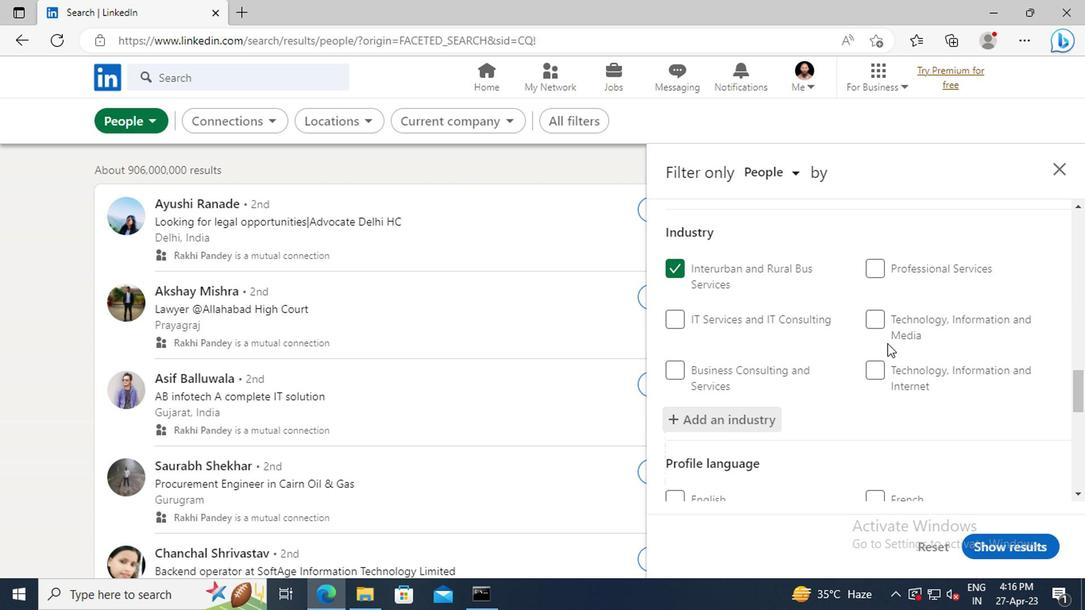 
Action: Mouse scrolled (885, 343) with delta (0, 0)
Screenshot: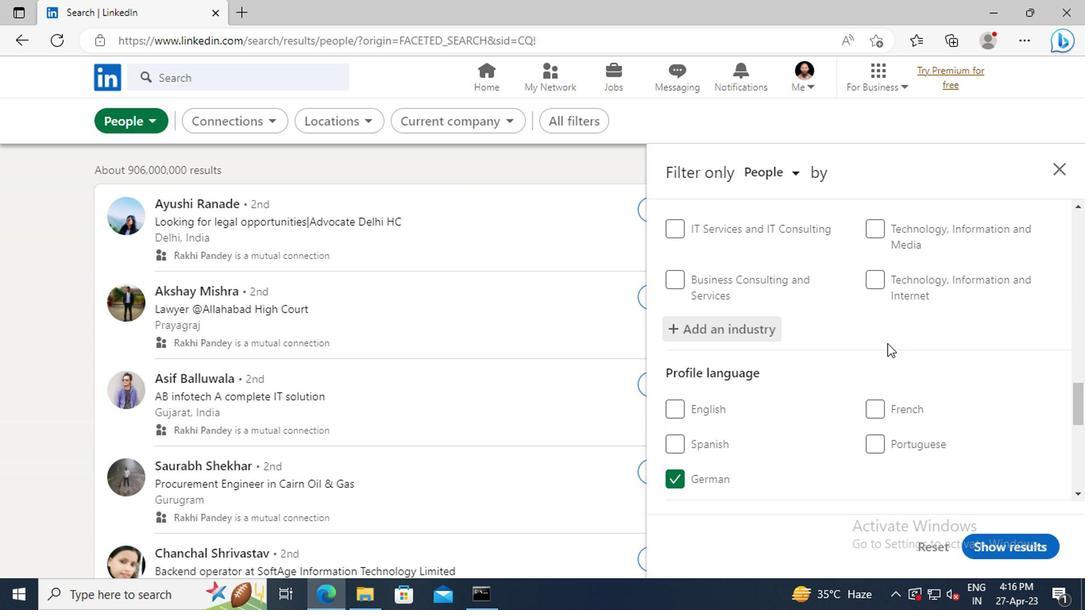 
Action: Mouse scrolled (885, 343) with delta (0, 0)
Screenshot: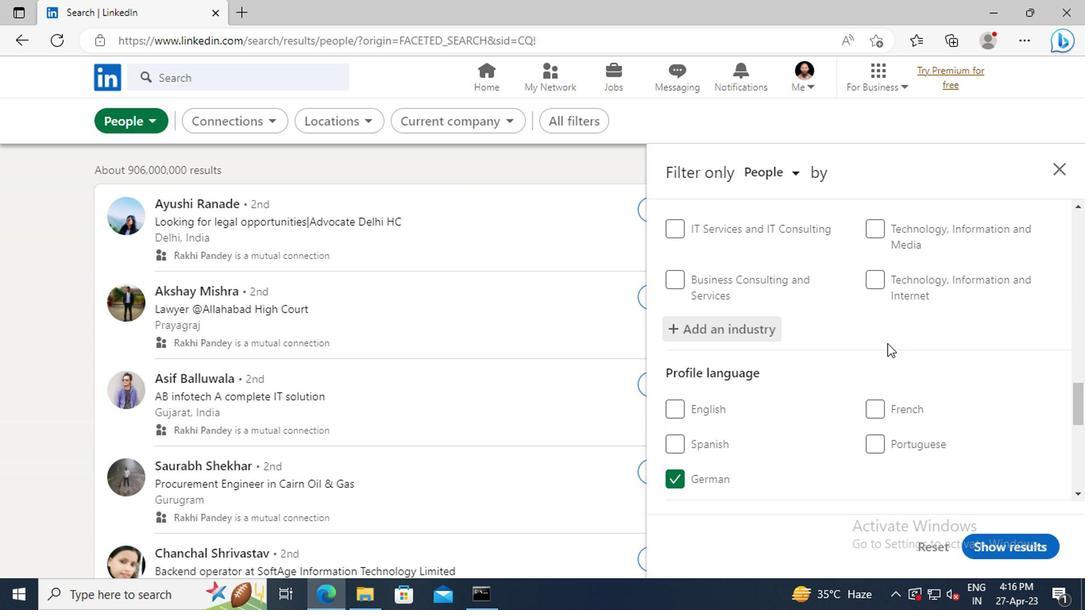 
Action: Mouse scrolled (885, 343) with delta (0, 0)
Screenshot: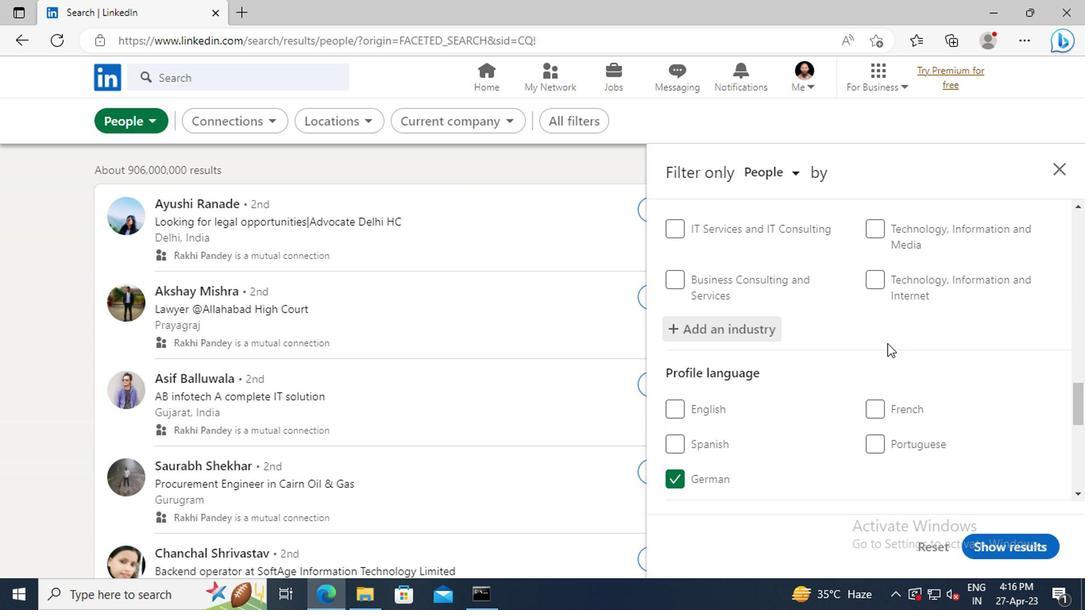 
Action: Mouse scrolled (885, 343) with delta (0, 0)
Screenshot: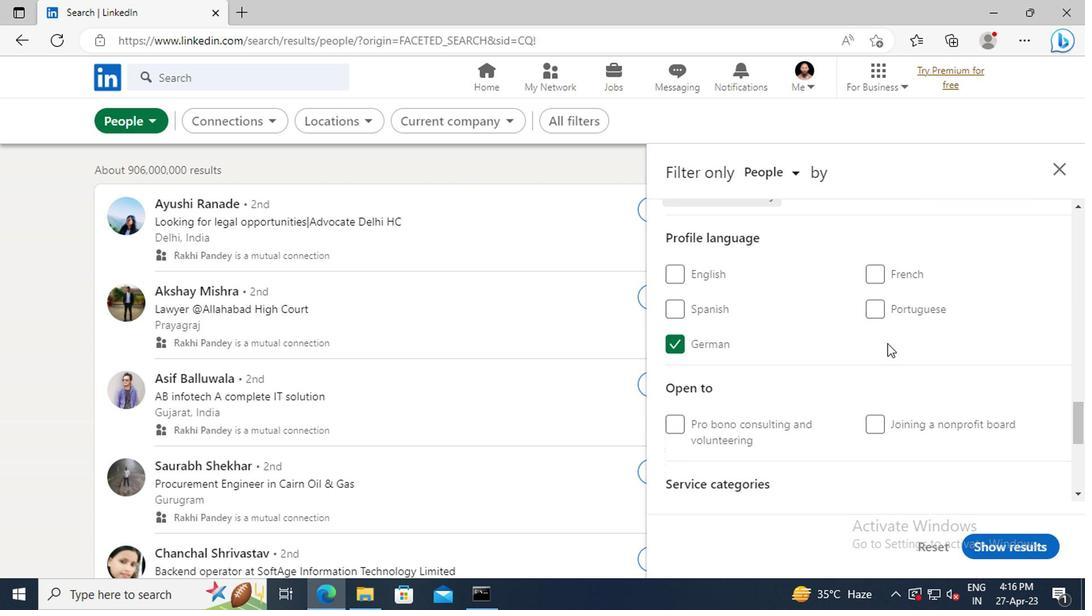 
Action: Mouse scrolled (885, 343) with delta (0, 0)
Screenshot: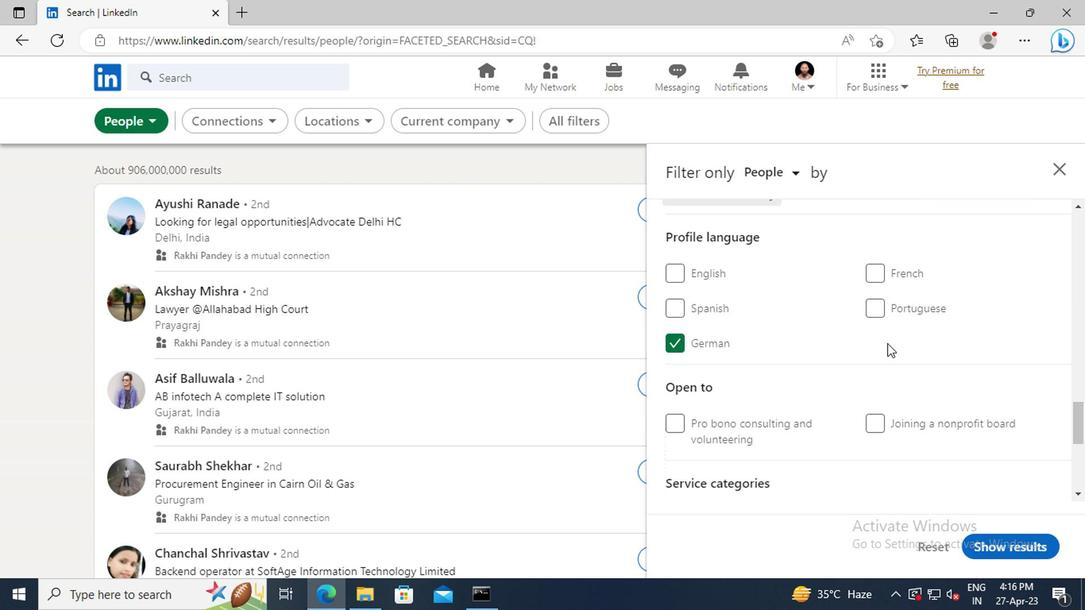 
Action: Mouse scrolled (885, 343) with delta (0, 0)
Screenshot: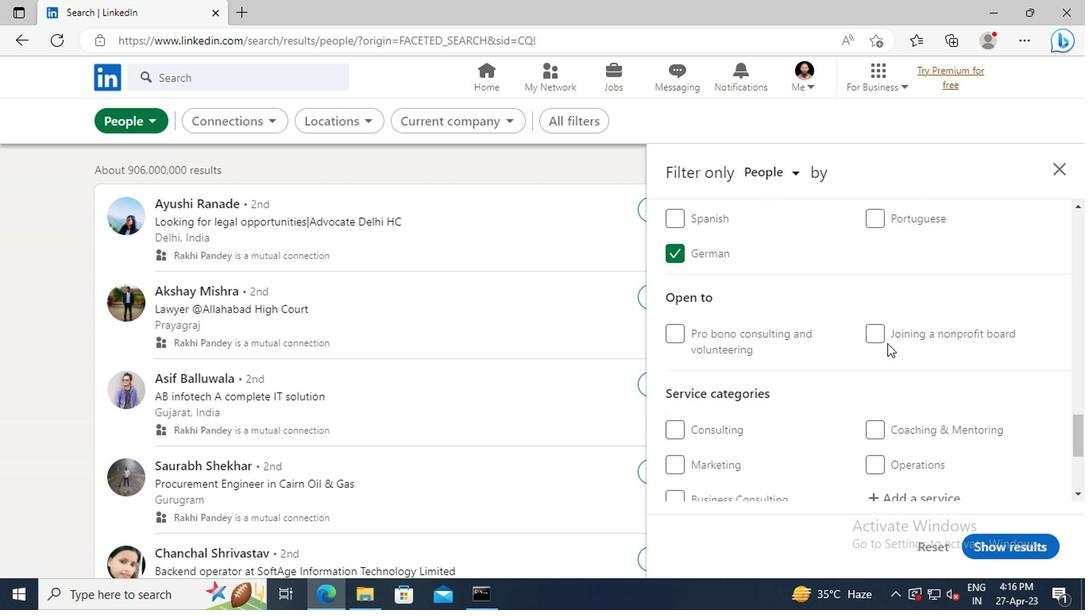 
Action: Mouse scrolled (885, 343) with delta (0, 0)
Screenshot: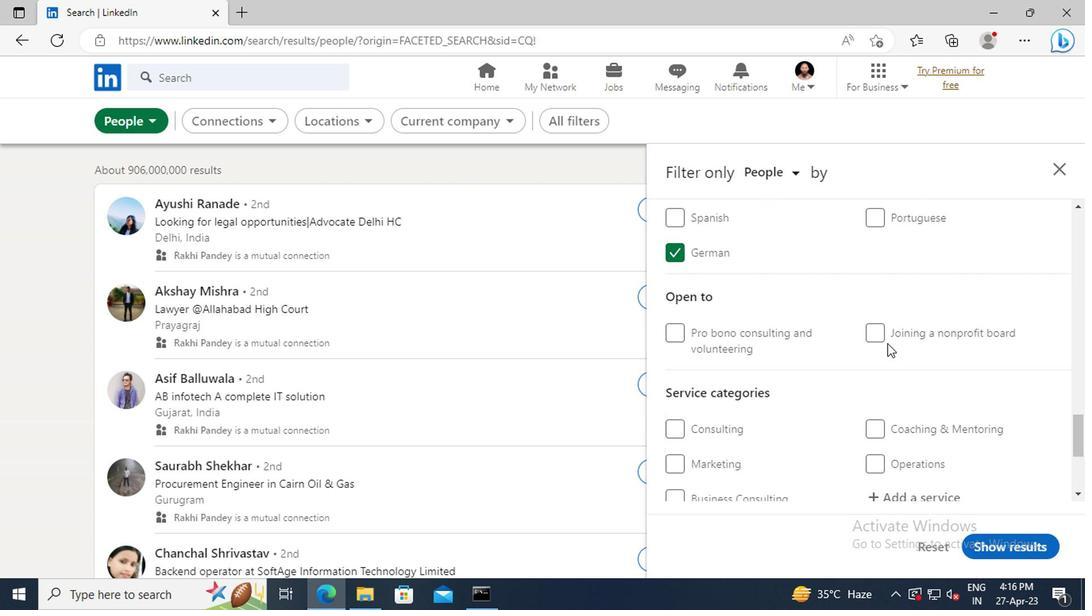 
Action: Mouse scrolled (885, 343) with delta (0, 0)
Screenshot: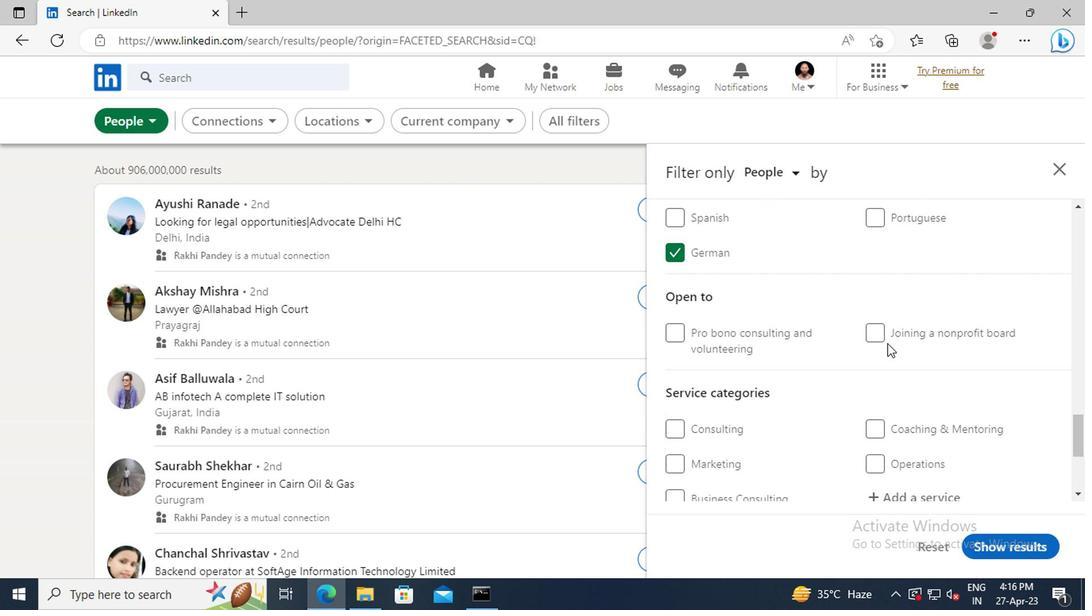 
Action: Mouse moved to (890, 365)
Screenshot: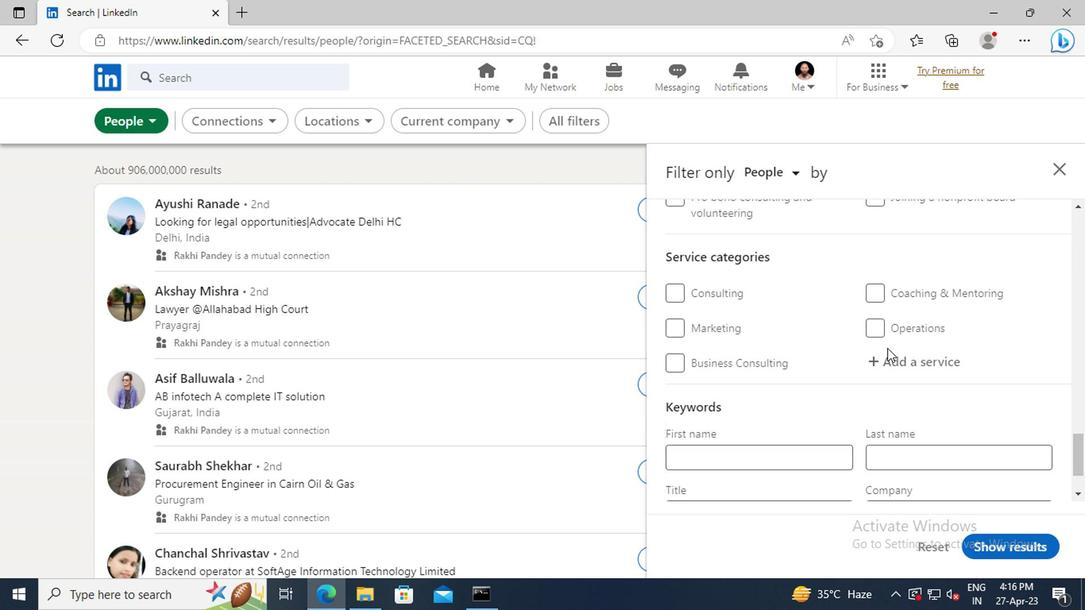 
Action: Mouse pressed left at (890, 365)
Screenshot: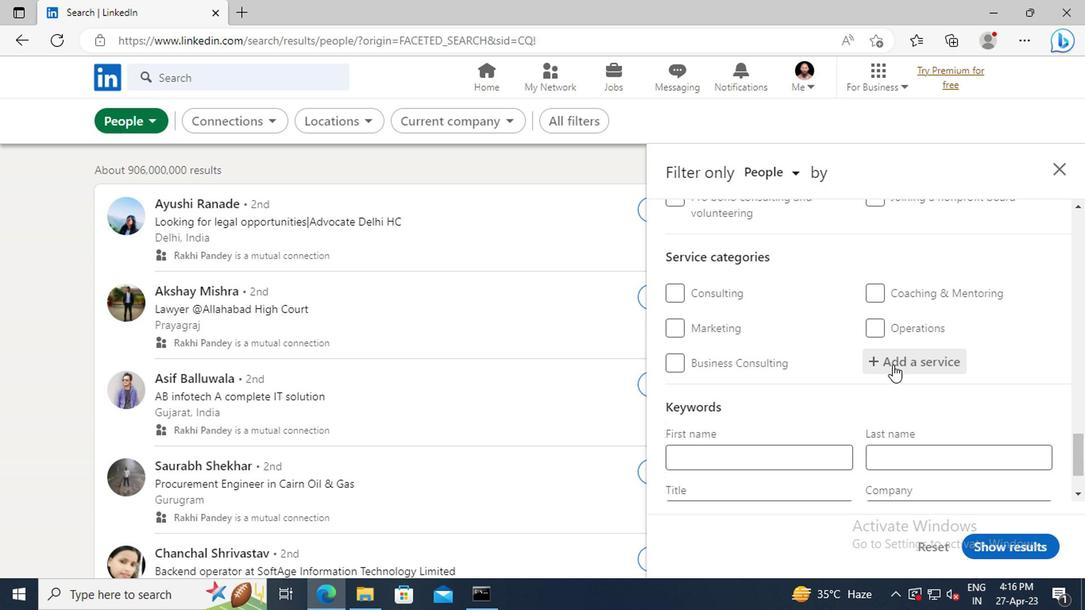 
Action: Key pressed <Key.shift>MANAGEMENT<Key.space><Key.shift>CONSUL
Screenshot: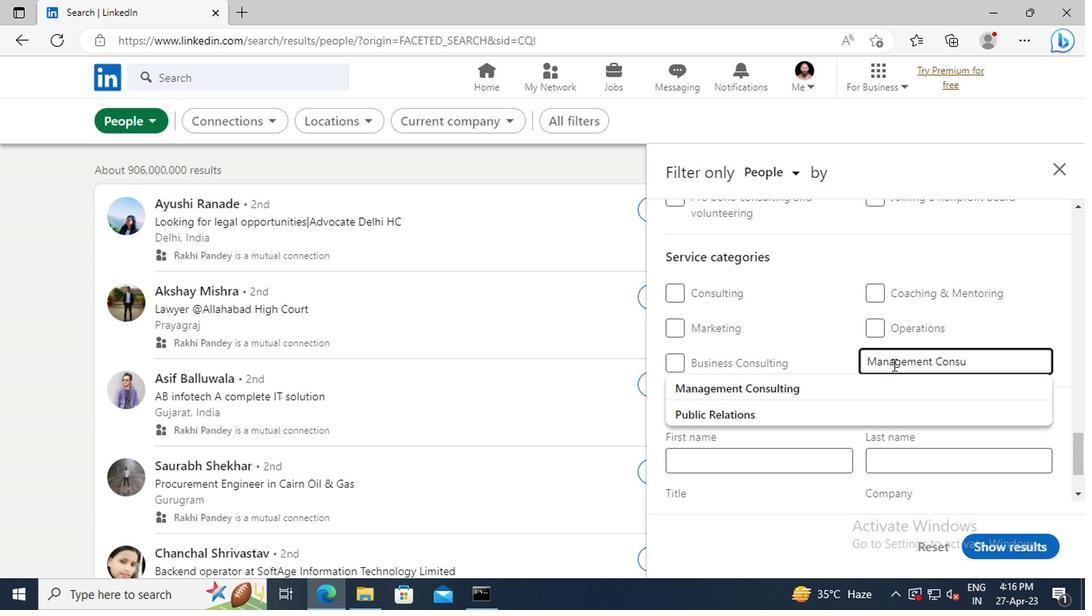 
Action: Mouse moved to (888, 385)
Screenshot: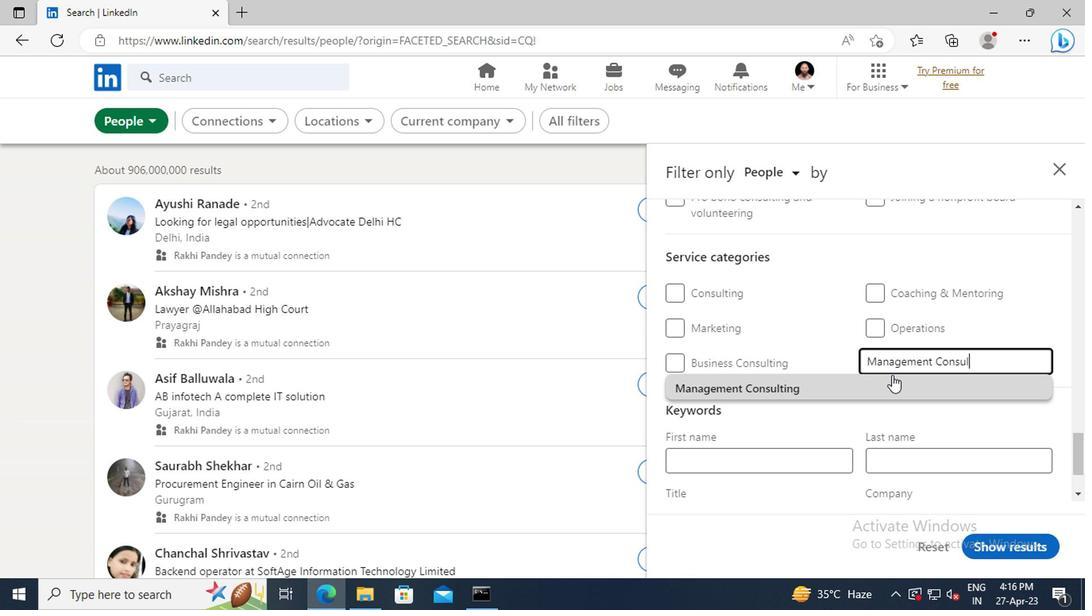 
Action: Mouse pressed left at (888, 385)
Screenshot: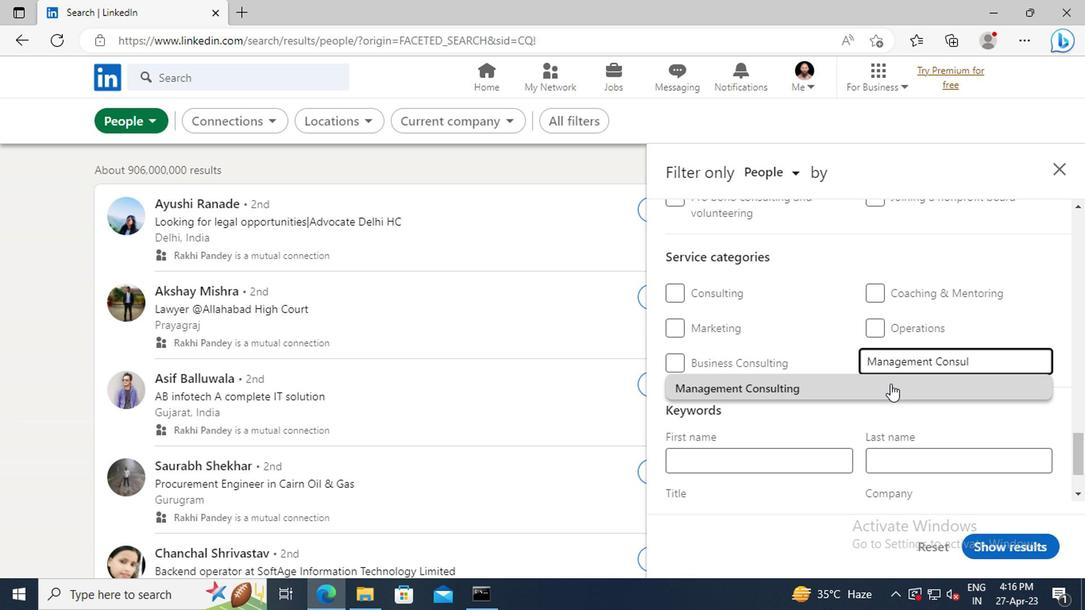 
Action: Mouse moved to (859, 356)
Screenshot: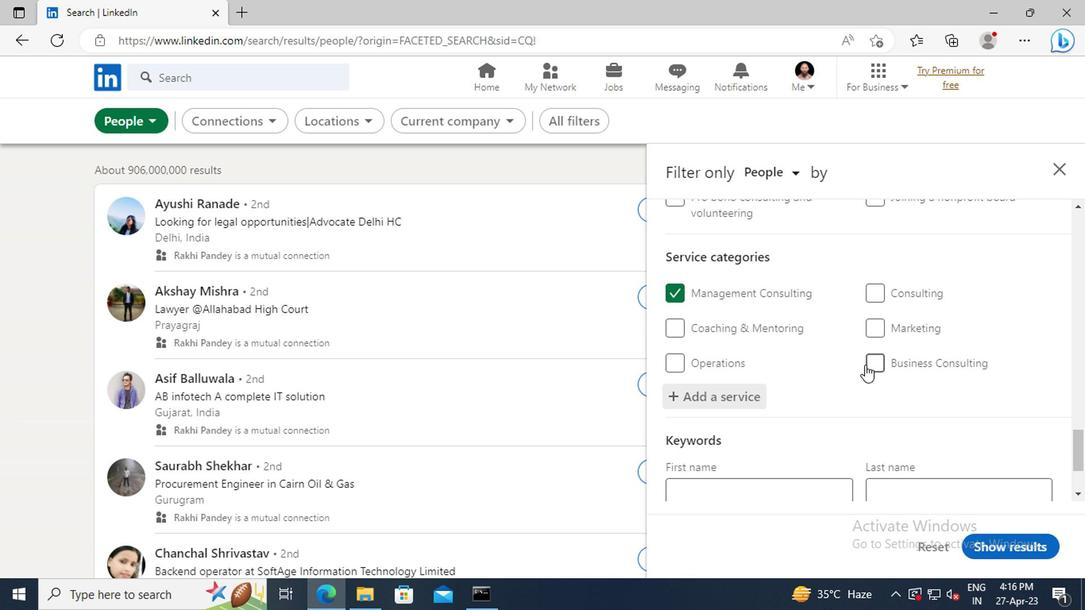 
Action: Mouse scrolled (859, 355) with delta (0, 0)
Screenshot: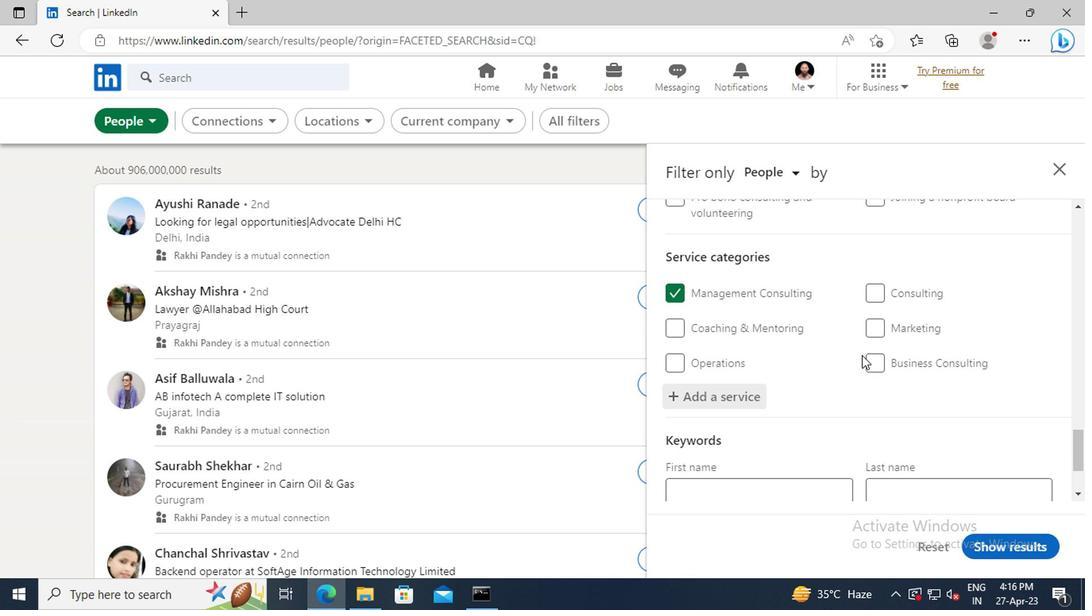 
Action: Mouse scrolled (859, 355) with delta (0, 0)
Screenshot: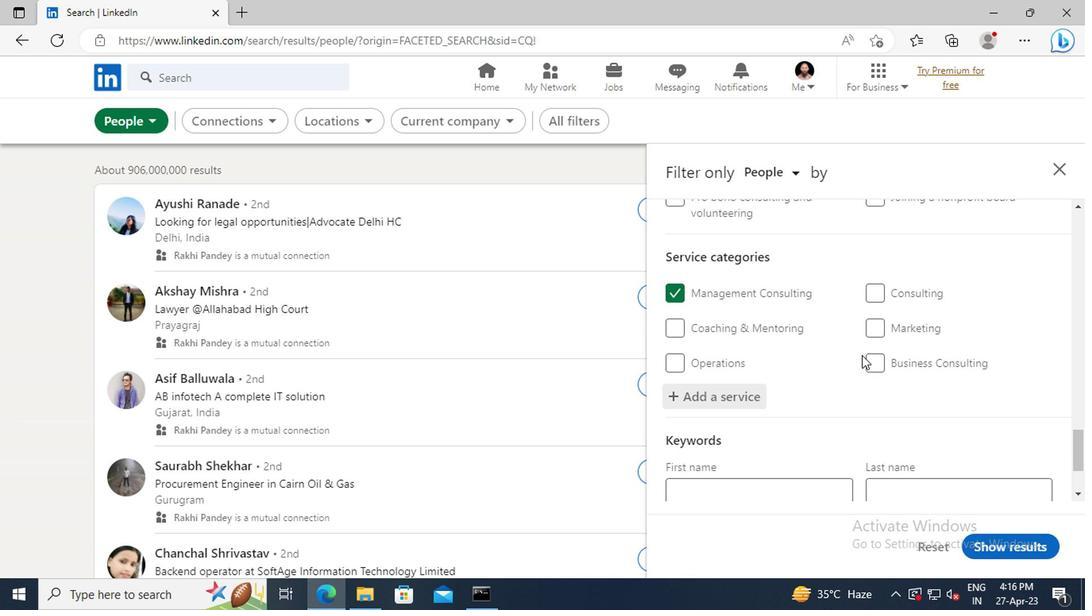 
Action: Mouse scrolled (859, 355) with delta (0, 0)
Screenshot: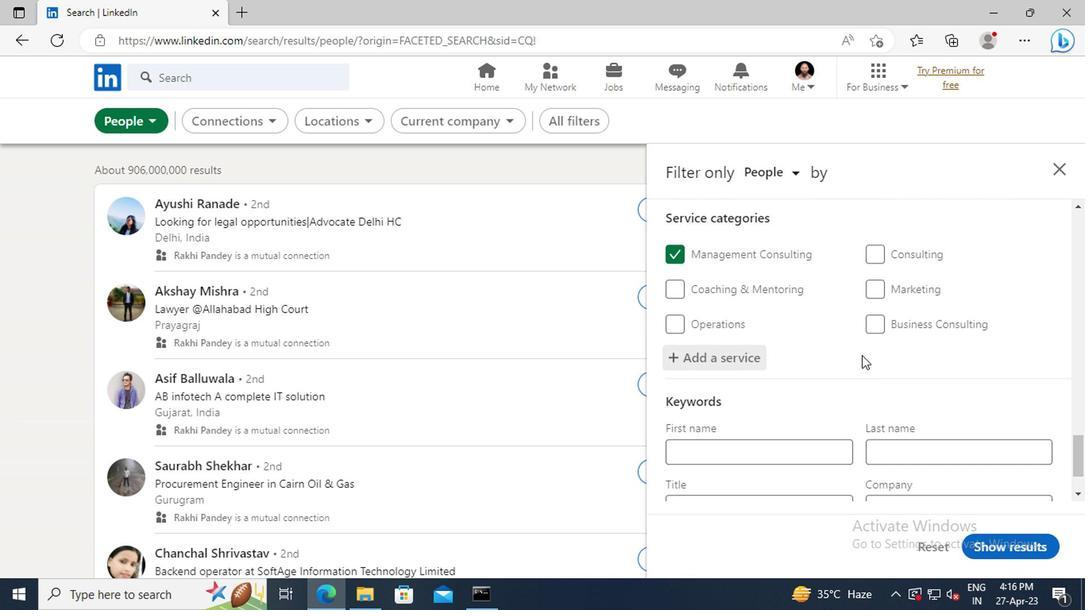 
Action: Mouse scrolled (859, 355) with delta (0, 0)
Screenshot: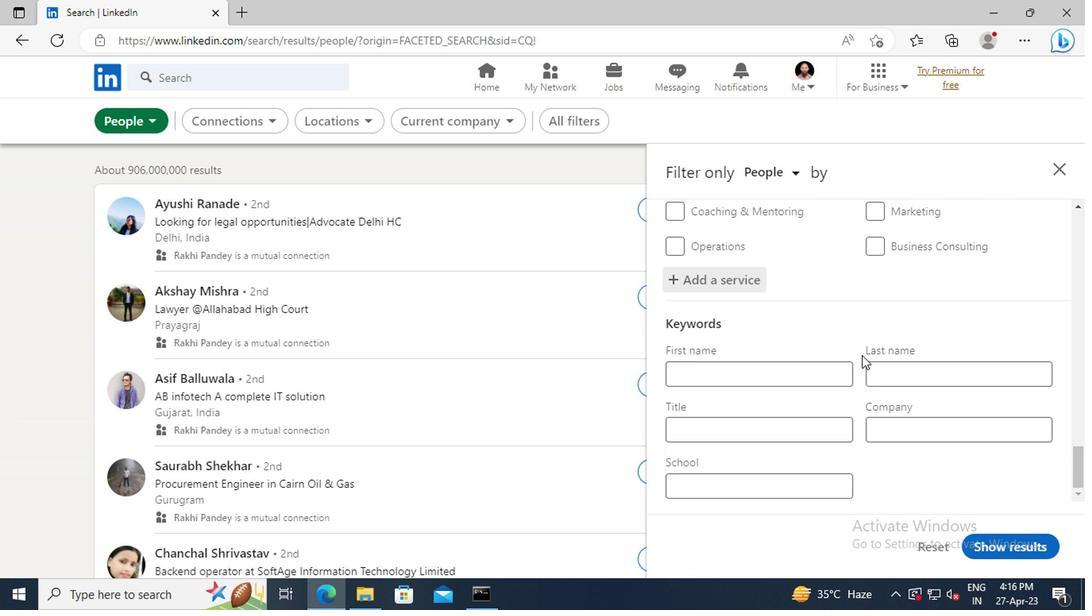 
Action: Mouse scrolled (859, 355) with delta (0, 0)
Screenshot: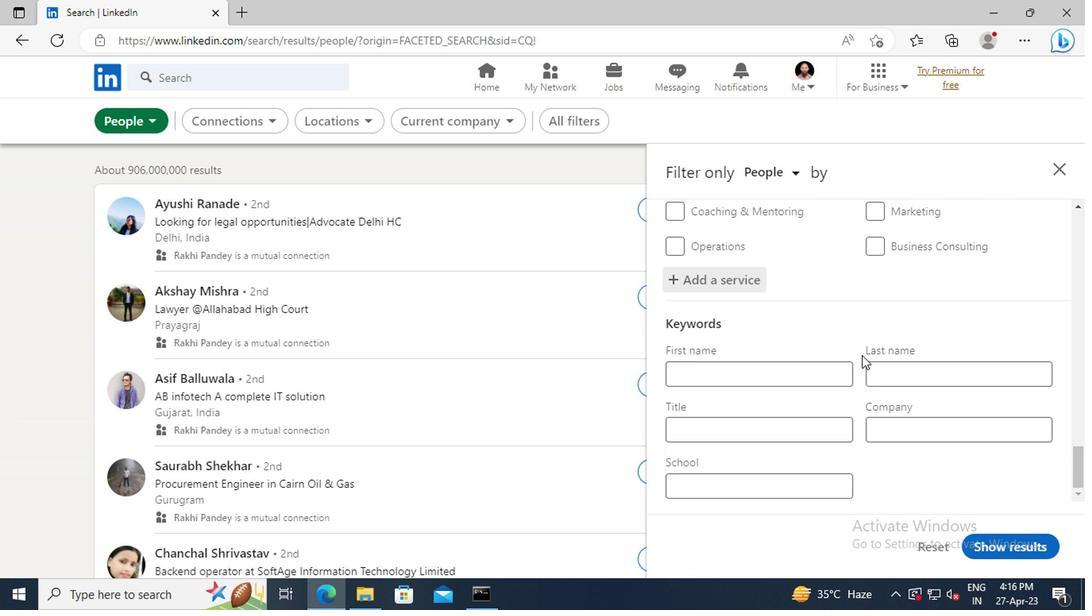 
Action: Mouse moved to (808, 430)
Screenshot: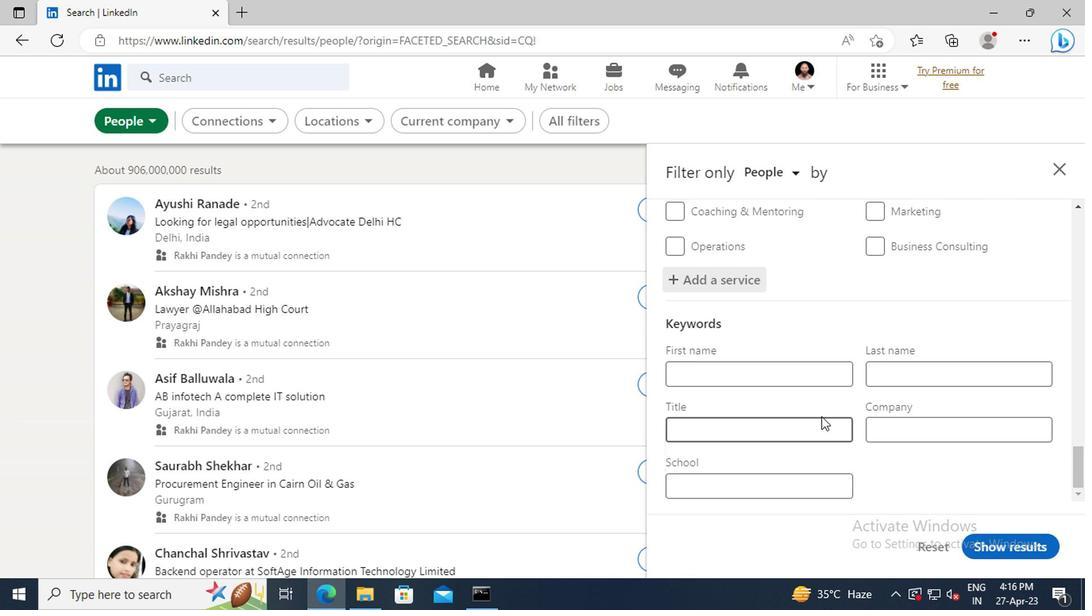 
Action: Mouse pressed left at (808, 430)
Screenshot: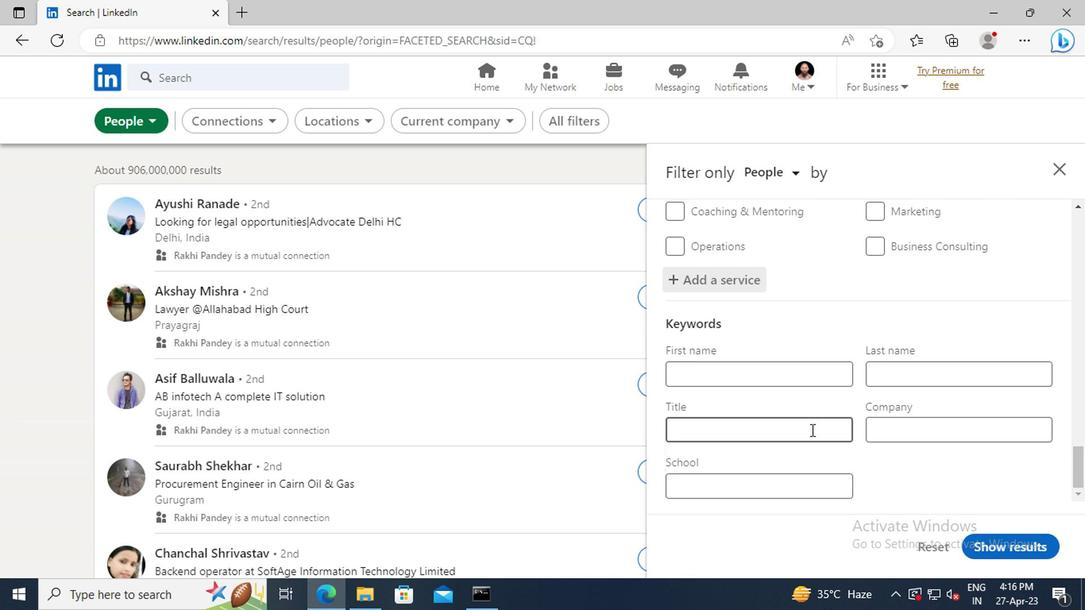 
Action: Key pressed <Key.shift>CHEMIST<Key.enter>
Screenshot: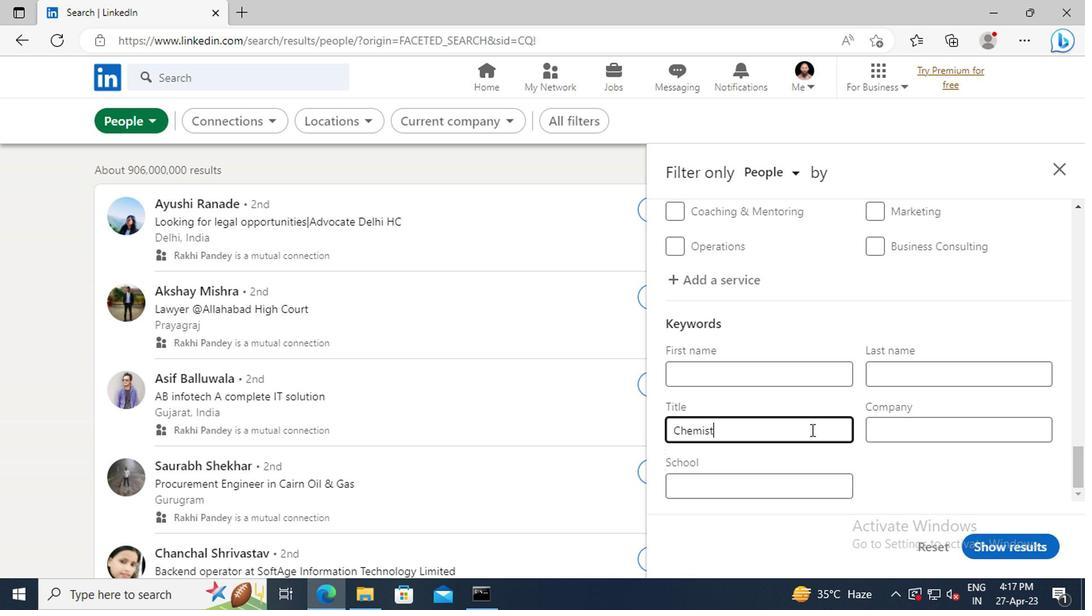 
Action: Mouse moved to (1004, 545)
Screenshot: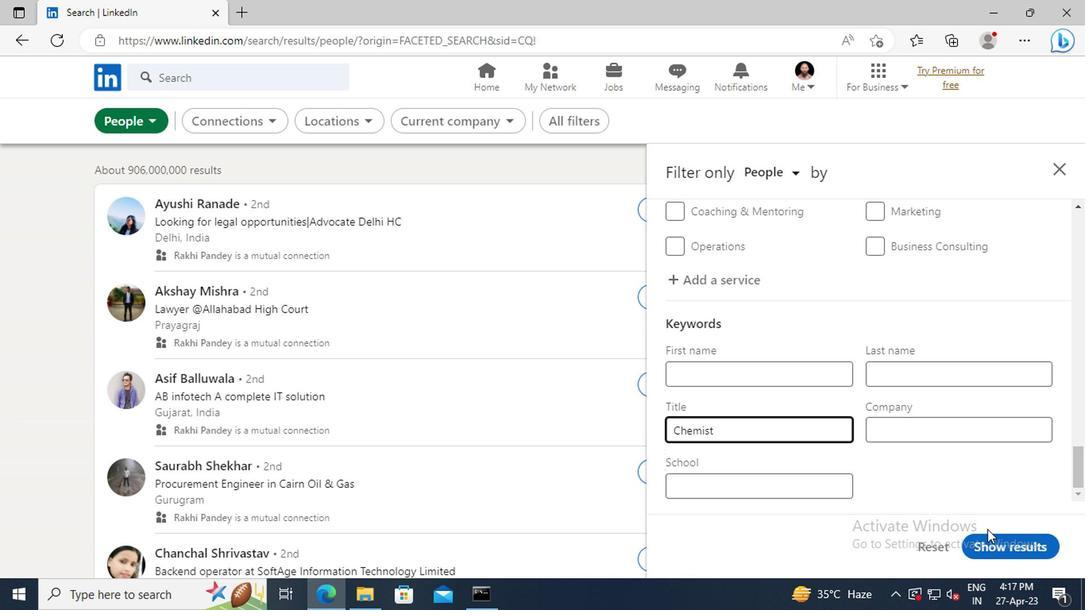 
Action: Mouse pressed left at (1004, 545)
Screenshot: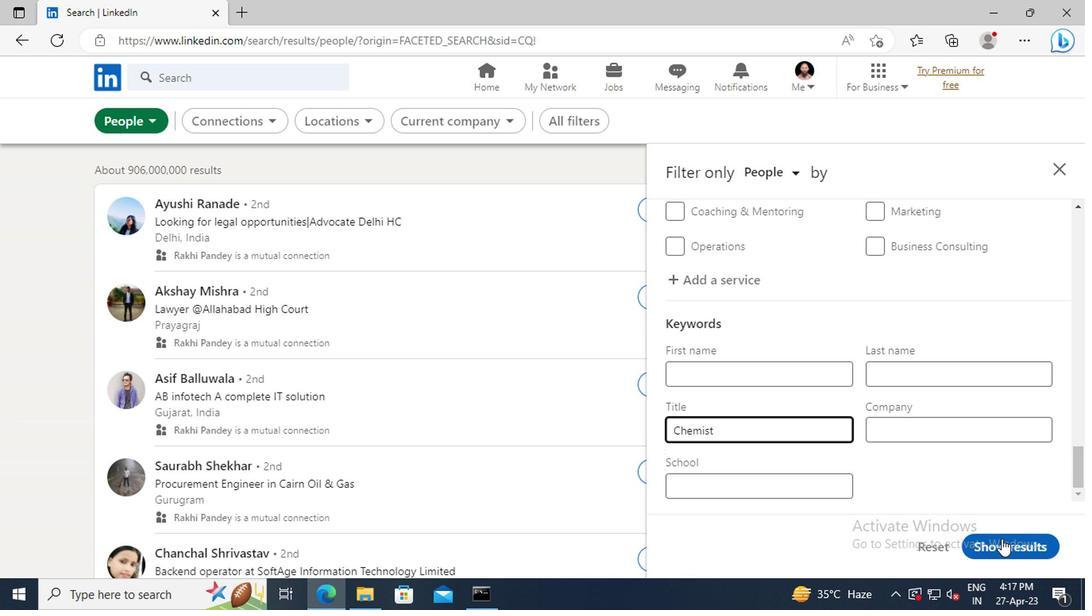 
